Task: Find connections with filter location Le Cannet with filter topic #Managementskillswith filter profile language German with filter current company LUXASIA with filter school International Management Institute, Kolkata with filter industry Dance Companies with filter service category Financial Advisory with filter keywords title Electrical Engineer
Action: Mouse moved to (560, 77)
Screenshot: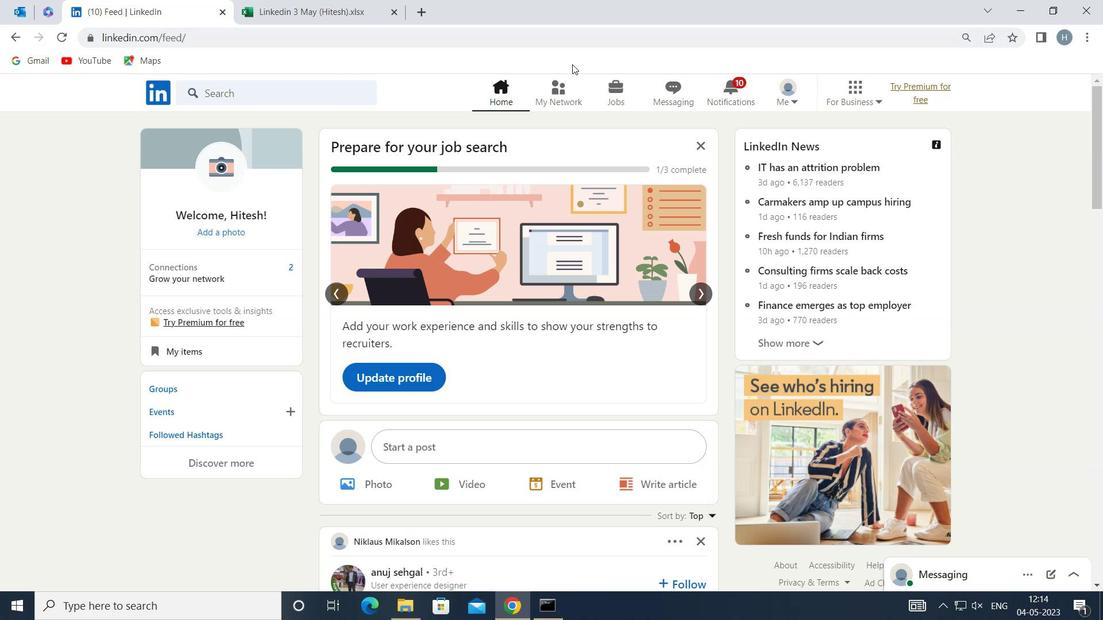 
Action: Mouse pressed left at (560, 77)
Screenshot: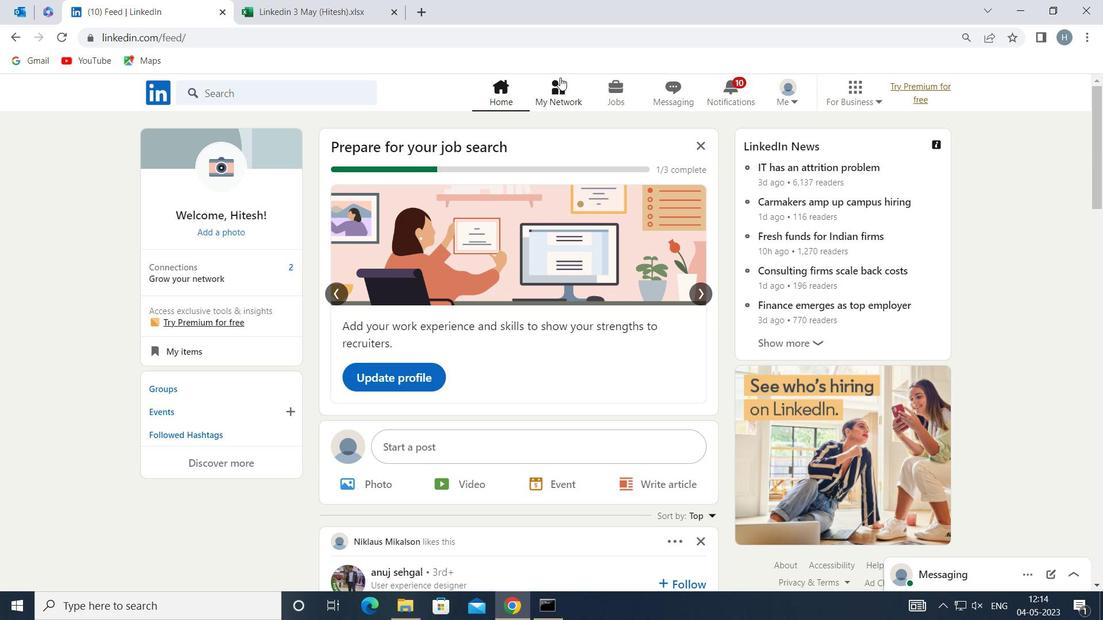 
Action: Mouse moved to (297, 165)
Screenshot: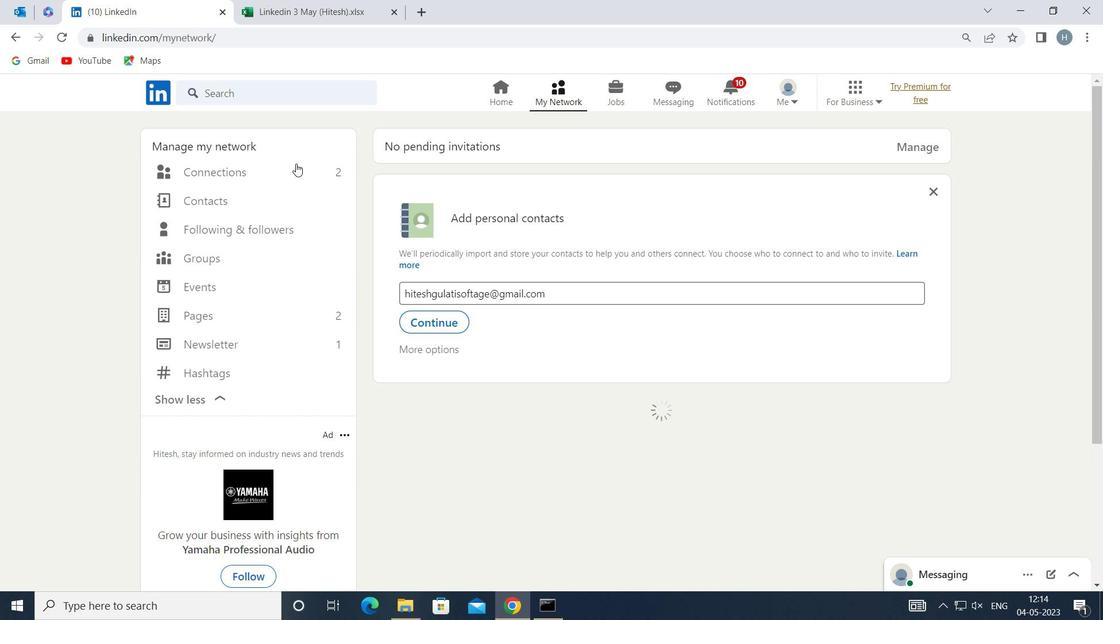
Action: Mouse pressed left at (297, 165)
Screenshot: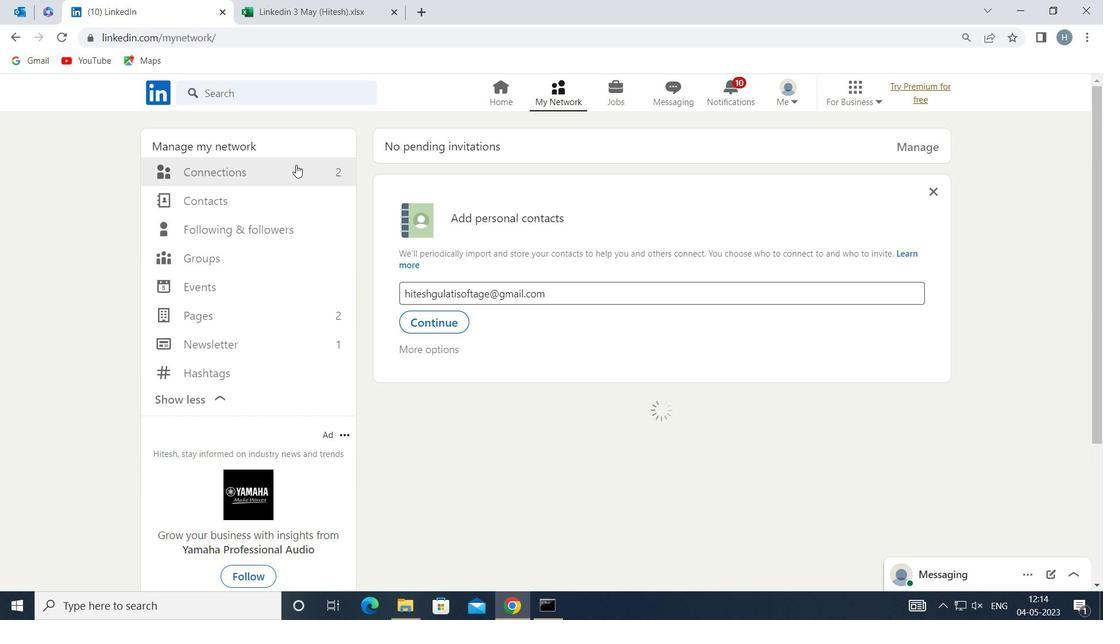 
Action: Mouse moved to (644, 171)
Screenshot: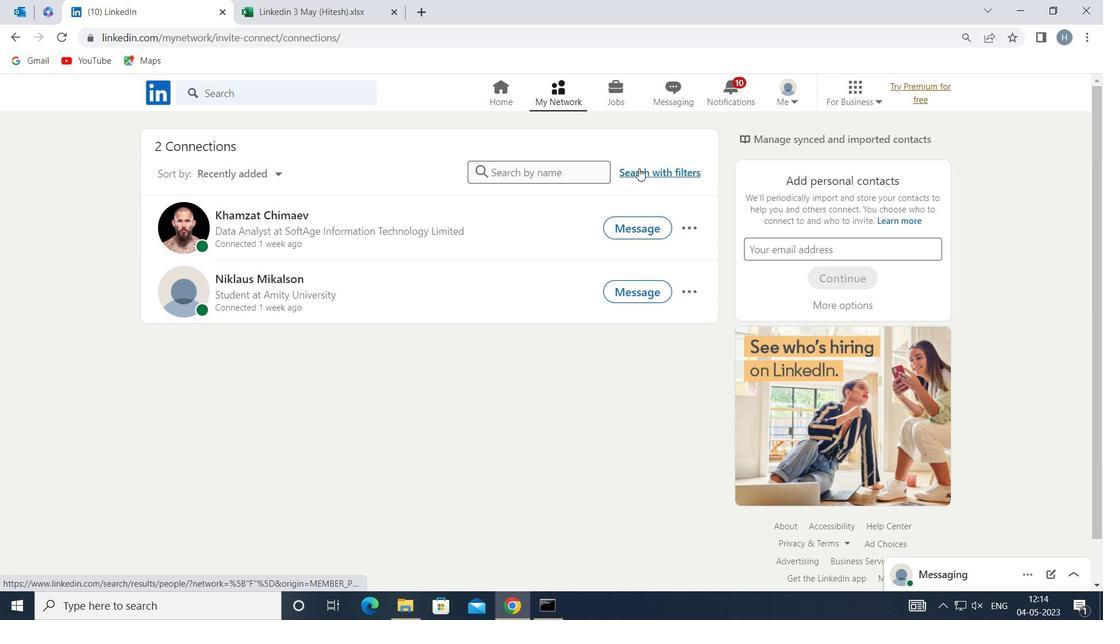 
Action: Mouse pressed left at (644, 171)
Screenshot: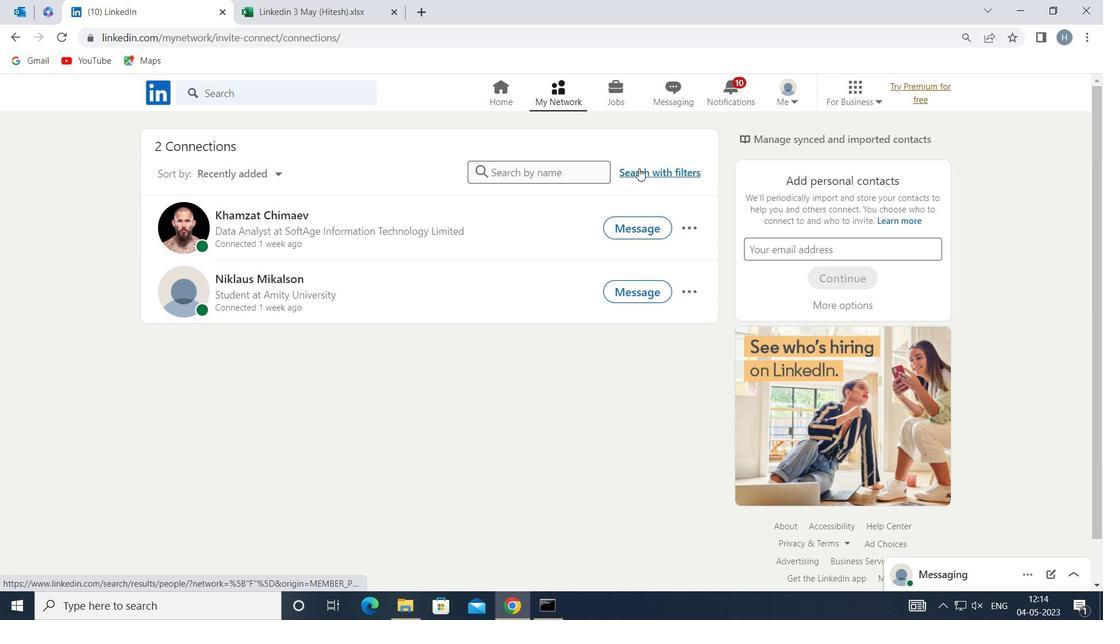 
Action: Mouse moved to (654, 170)
Screenshot: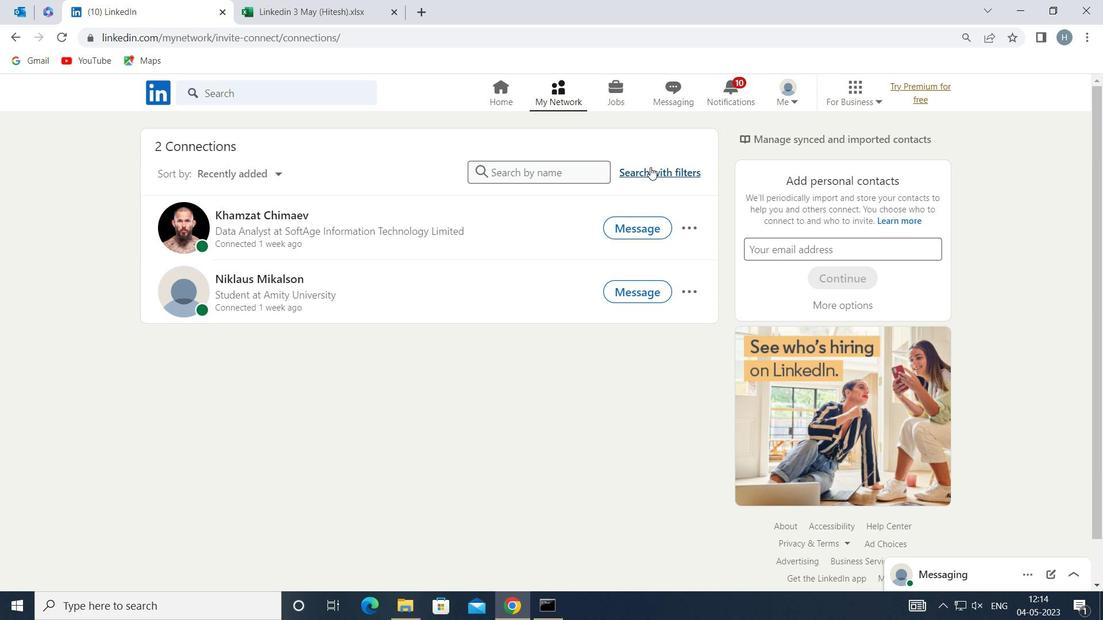 
Action: Mouse pressed left at (654, 170)
Screenshot: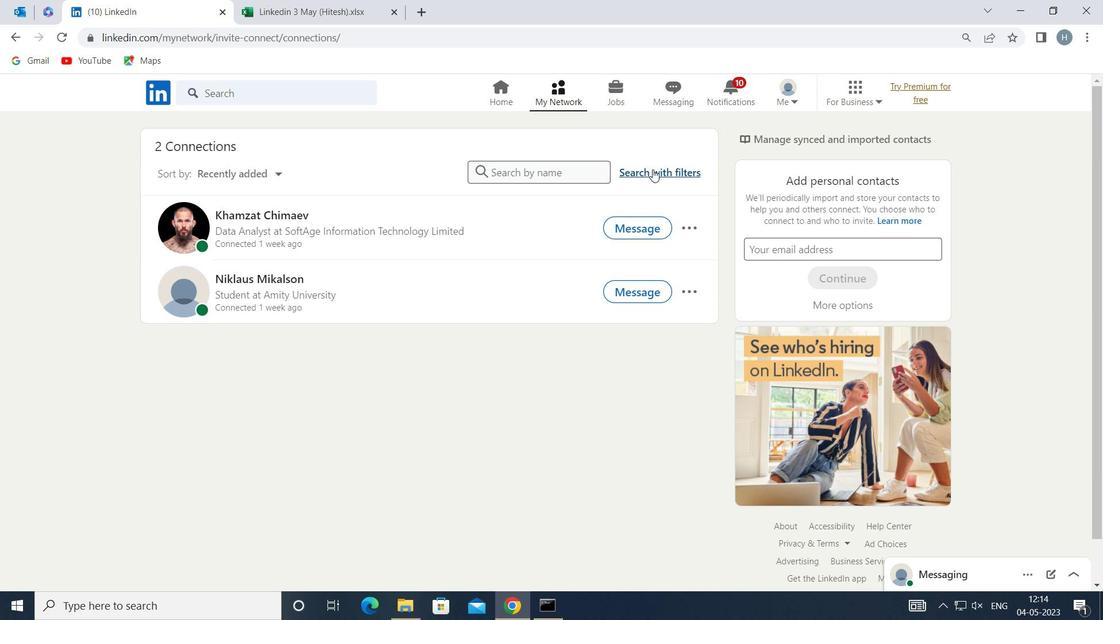 
Action: Mouse moved to (603, 130)
Screenshot: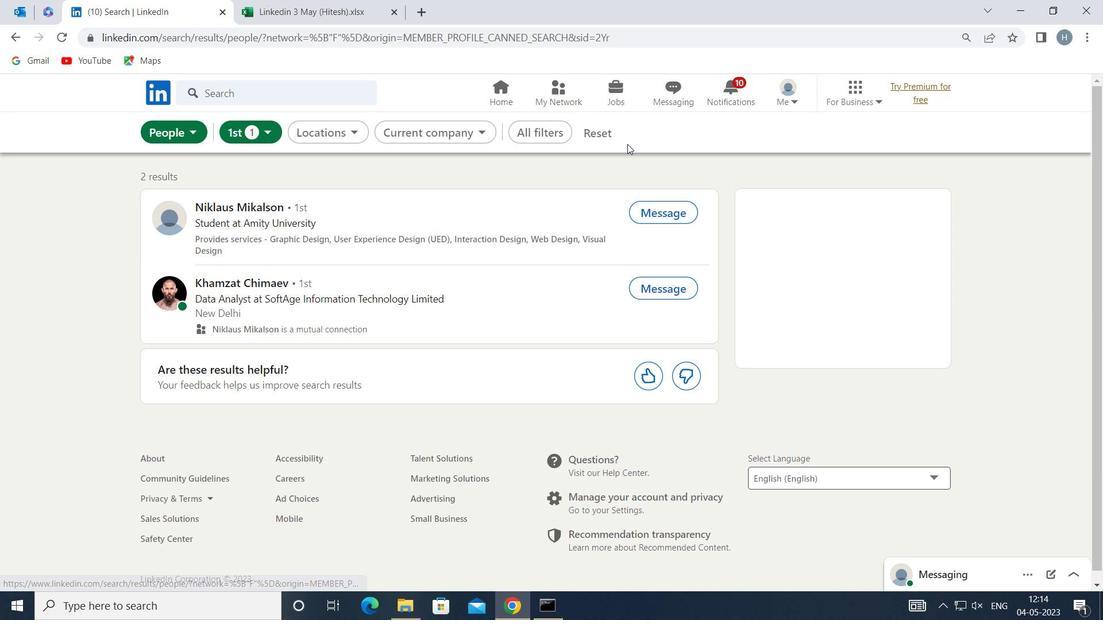 
Action: Mouse pressed left at (603, 130)
Screenshot: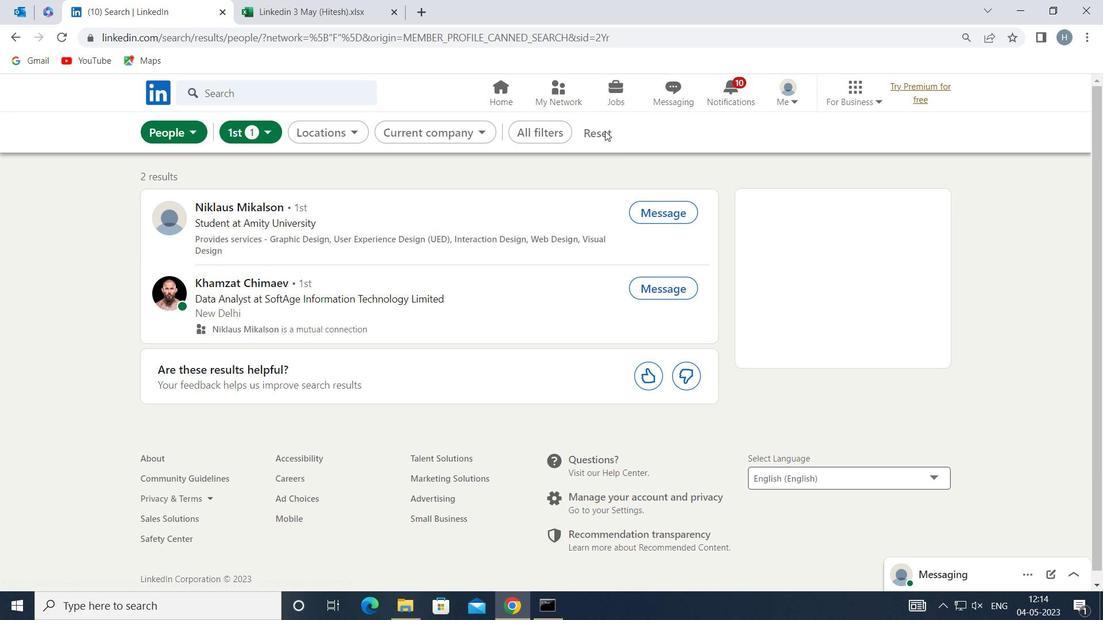
Action: Mouse moved to (581, 130)
Screenshot: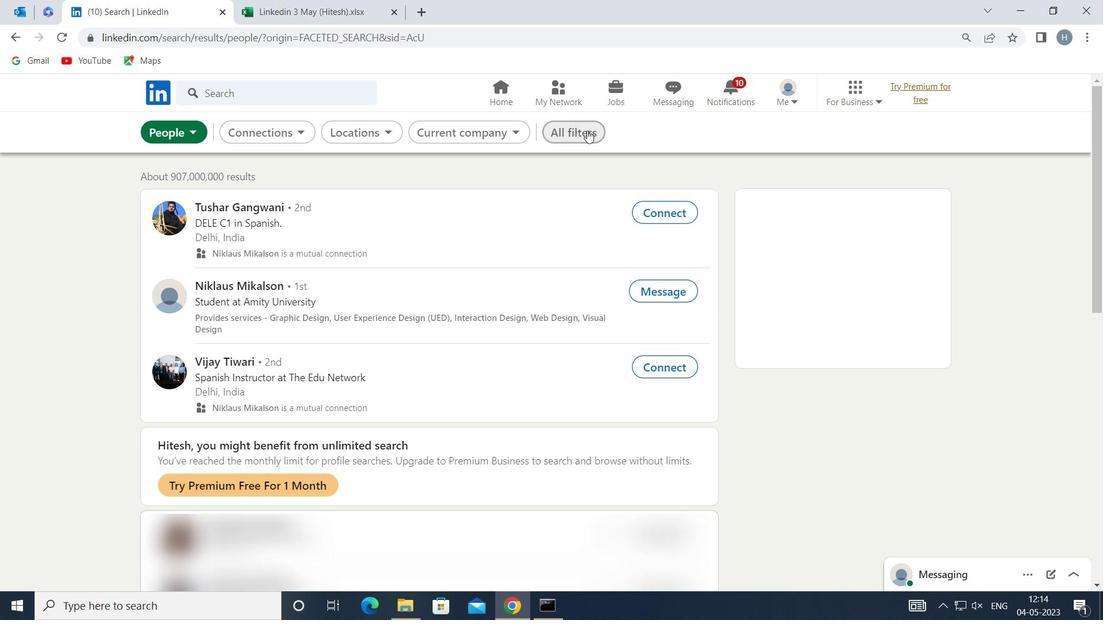
Action: Mouse pressed left at (581, 130)
Screenshot: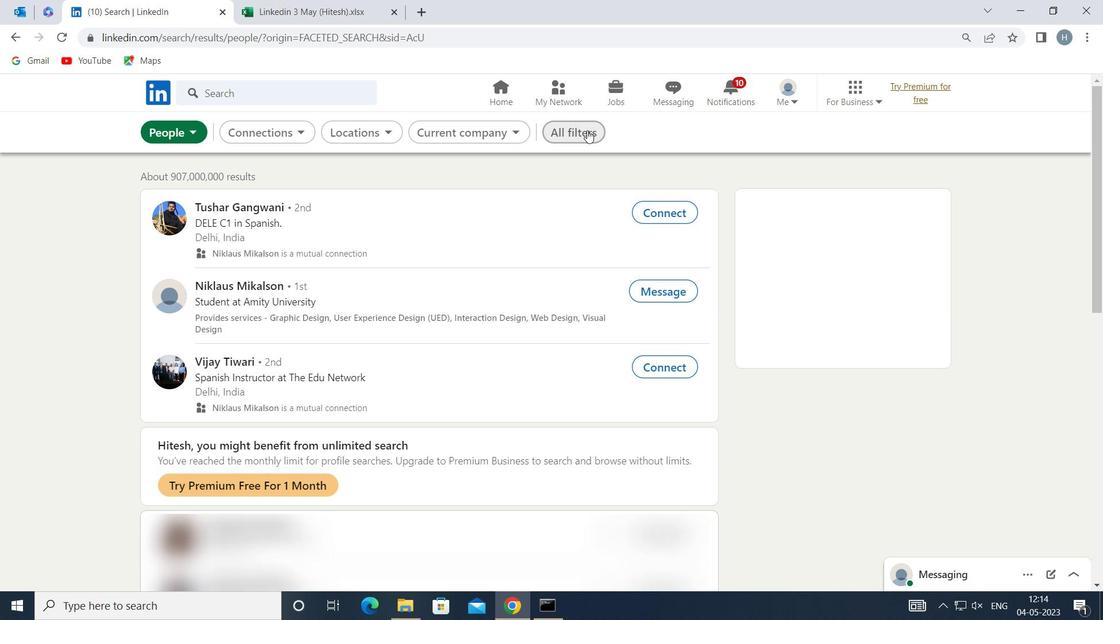 
Action: Mouse moved to (760, 245)
Screenshot: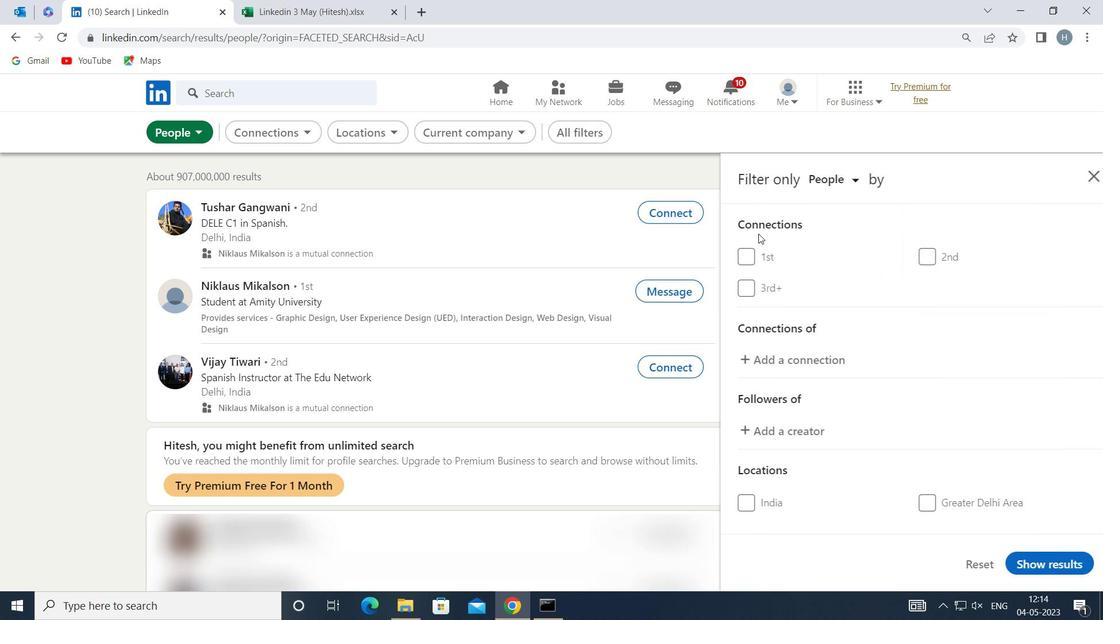 
Action: Mouse scrolled (760, 244) with delta (0, 0)
Screenshot: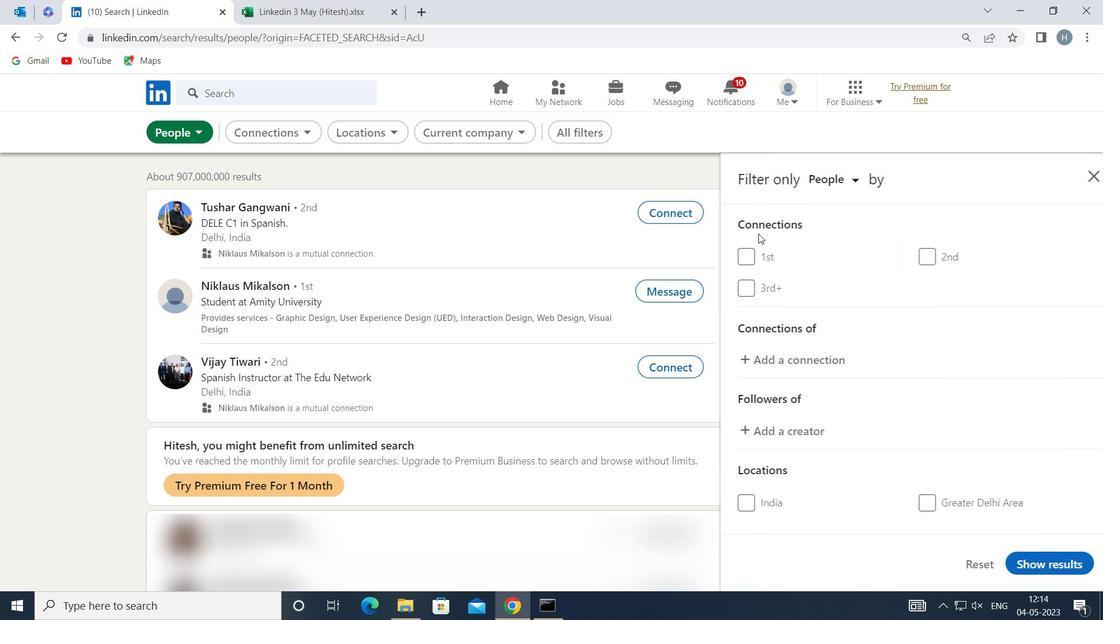 
Action: Mouse moved to (760, 246)
Screenshot: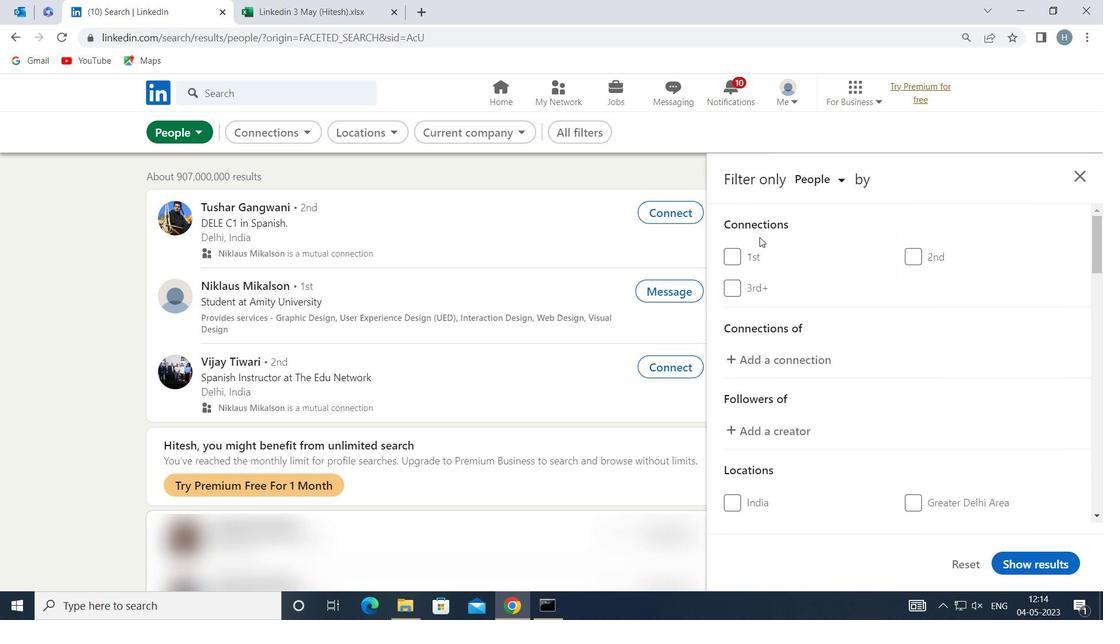 
Action: Mouse scrolled (760, 246) with delta (0, 0)
Screenshot: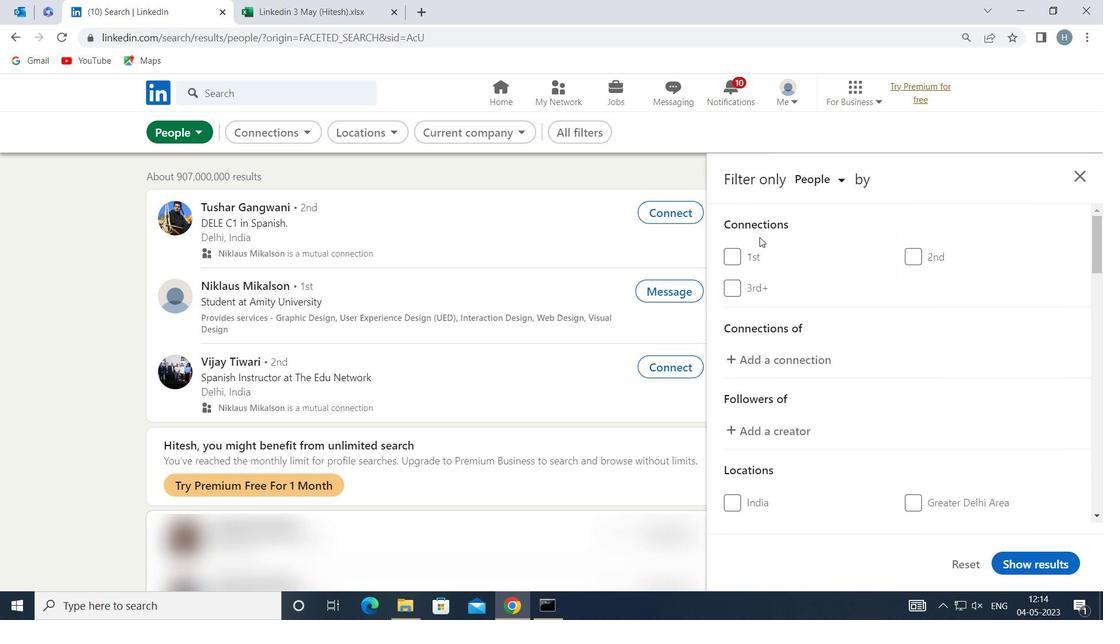 
Action: Mouse moved to (760, 247)
Screenshot: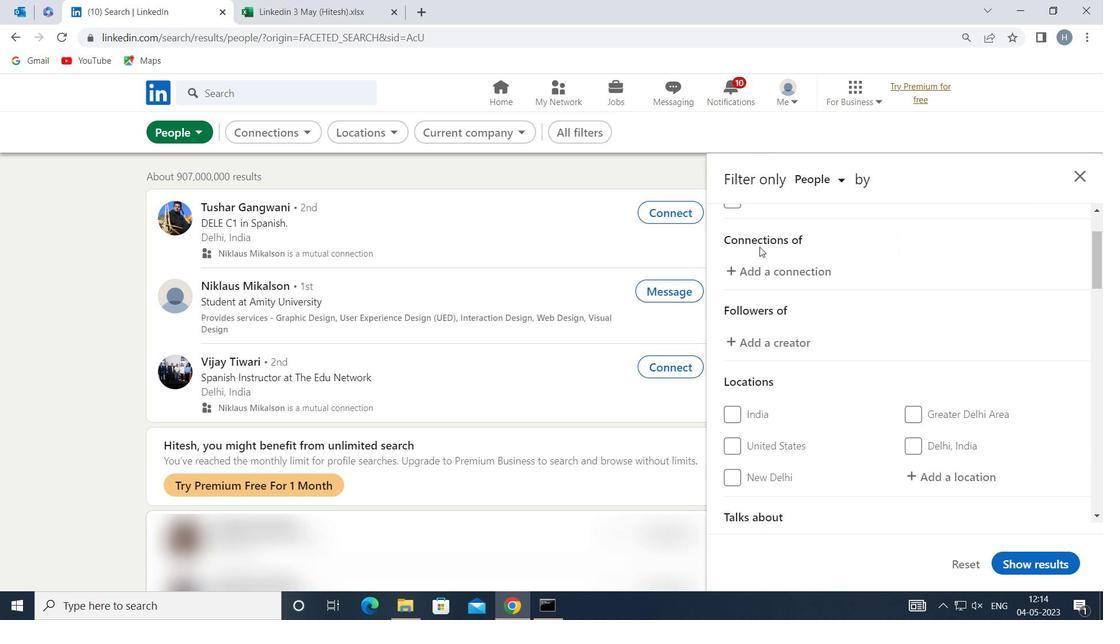 
Action: Mouse scrolled (760, 247) with delta (0, 0)
Screenshot: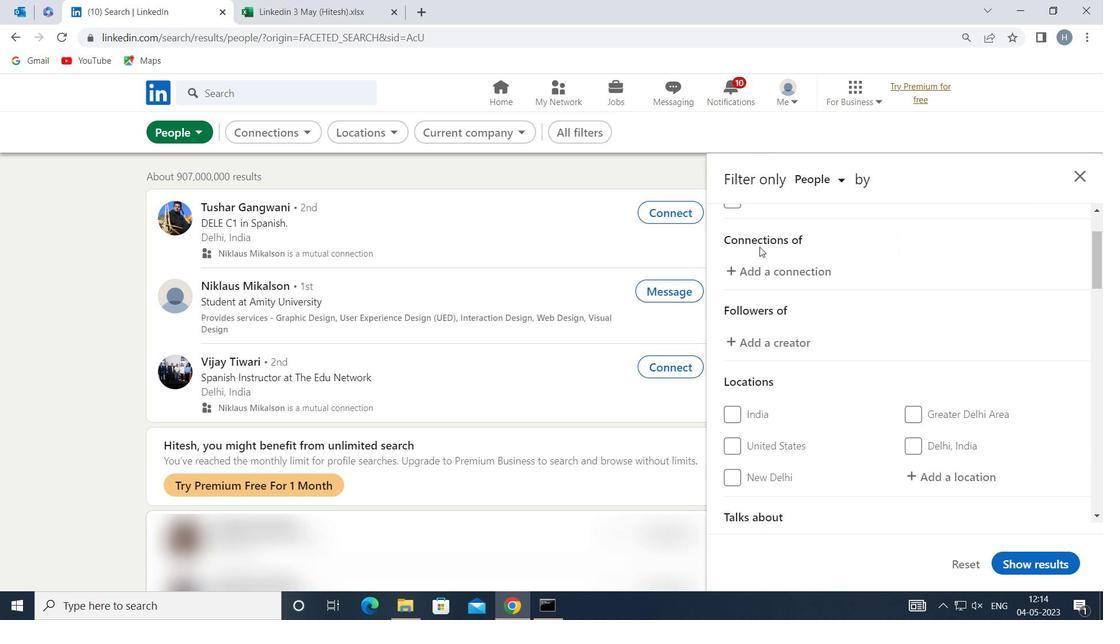 
Action: Mouse moved to (930, 348)
Screenshot: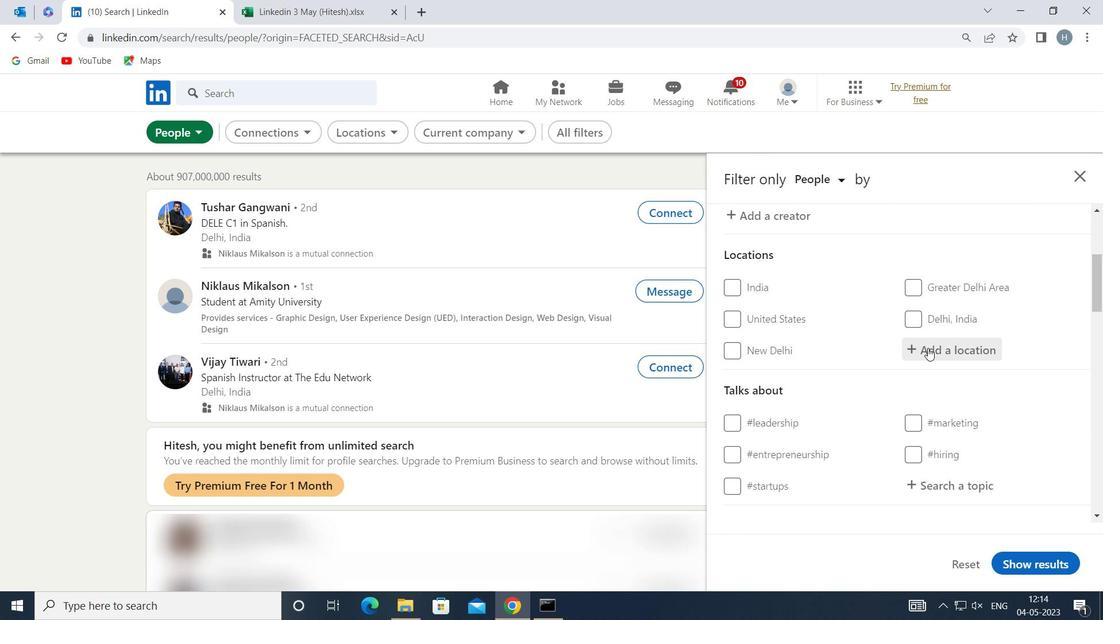 
Action: Mouse pressed left at (930, 348)
Screenshot: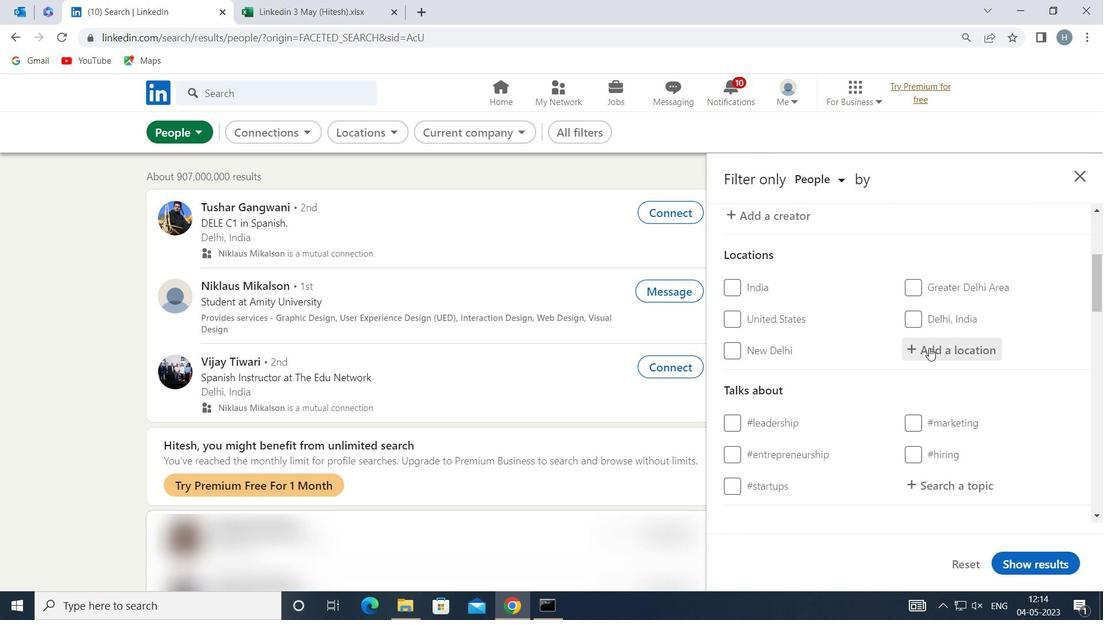 
Action: Key pressed <Key.shift>LE<Key.space><Key.shift>CANNET
Screenshot: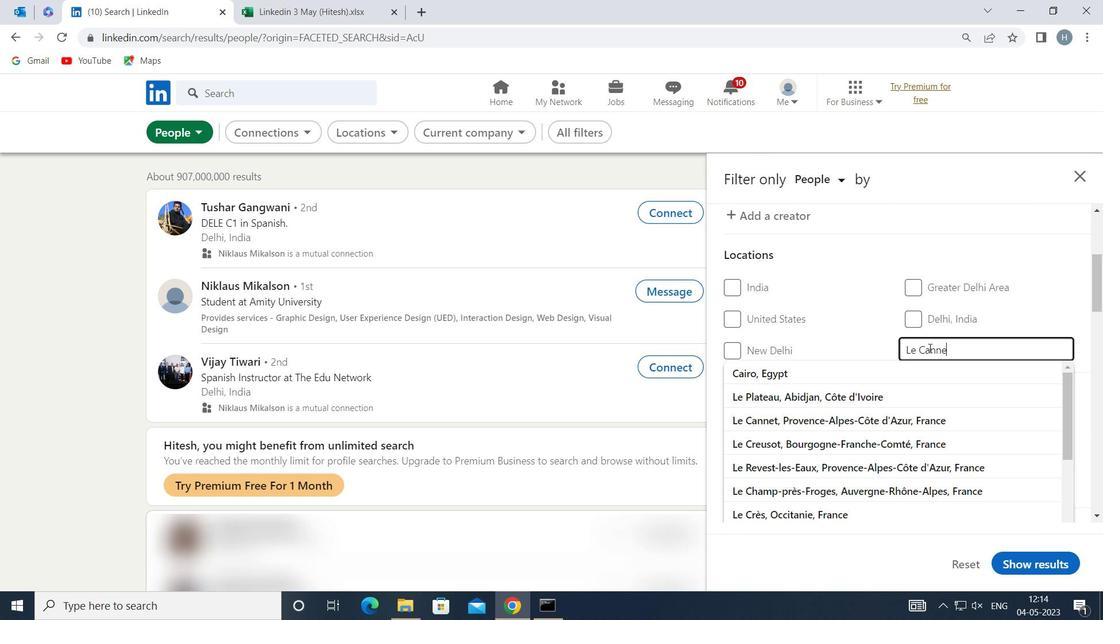 
Action: Mouse moved to (861, 374)
Screenshot: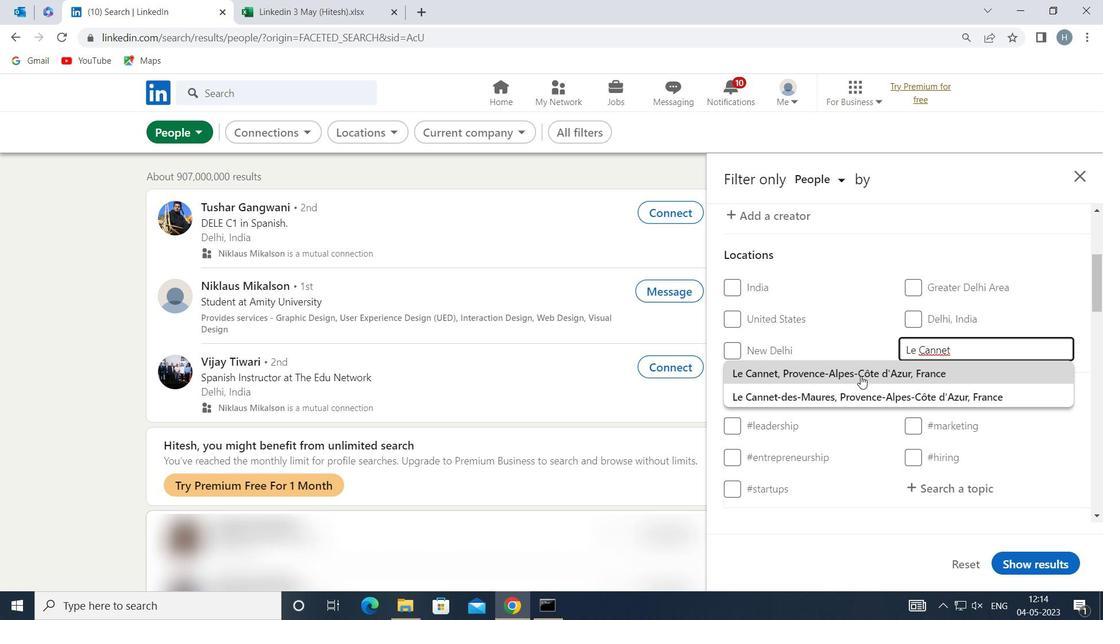 
Action: Mouse pressed left at (861, 374)
Screenshot: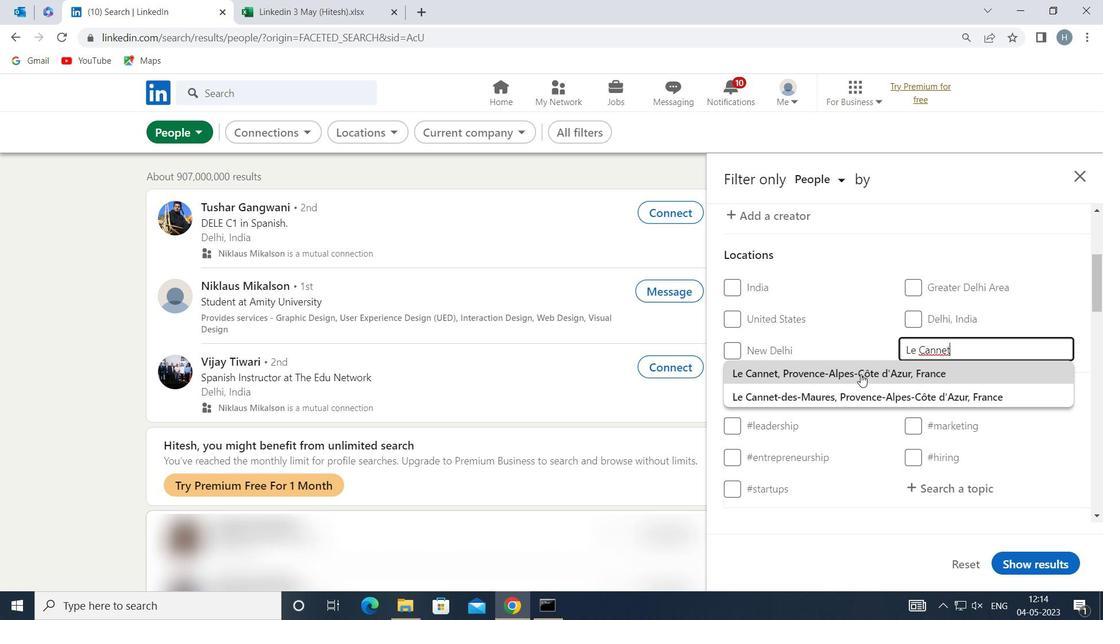 
Action: Mouse moved to (840, 351)
Screenshot: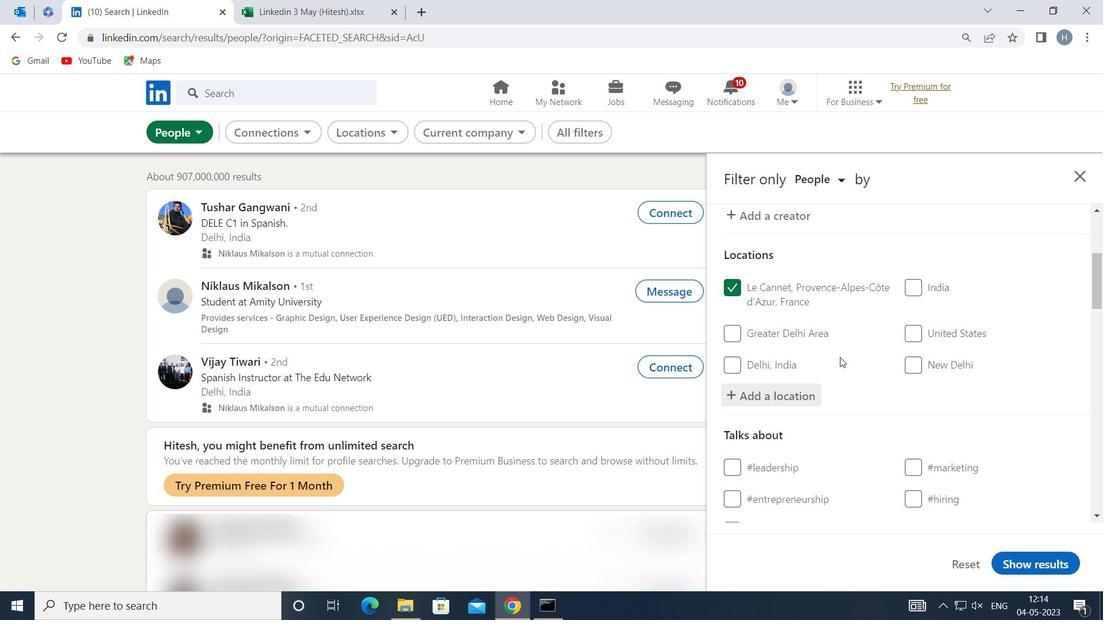 
Action: Mouse scrolled (840, 350) with delta (0, 0)
Screenshot: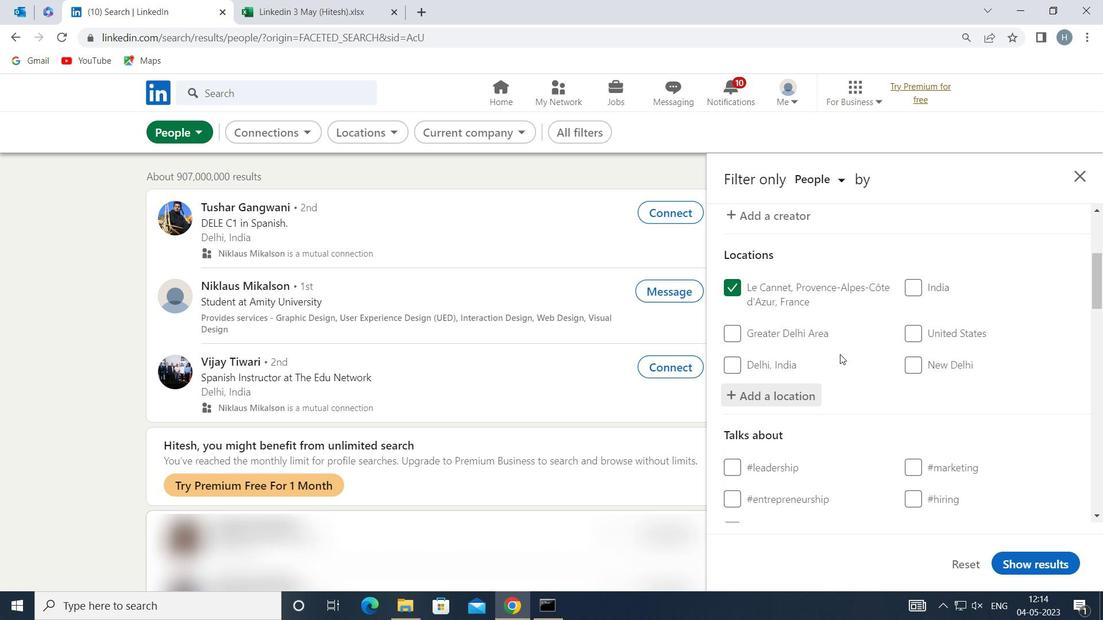 
Action: Mouse moved to (840, 350)
Screenshot: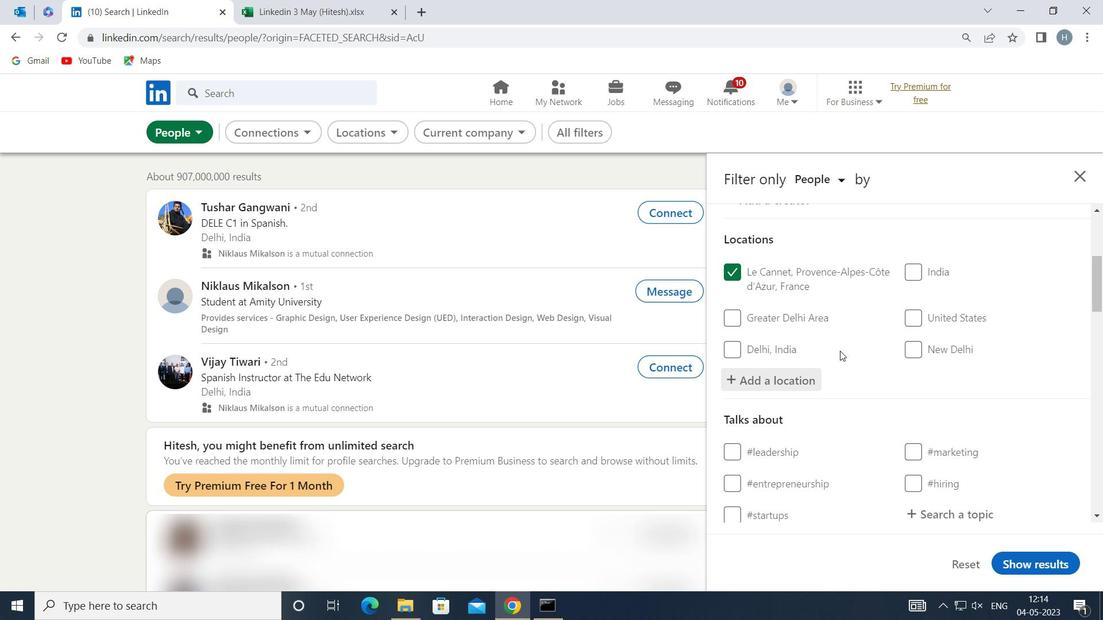 
Action: Mouse scrolled (840, 350) with delta (0, 0)
Screenshot: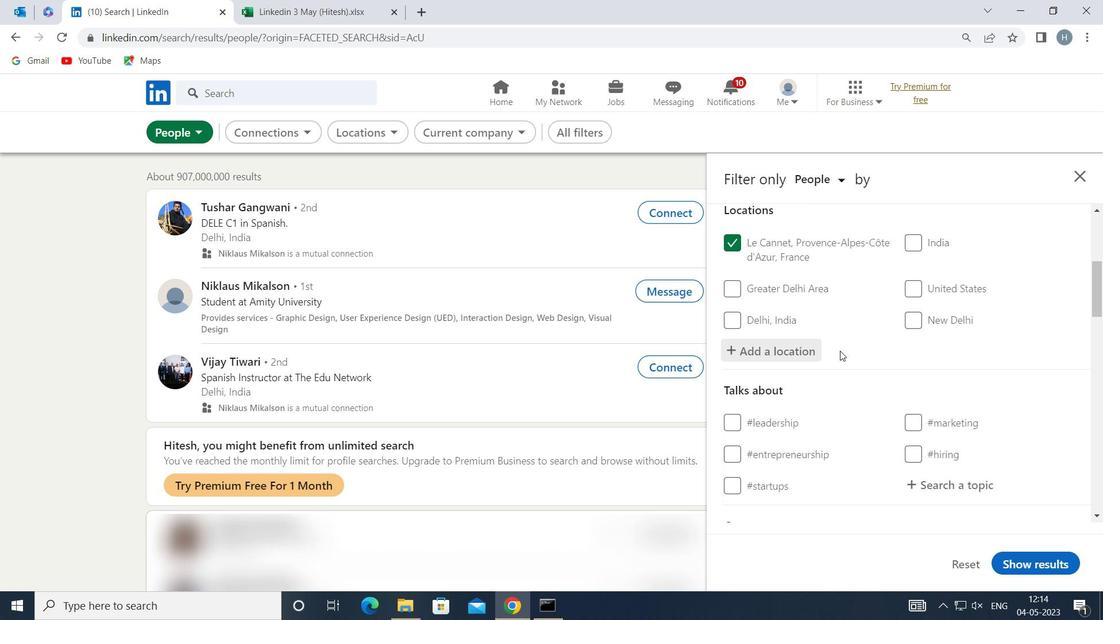 
Action: Mouse moved to (976, 388)
Screenshot: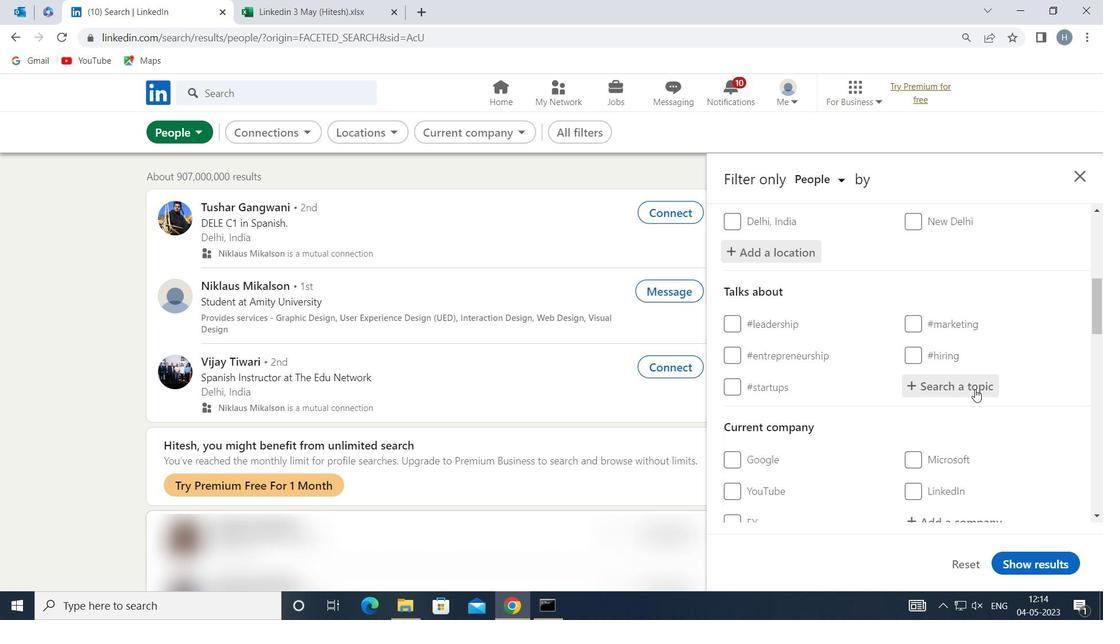 
Action: Mouse pressed left at (976, 388)
Screenshot: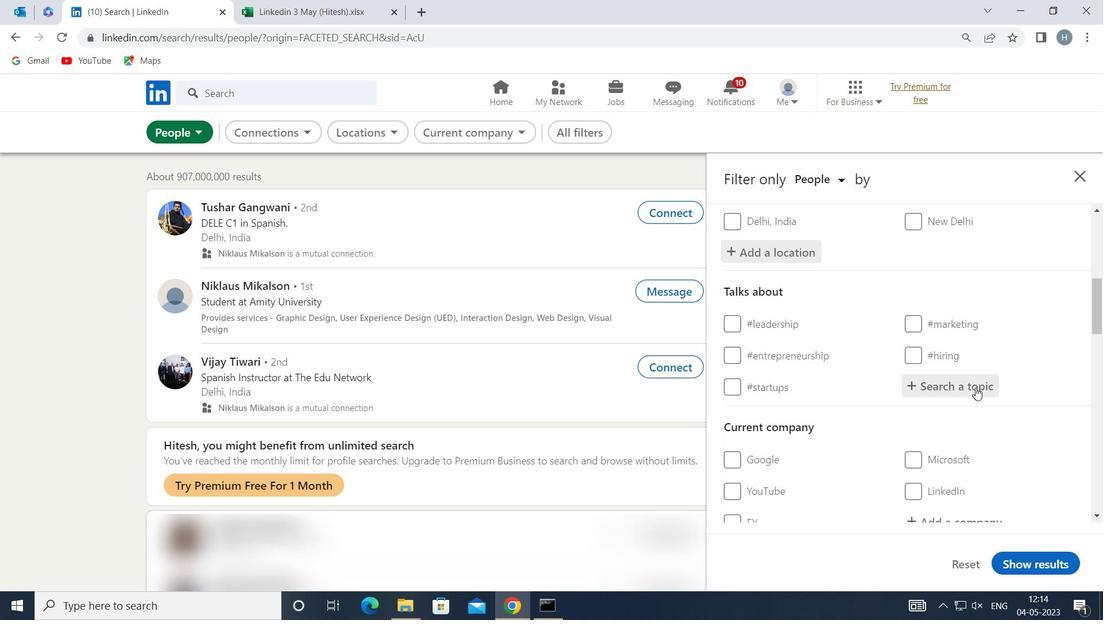 
Action: Mouse moved to (976, 386)
Screenshot: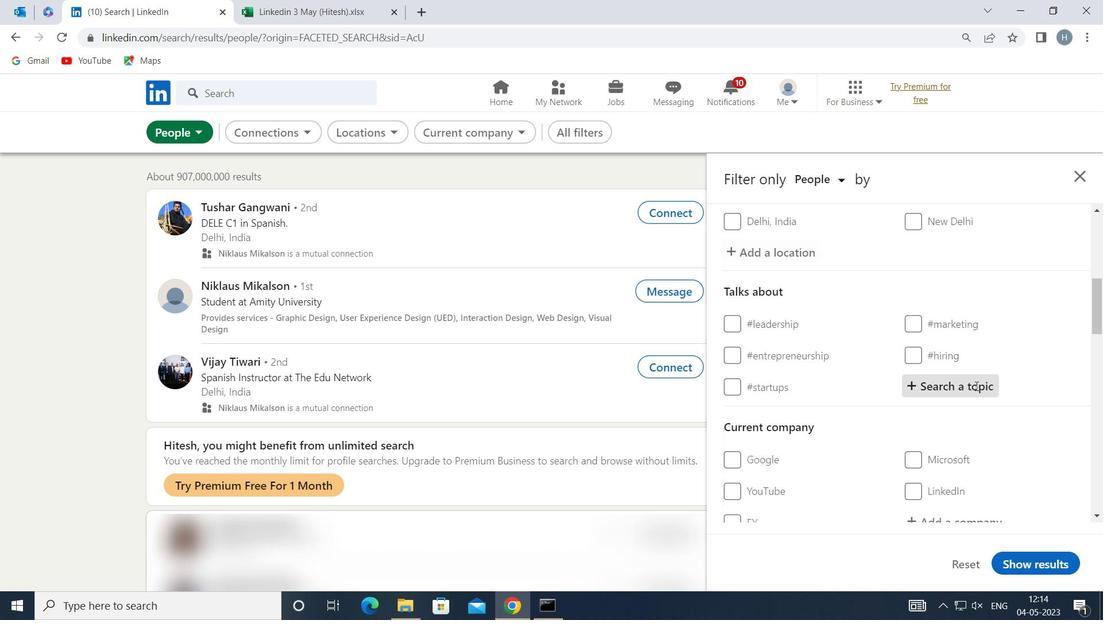 
Action: Key pressed <Key.shift>MANAGEMENTSKILLS
Screenshot: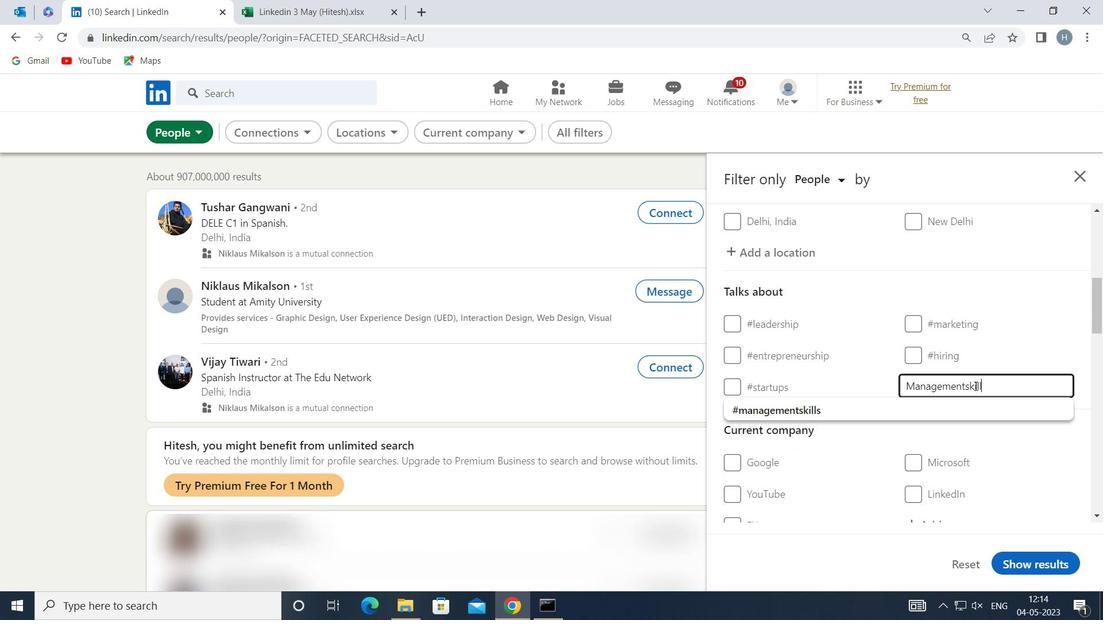 
Action: Mouse moved to (898, 407)
Screenshot: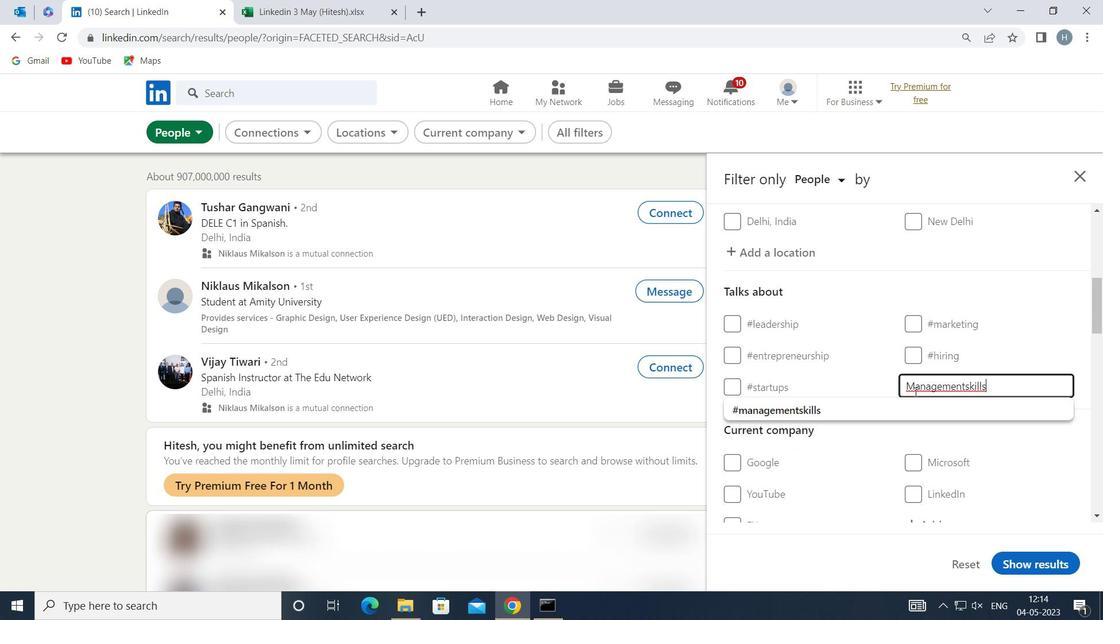 
Action: Mouse pressed left at (898, 407)
Screenshot: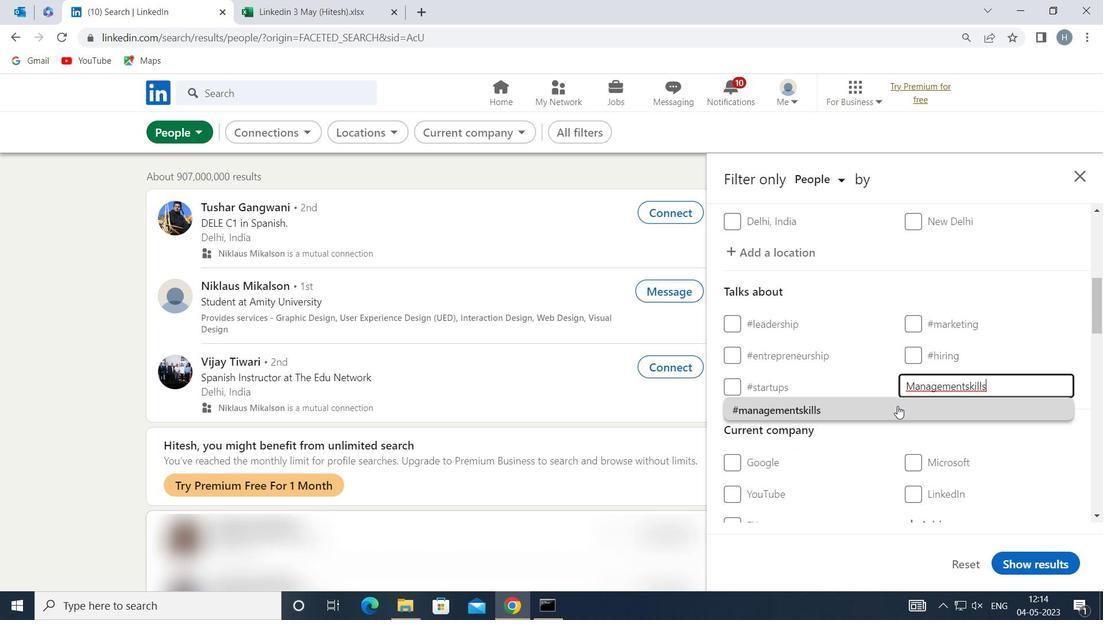 
Action: Mouse moved to (829, 405)
Screenshot: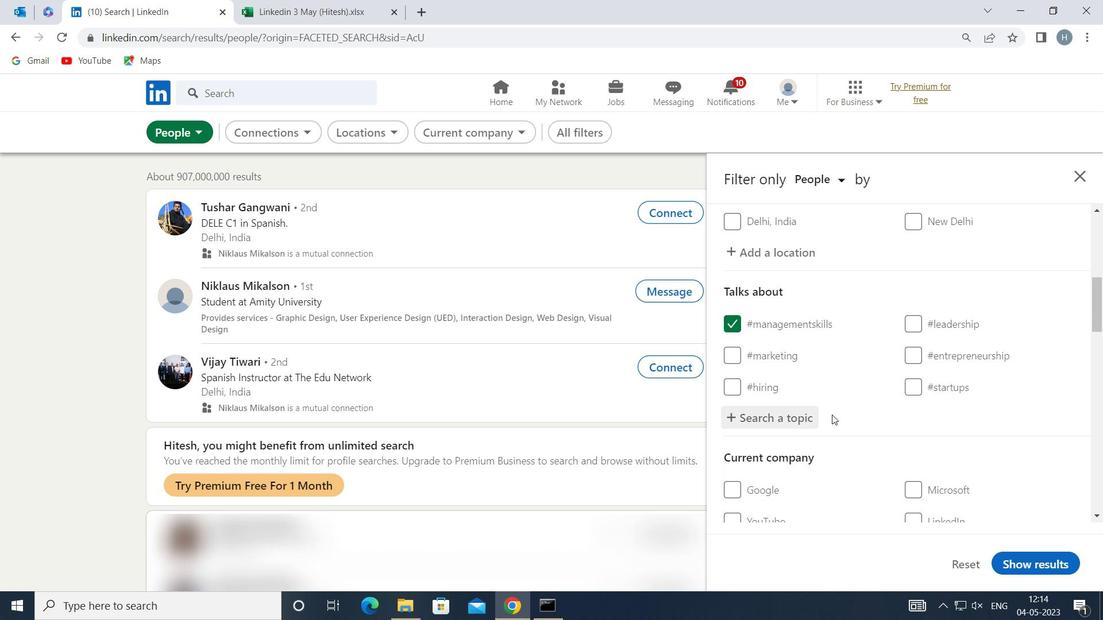 
Action: Mouse scrolled (829, 405) with delta (0, 0)
Screenshot: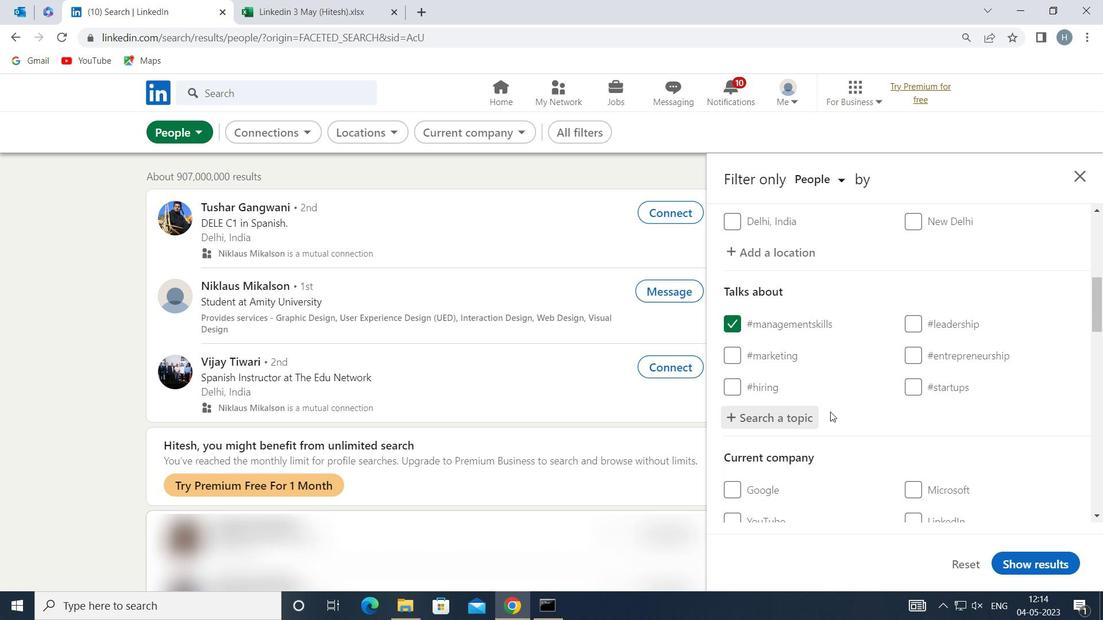 
Action: Mouse scrolled (829, 405) with delta (0, 0)
Screenshot: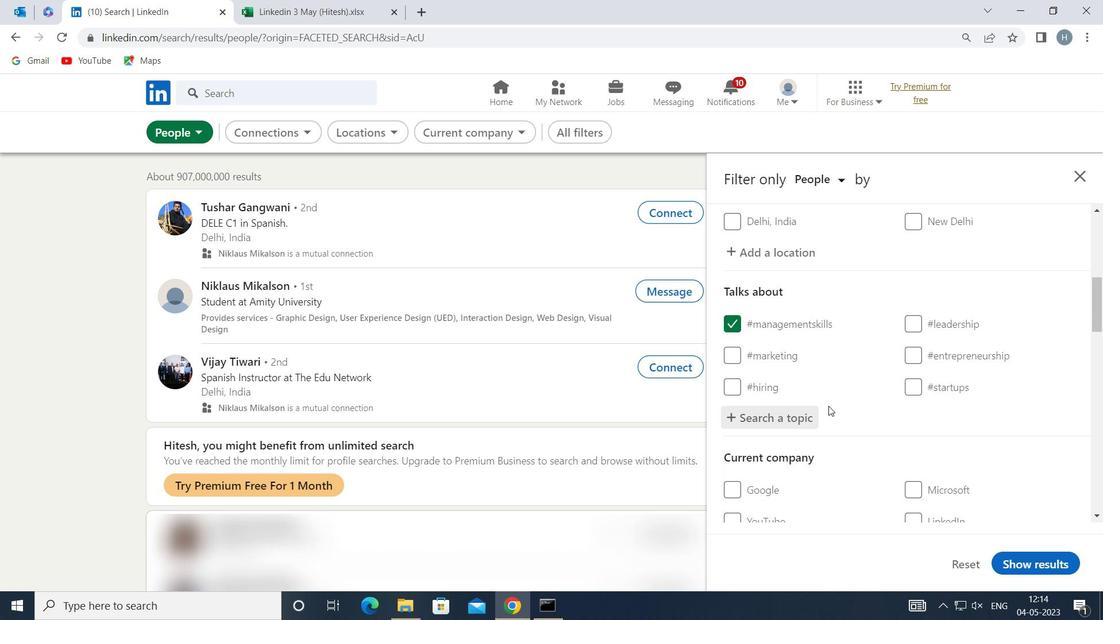
Action: Mouse moved to (845, 379)
Screenshot: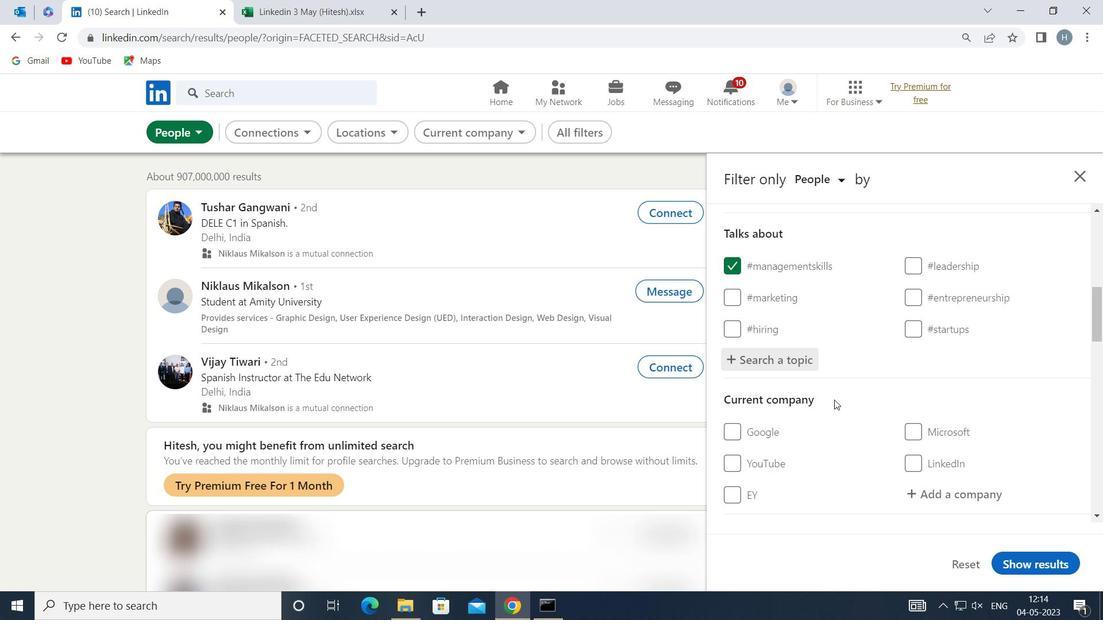 
Action: Mouse scrolled (845, 378) with delta (0, 0)
Screenshot: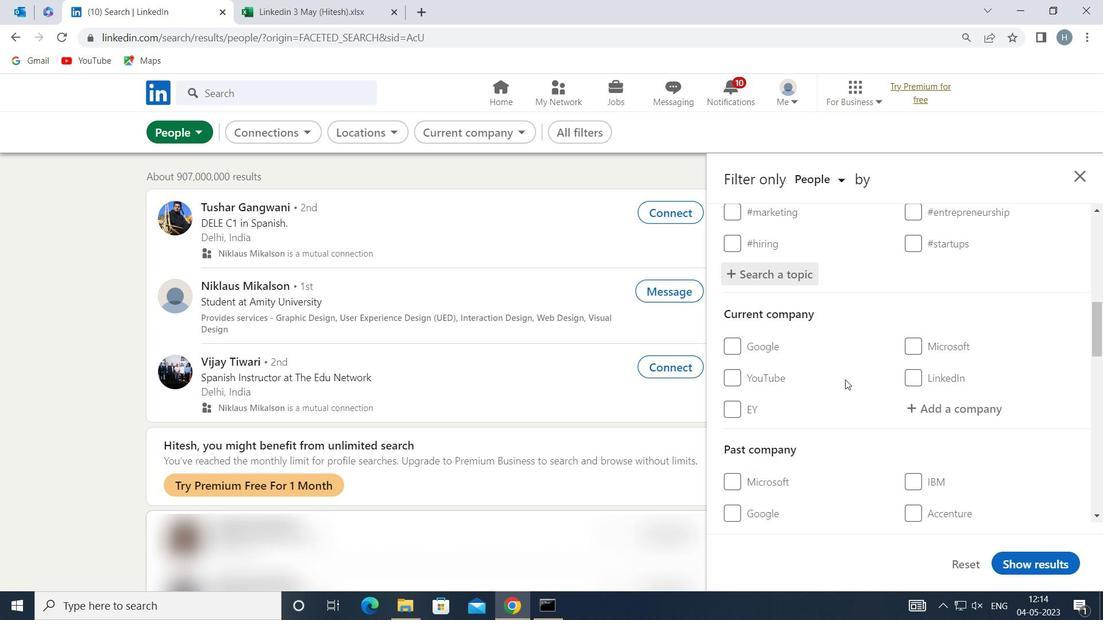 
Action: Mouse moved to (848, 377)
Screenshot: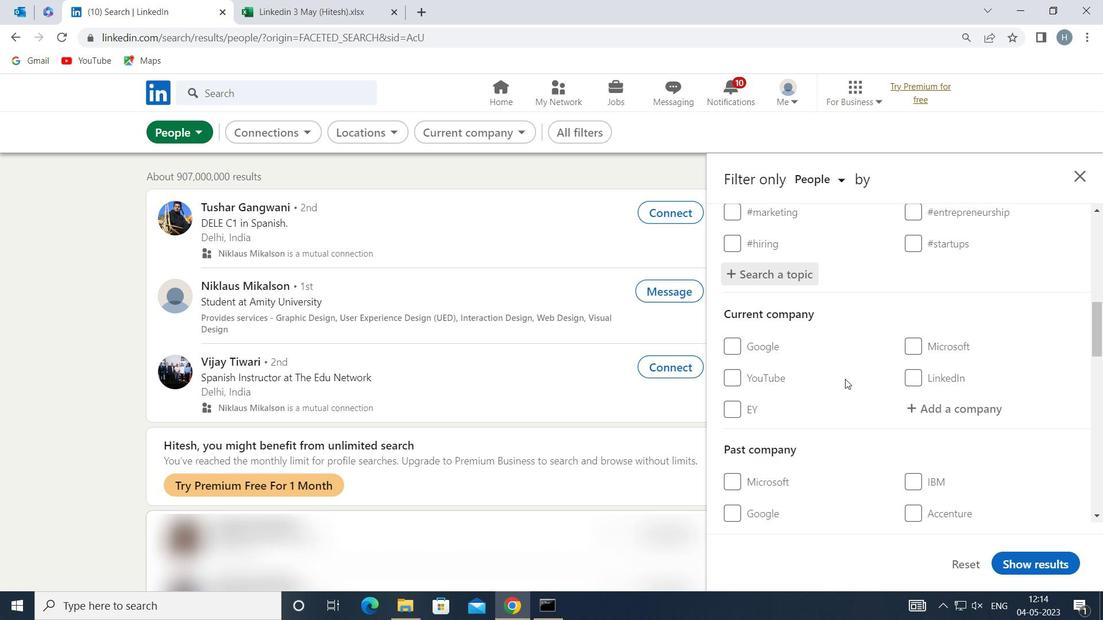 
Action: Mouse scrolled (848, 376) with delta (0, 0)
Screenshot: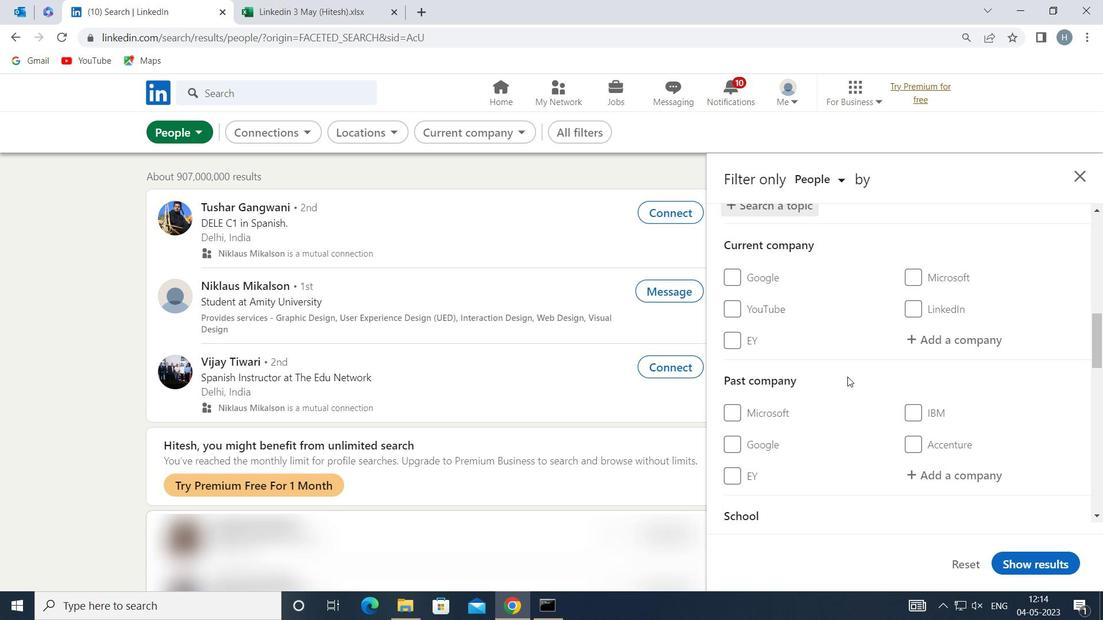 
Action: Mouse moved to (849, 375)
Screenshot: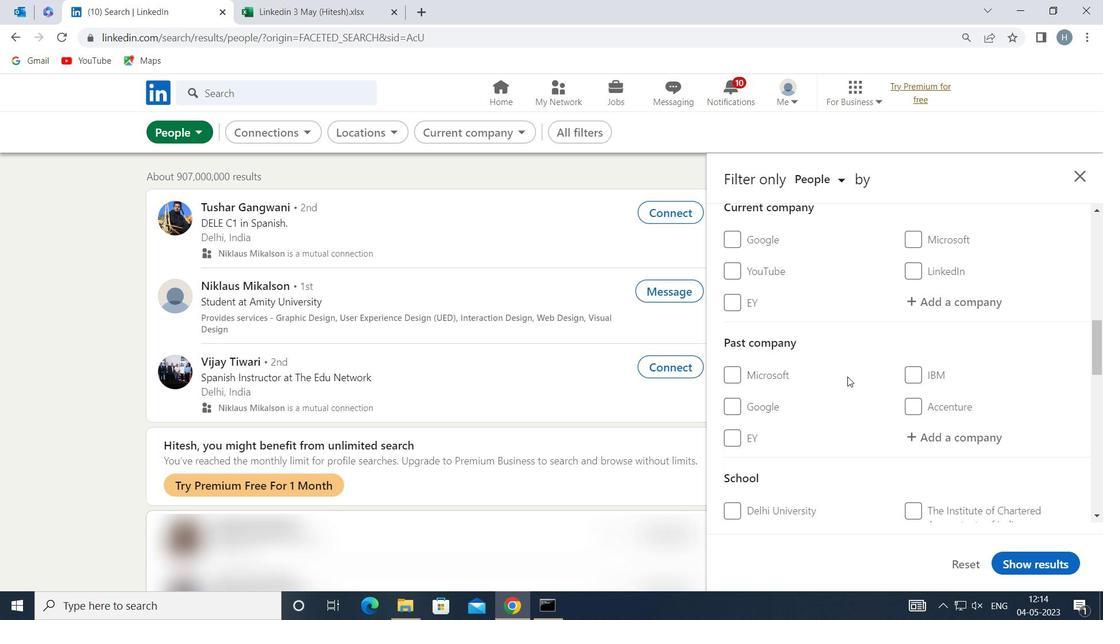 
Action: Mouse scrolled (849, 374) with delta (0, 0)
Screenshot: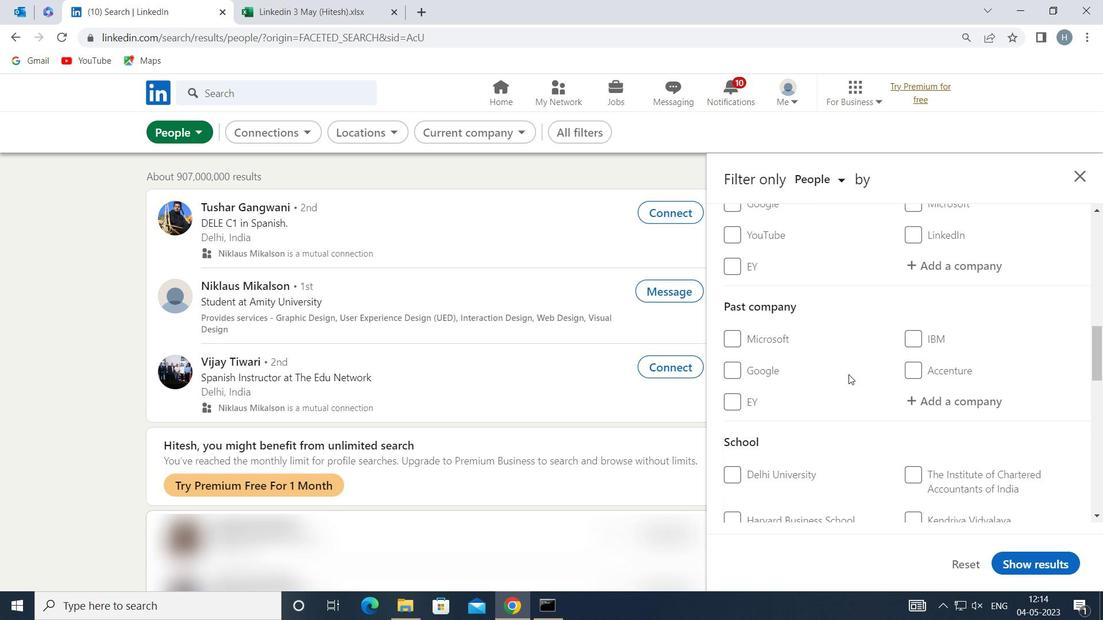 
Action: Mouse moved to (860, 369)
Screenshot: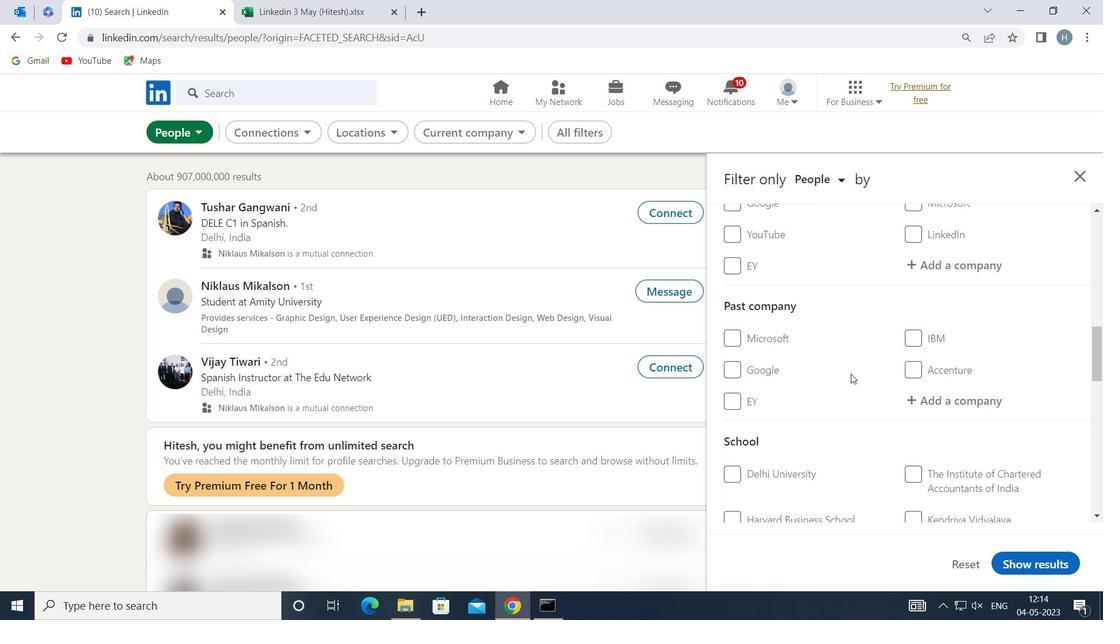 
Action: Mouse scrolled (860, 369) with delta (0, 0)
Screenshot: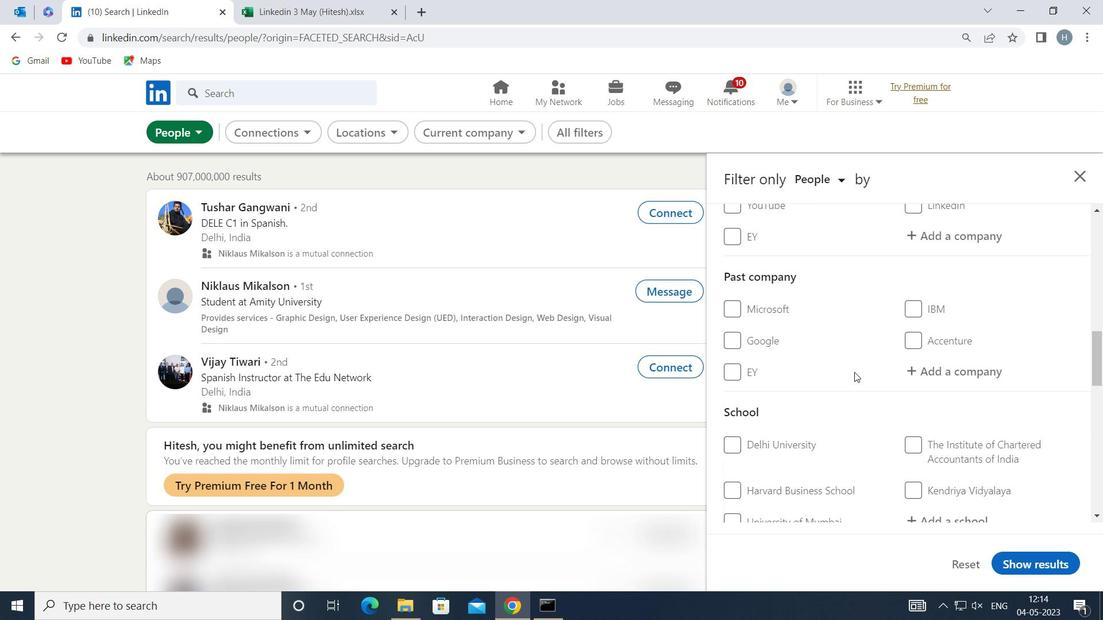 
Action: Mouse scrolled (860, 369) with delta (0, 0)
Screenshot: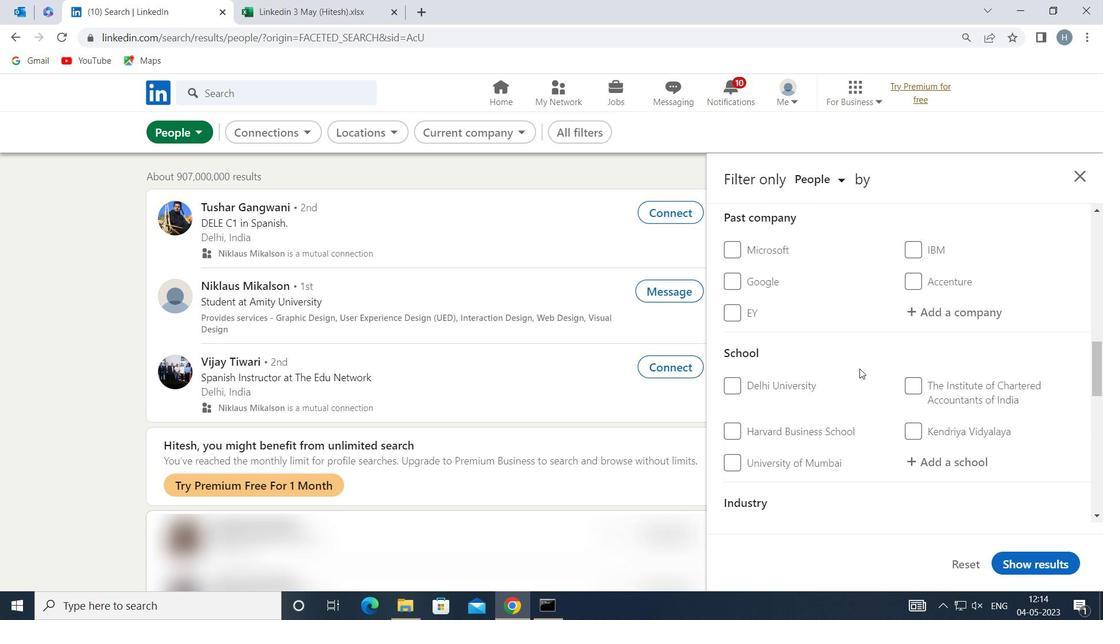 
Action: Mouse scrolled (860, 369) with delta (0, 0)
Screenshot: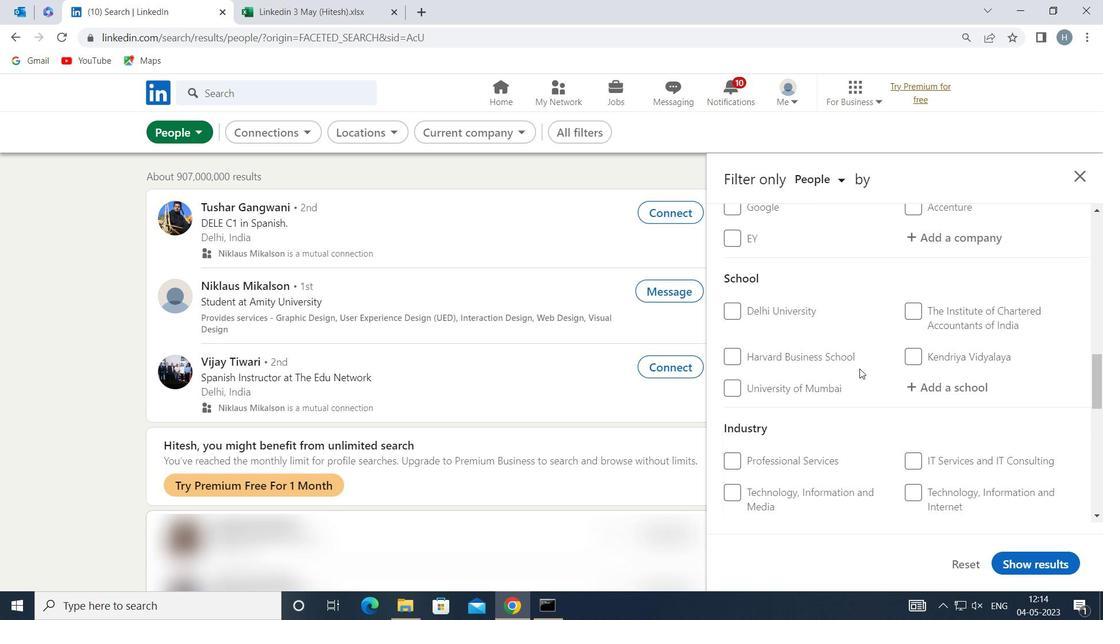 
Action: Mouse scrolled (860, 369) with delta (0, 0)
Screenshot: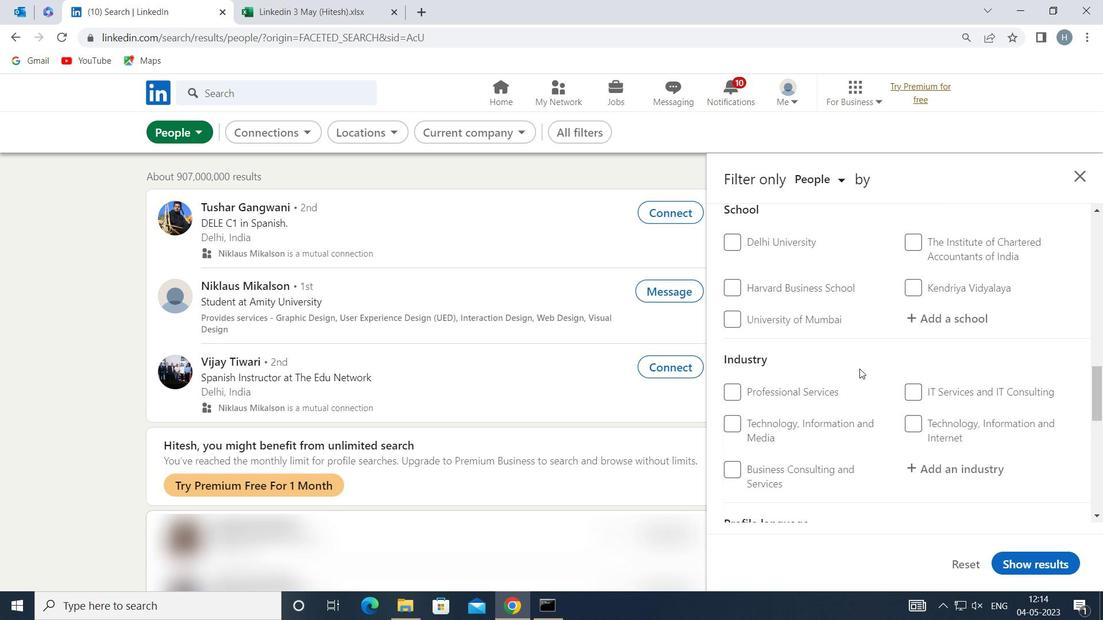 
Action: Mouse scrolled (860, 369) with delta (0, 0)
Screenshot: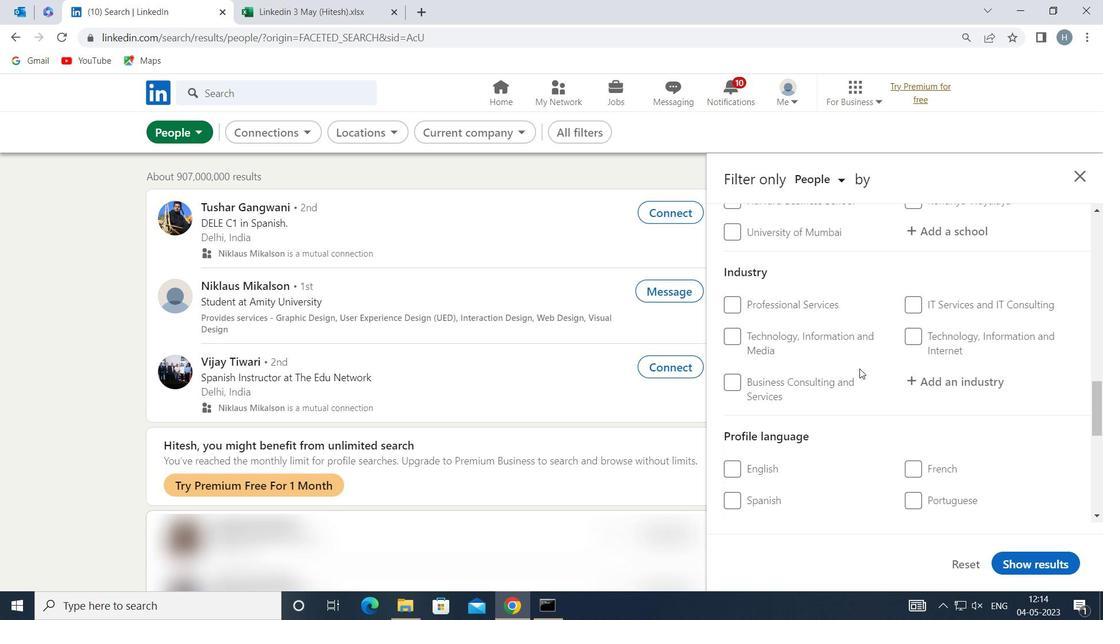 
Action: Mouse moved to (747, 423)
Screenshot: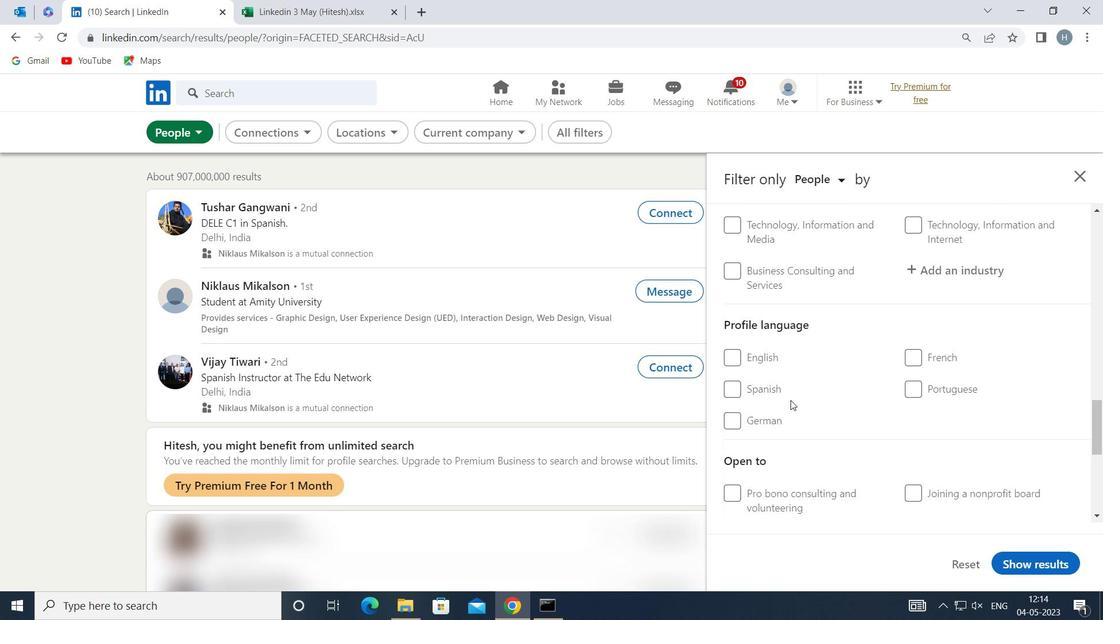 
Action: Mouse pressed left at (747, 423)
Screenshot: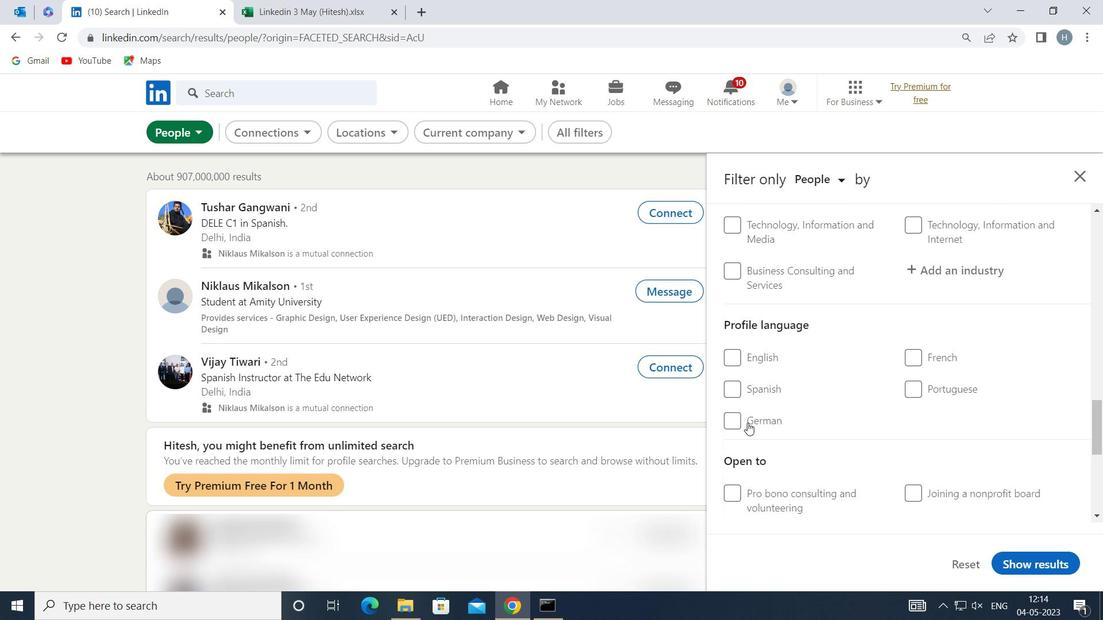 
Action: Mouse moved to (850, 402)
Screenshot: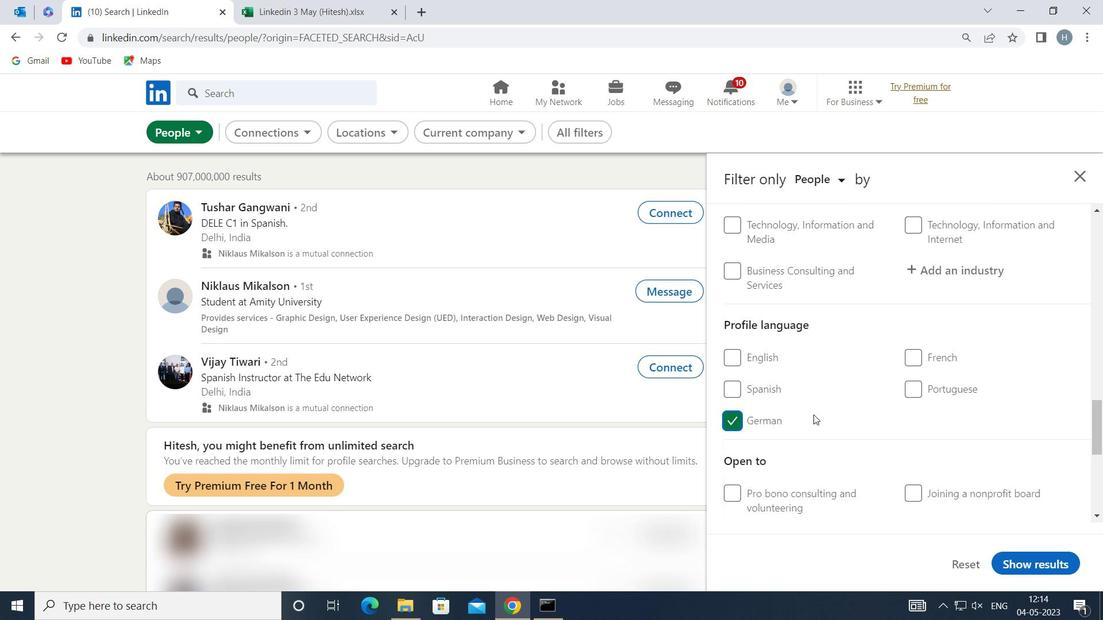 
Action: Mouse scrolled (850, 403) with delta (0, 0)
Screenshot: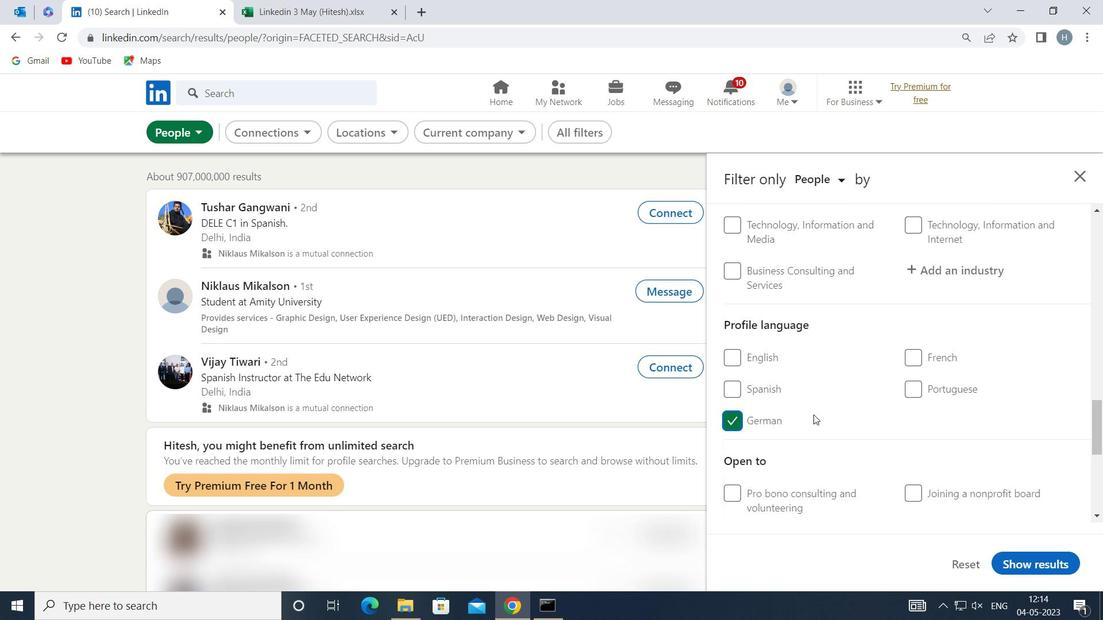 
Action: Mouse scrolled (850, 403) with delta (0, 0)
Screenshot: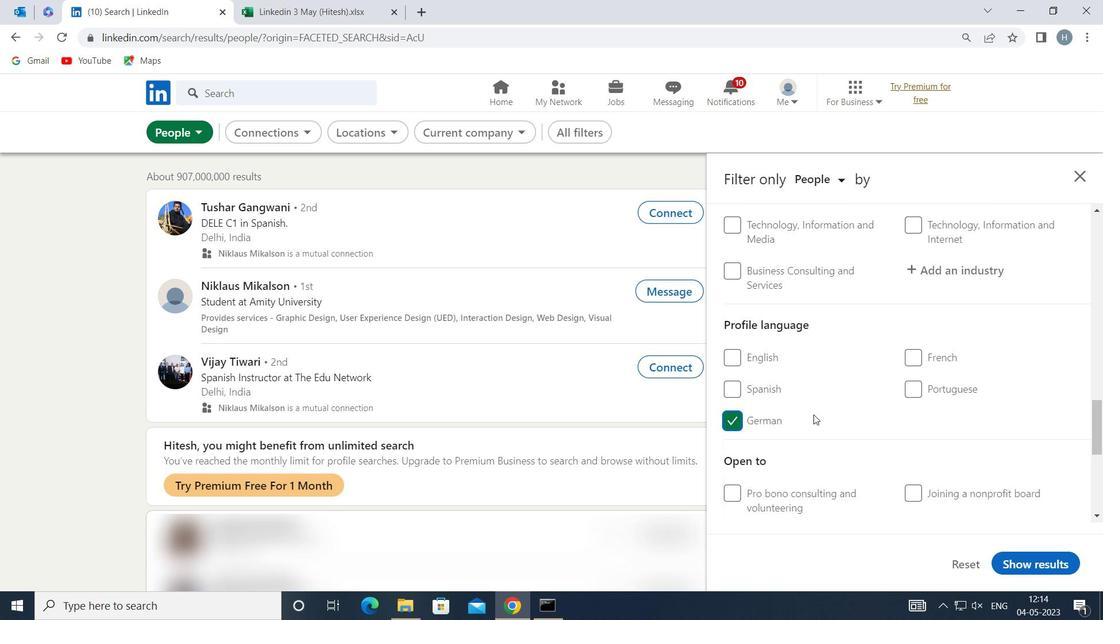 
Action: Mouse scrolled (850, 403) with delta (0, 0)
Screenshot: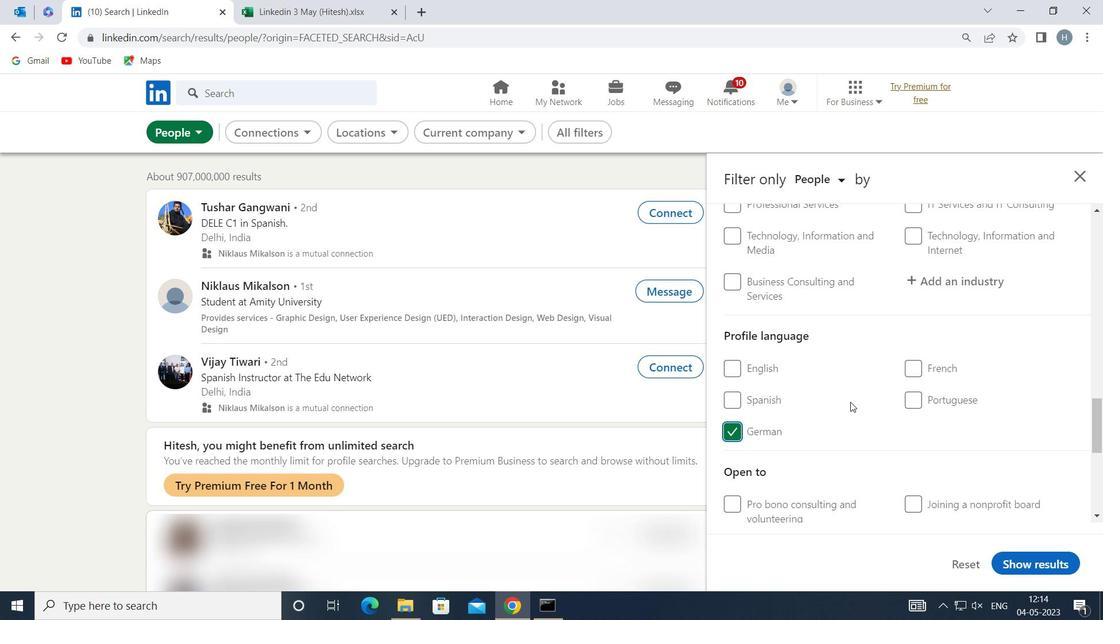 
Action: Mouse scrolled (850, 403) with delta (0, 0)
Screenshot: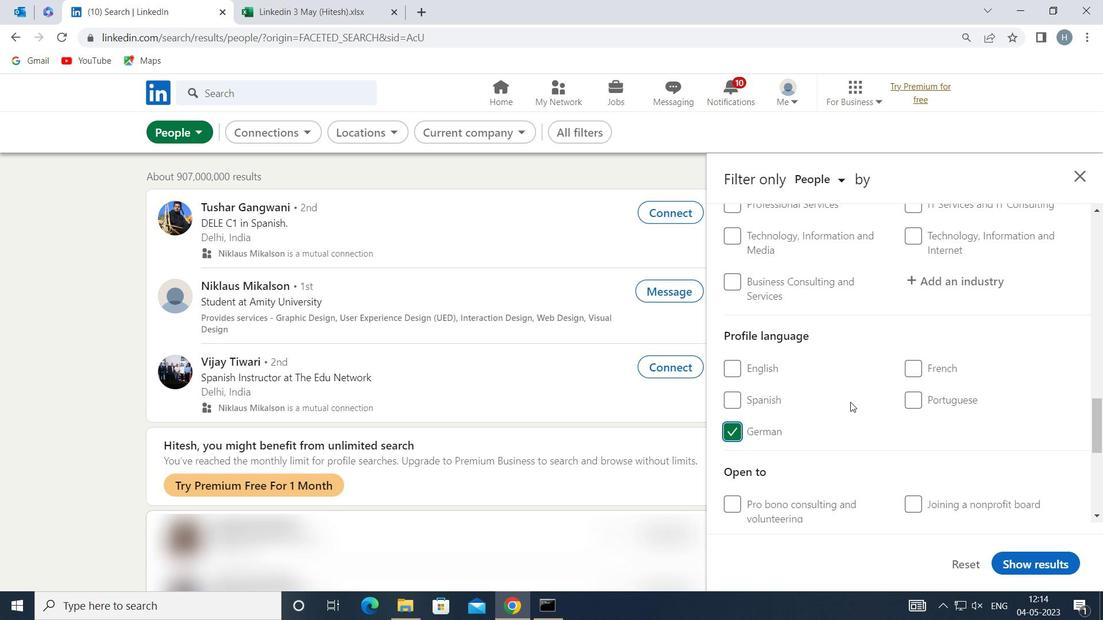 
Action: Mouse scrolled (850, 403) with delta (0, 0)
Screenshot: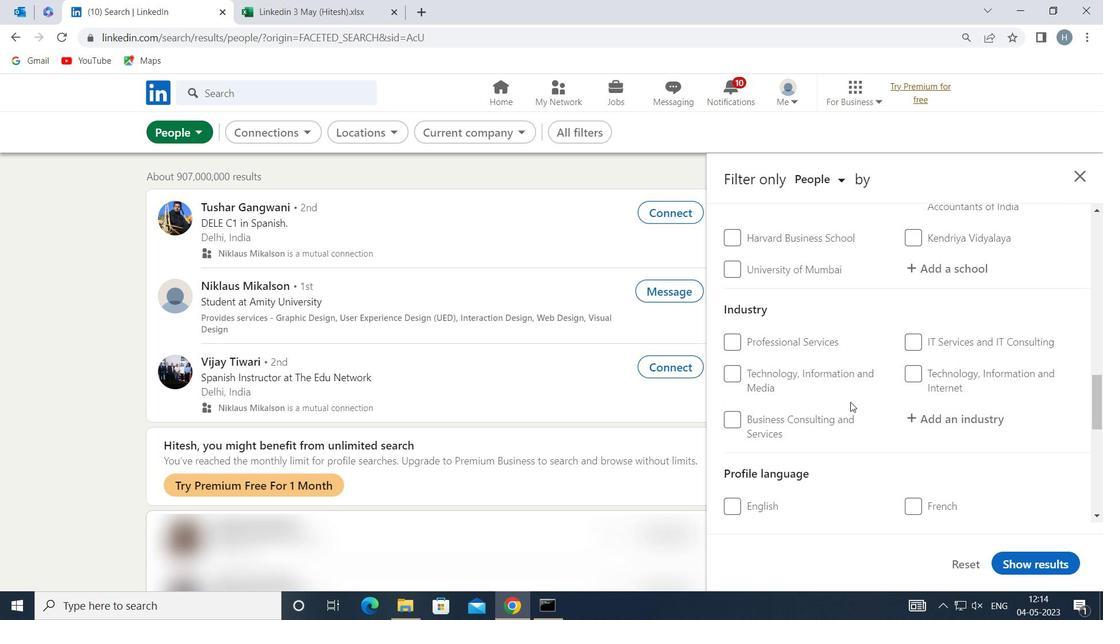 
Action: Mouse scrolled (850, 403) with delta (0, 0)
Screenshot: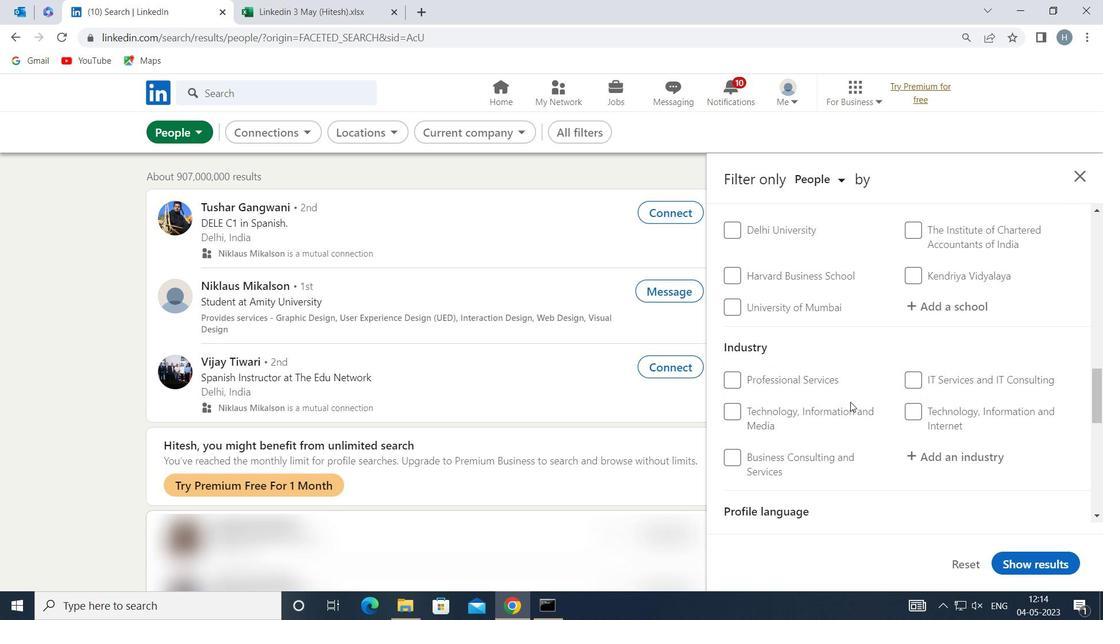 
Action: Mouse moved to (850, 402)
Screenshot: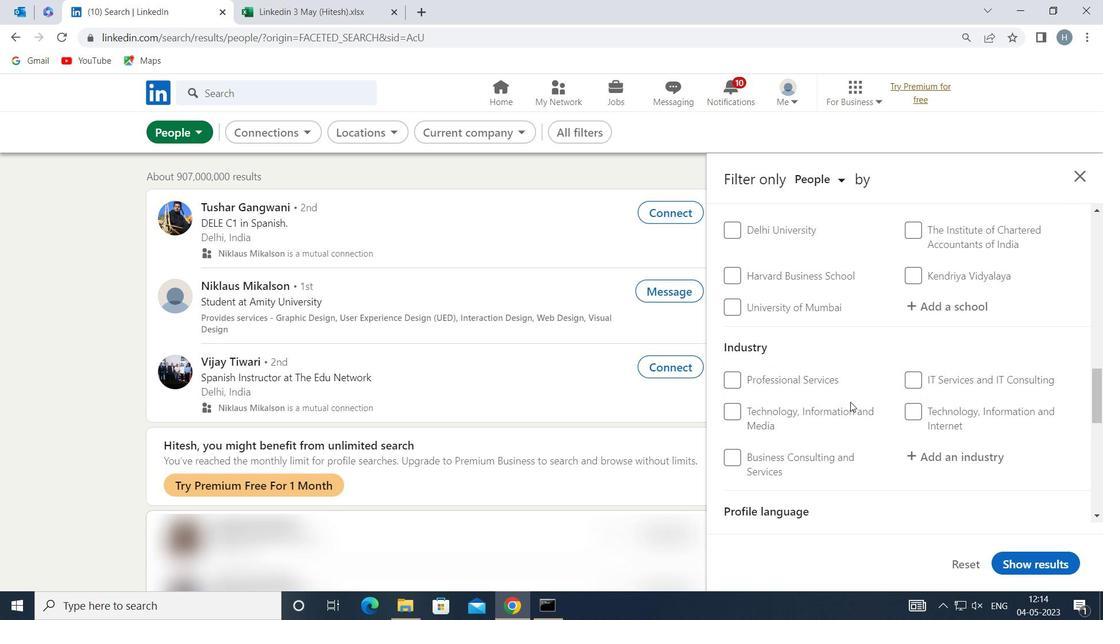 
Action: Mouse scrolled (850, 403) with delta (0, 0)
Screenshot: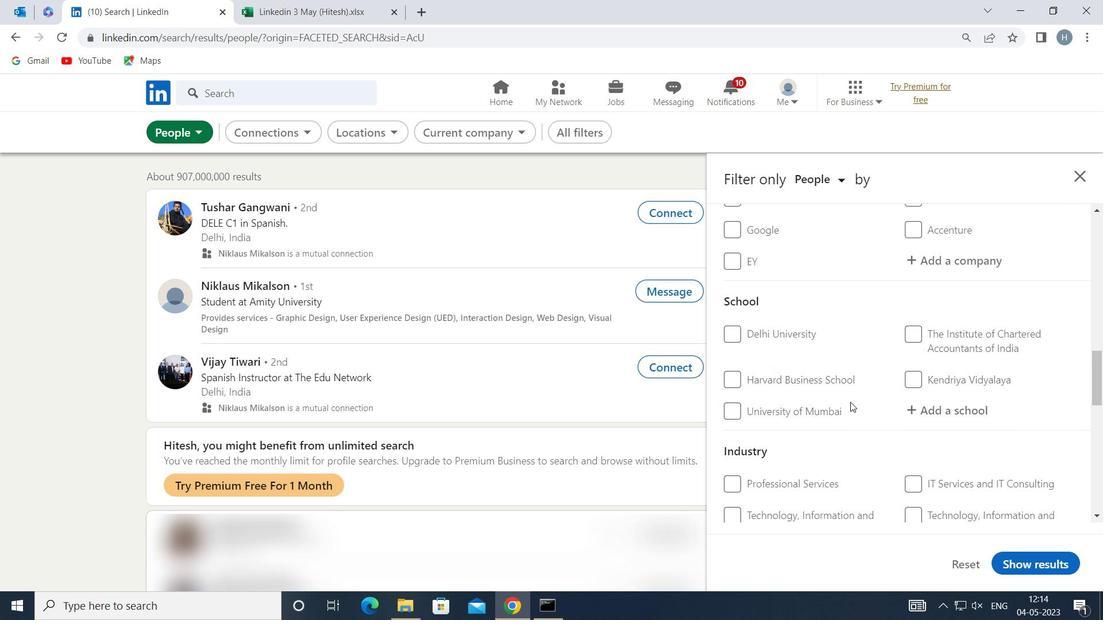 
Action: Mouse scrolled (850, 403) with delta (0, 0)
Screenshot: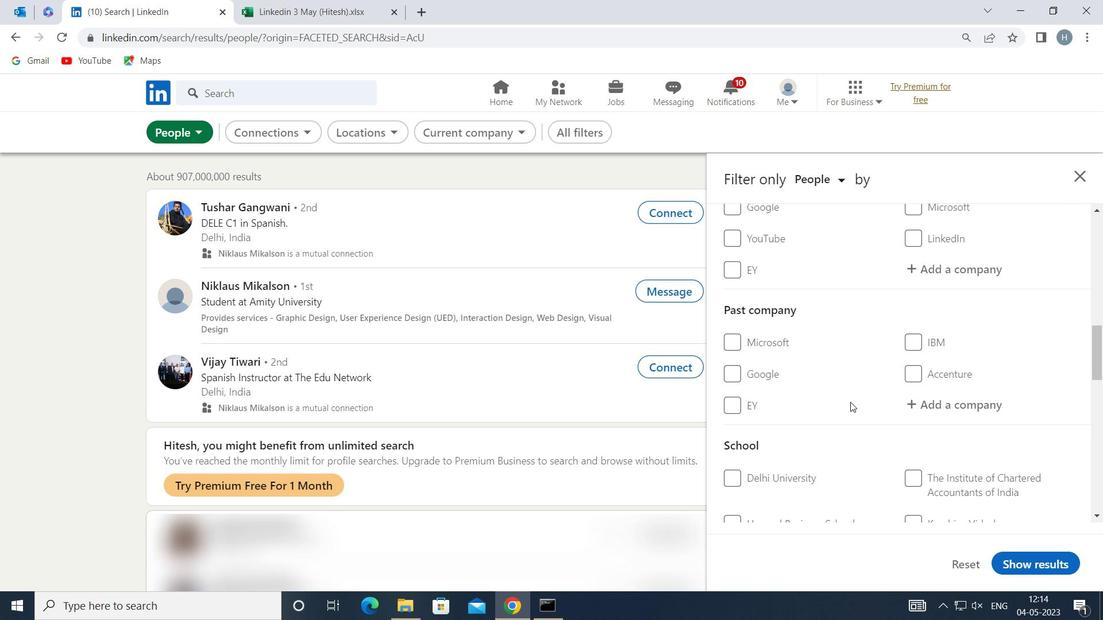 
Action: Mouse moved to (930, 413)
Screenshot: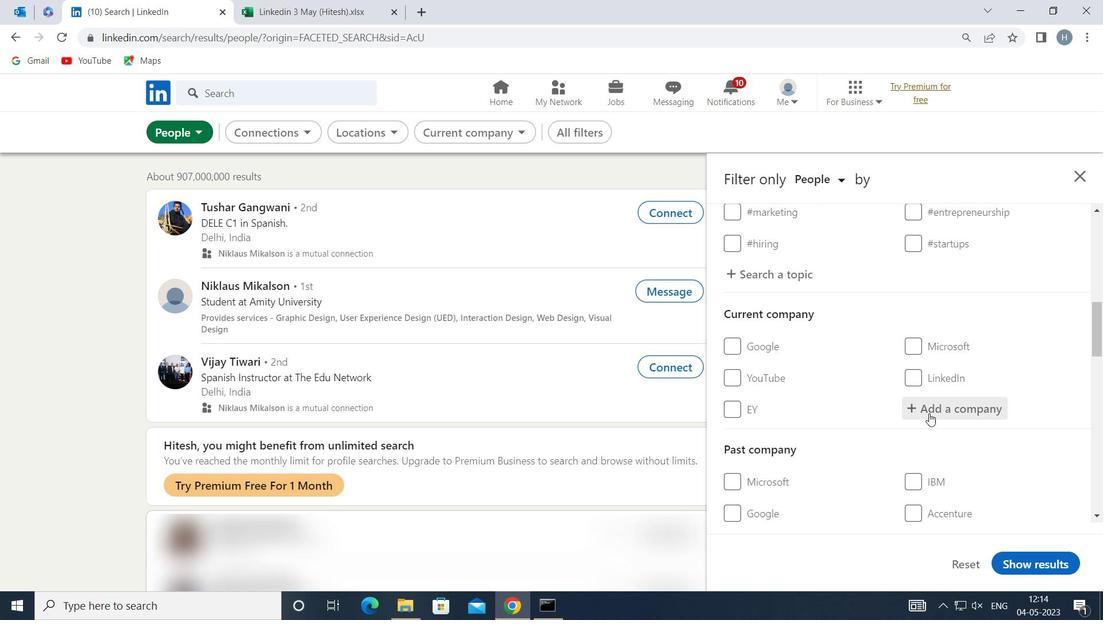 
Action: Mouse pressed left at (930, 413)
Screenshot: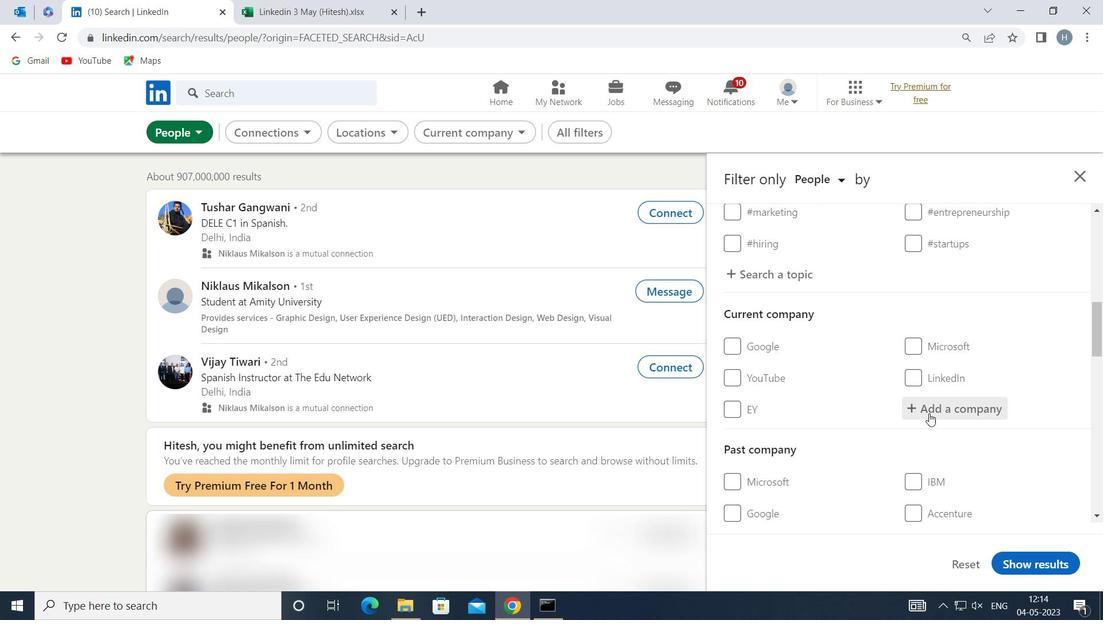 
Action: Key pressed <Key.shift>LUXASIA
Screenshot: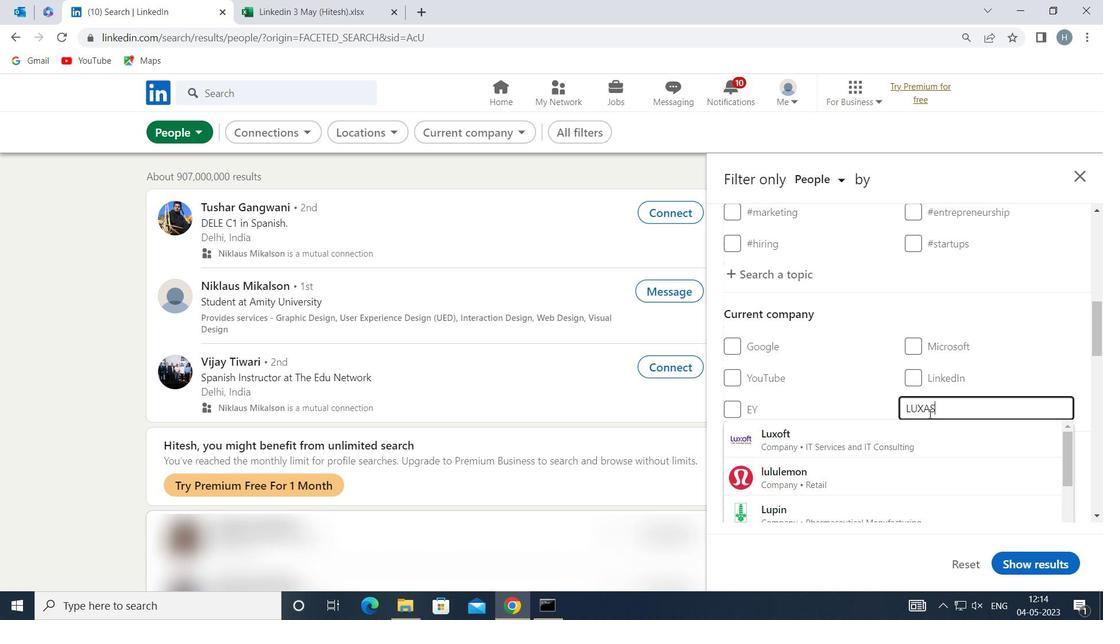 
Action: Mouse moved to (883, 432)
Screenshot: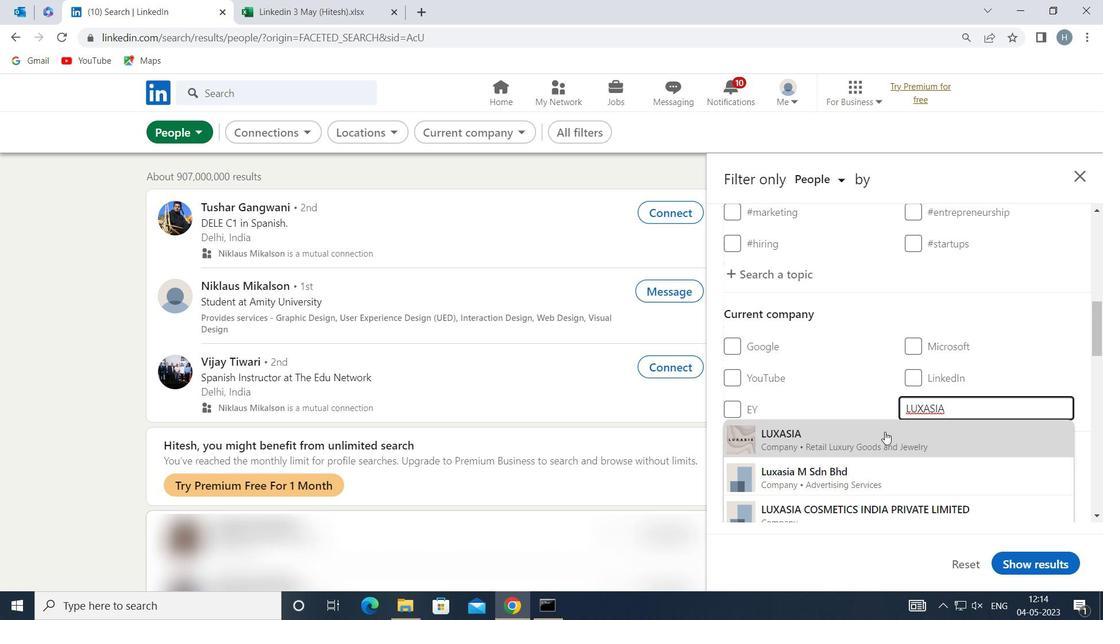 
Action: Mouse pressed left at (883, 432)
Screenshot: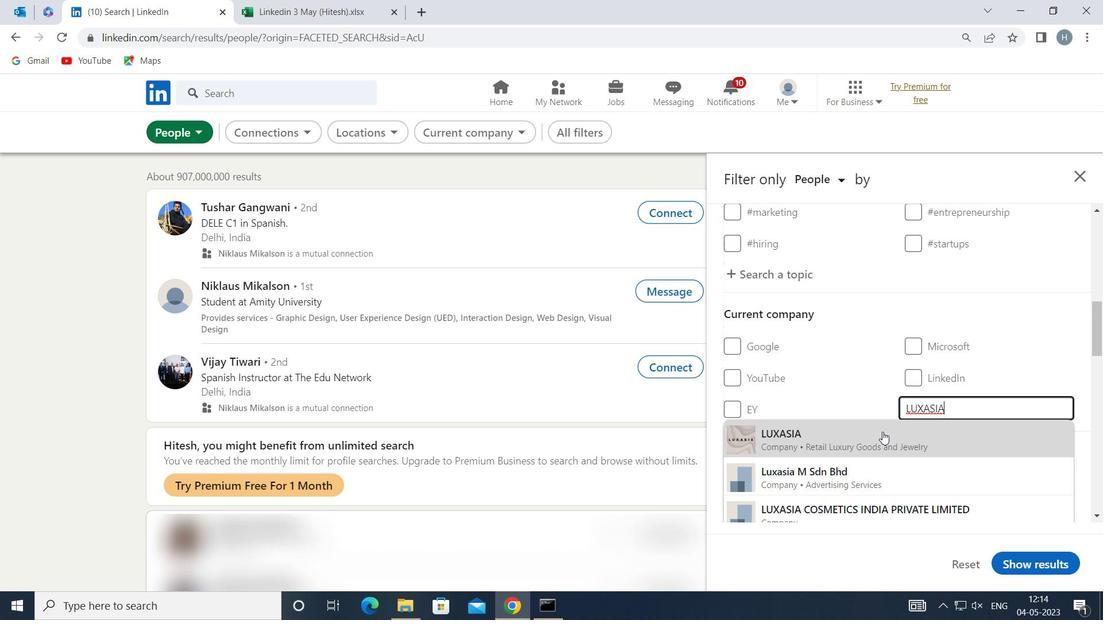 
Action: Mouse moved to (873, 405)
Screenshot: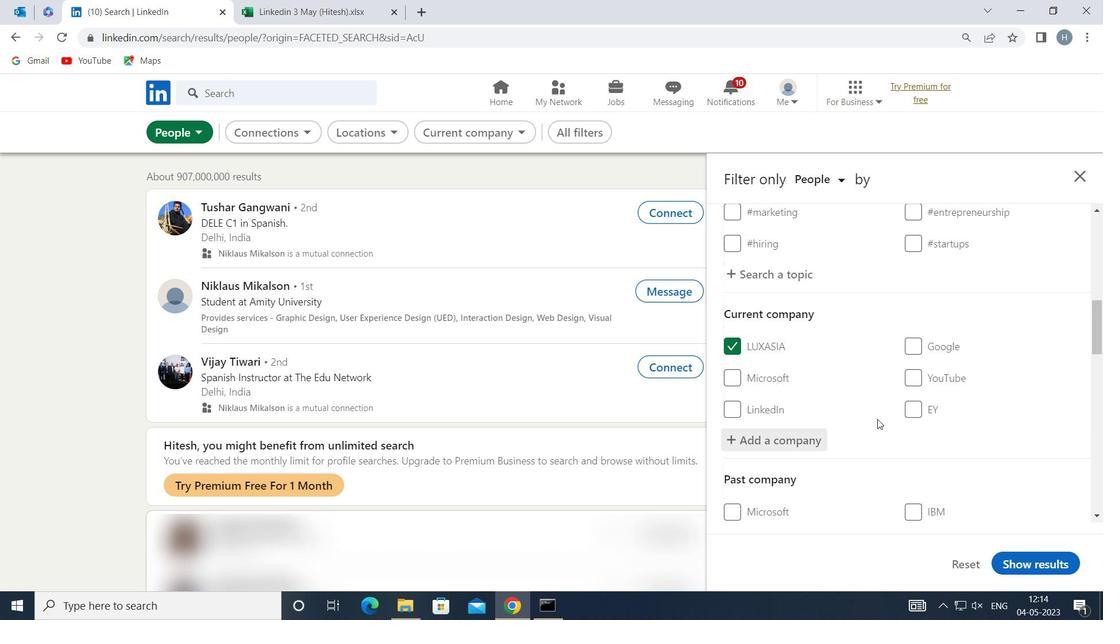 
Action: Mouse scrolled (873, 404) with delta (0, 0)
Screenshot: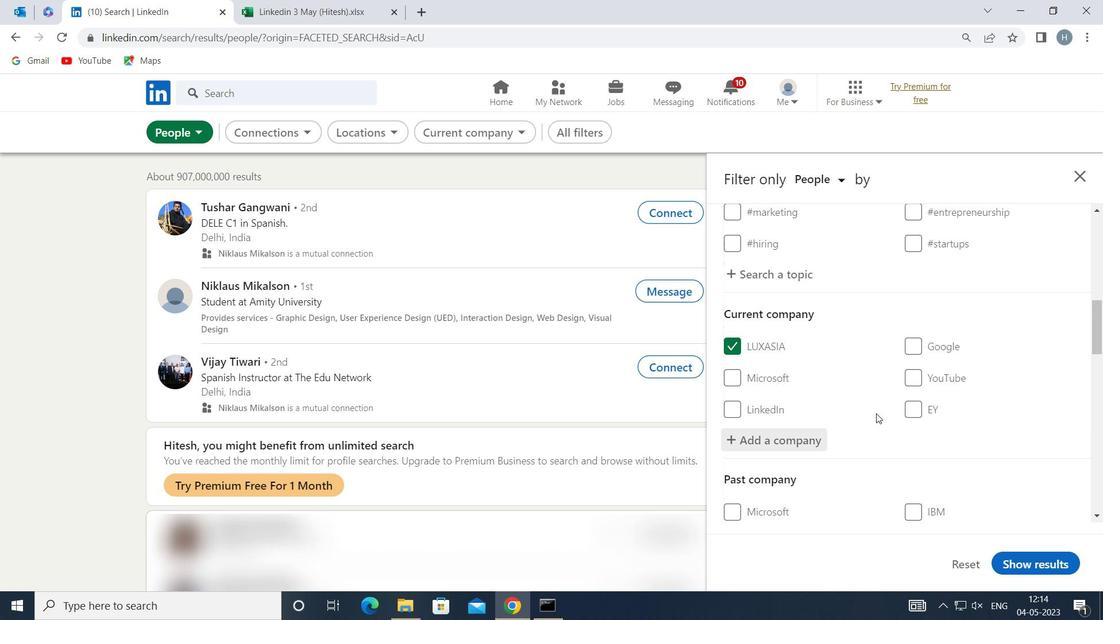 
Action: Mouse scrolled (873, 404) with delta (0, 0)
Screenshot: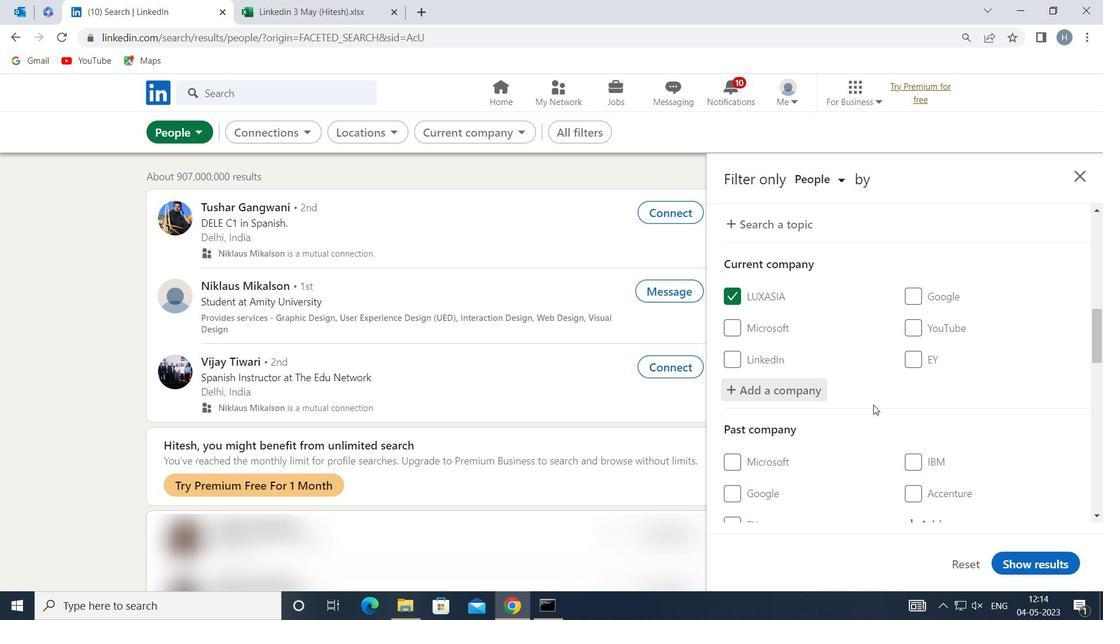 
Action: Mouse scrolled (873, 404) with delta (0, 0)
Screenshot: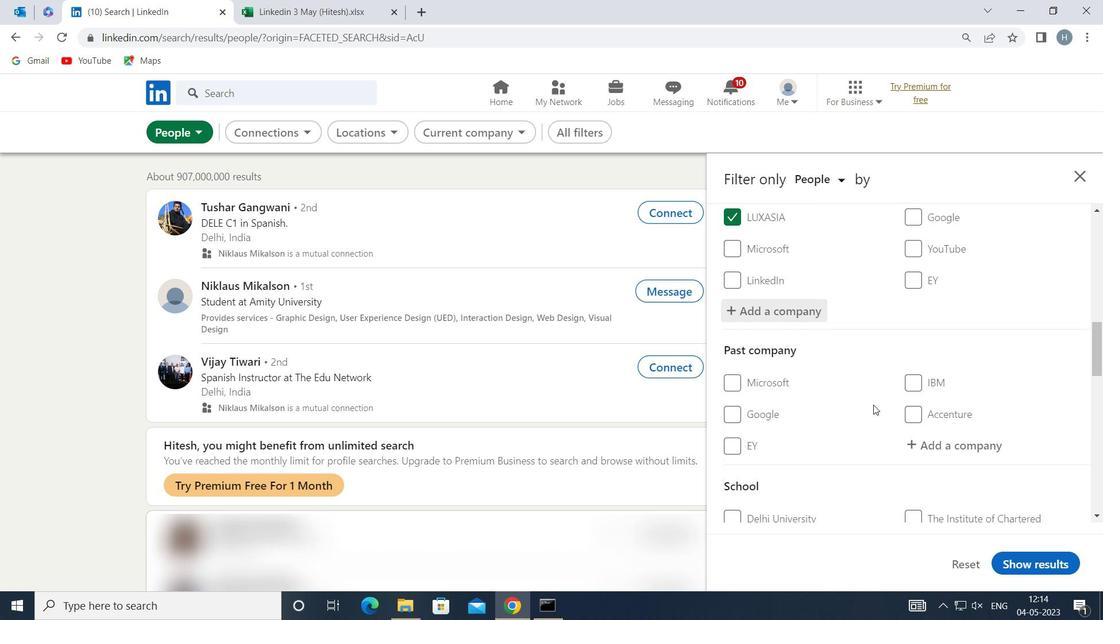 
Action: Mouse scrolled (873, 404) with delta (0, 0)
Screenshot: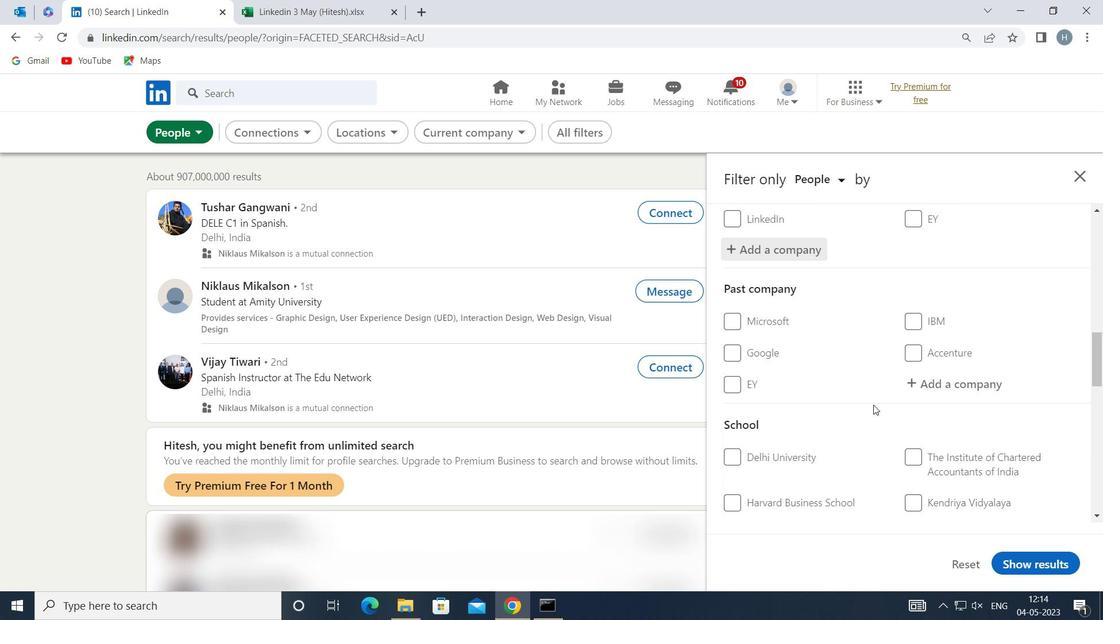 
Action: Mouse moved to (929, 429)
Screenshot: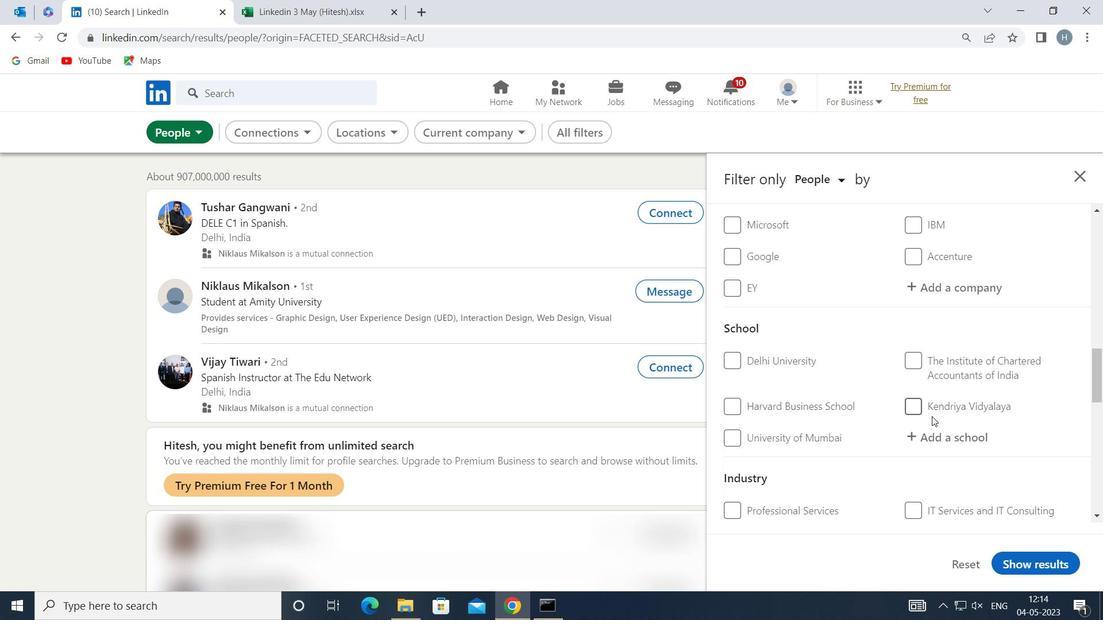 
Action: Mouse pressed left at (929, 429)
Screenshot: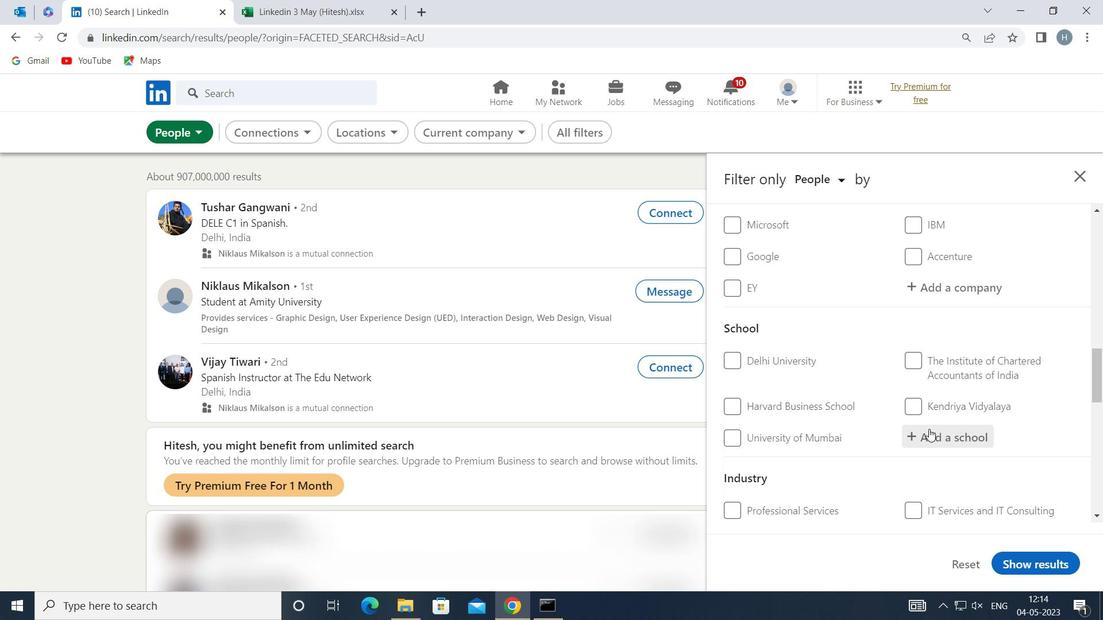 
Action: Mouse moved to (919, 425)
Screenshot: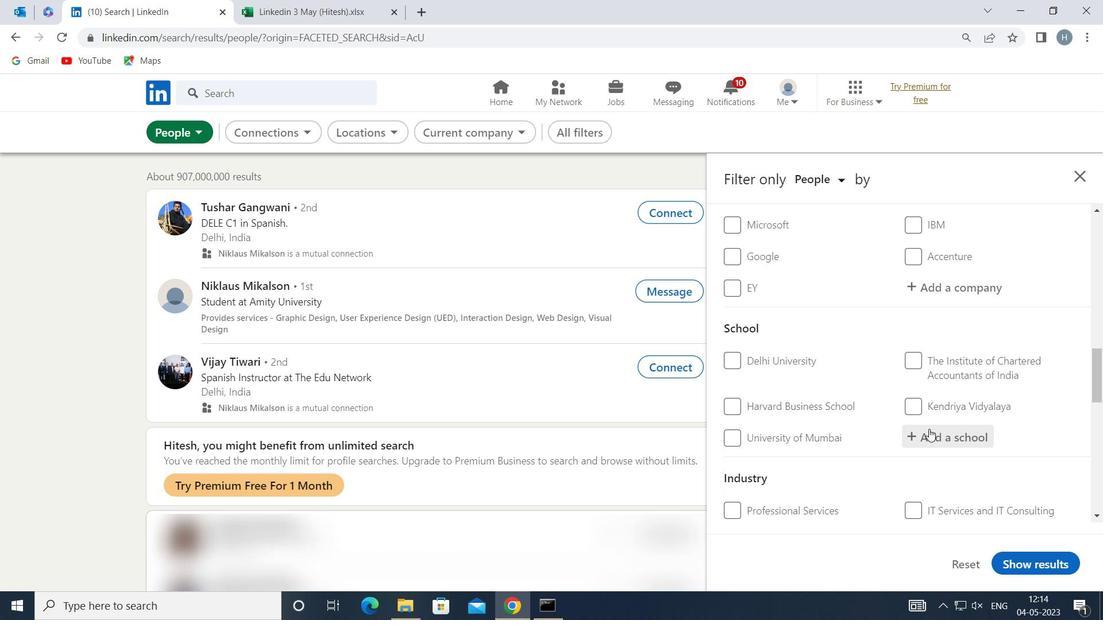 
Action: Key pressed <Key.shift>INTERNATIONAL<Key.space><Key.shift>MANAGEMENT<Key.space><Key.shift>INSTITUTE<Key.space><Key.shift>KO
Screenshot: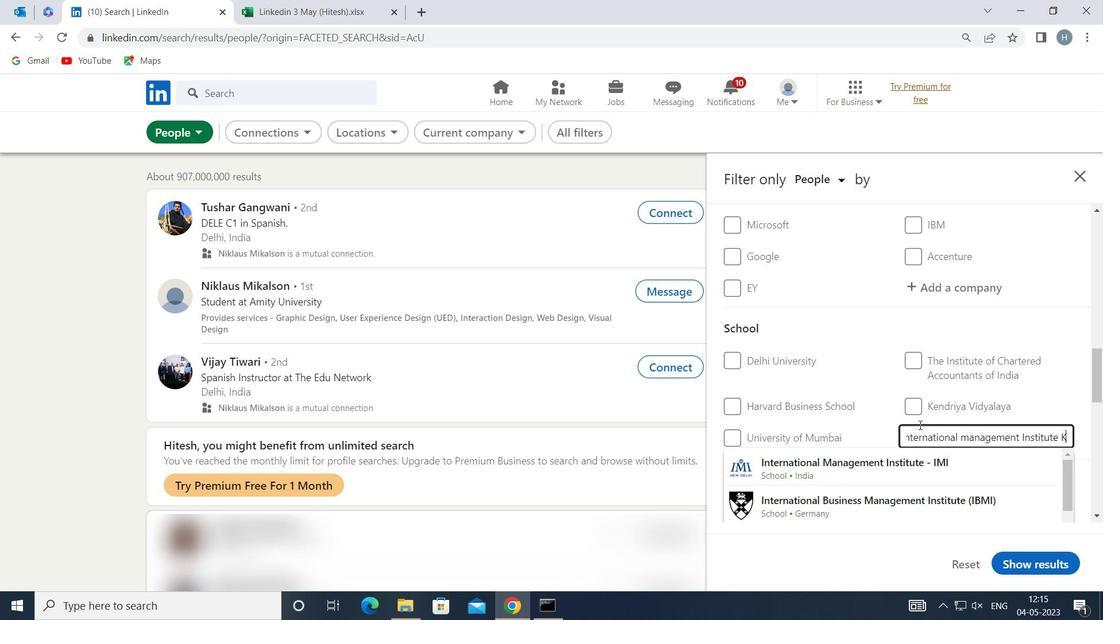 
Action: Mouse moved to (920, 458)
Screenshot: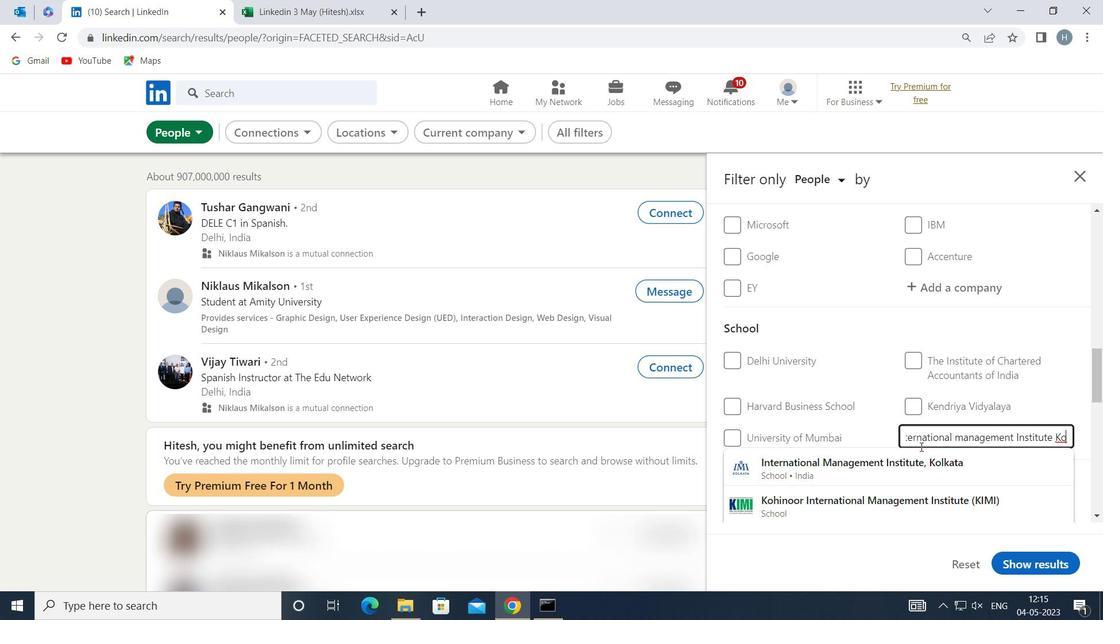 
Action: Mouse pressed left at (920, 458)
Screenshot: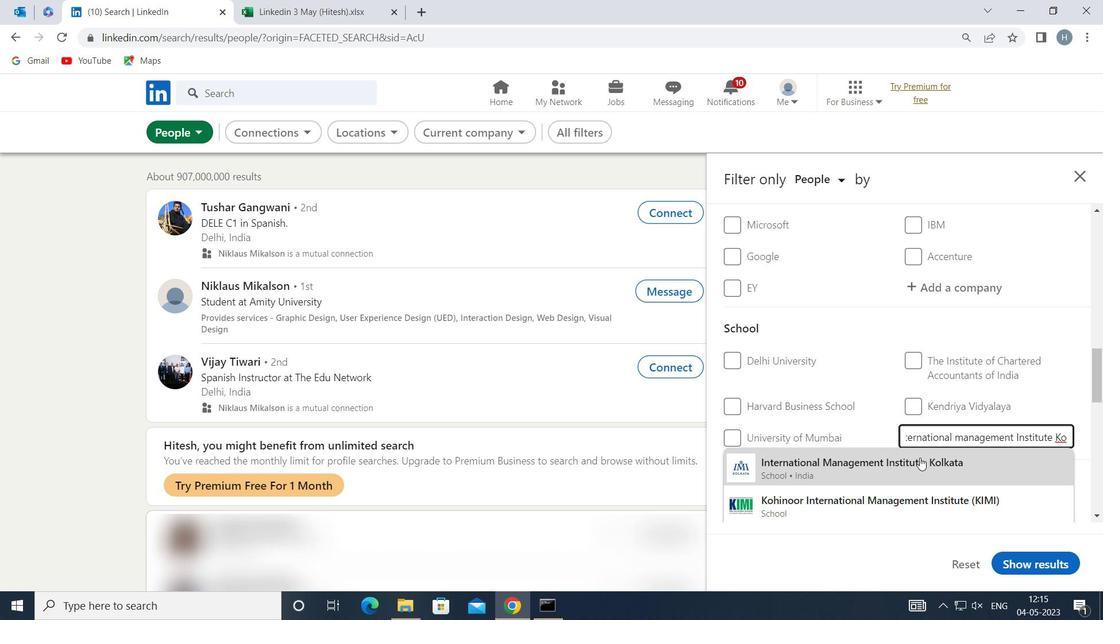 
Action: Mouse moved to (893, 416)
Screenshot: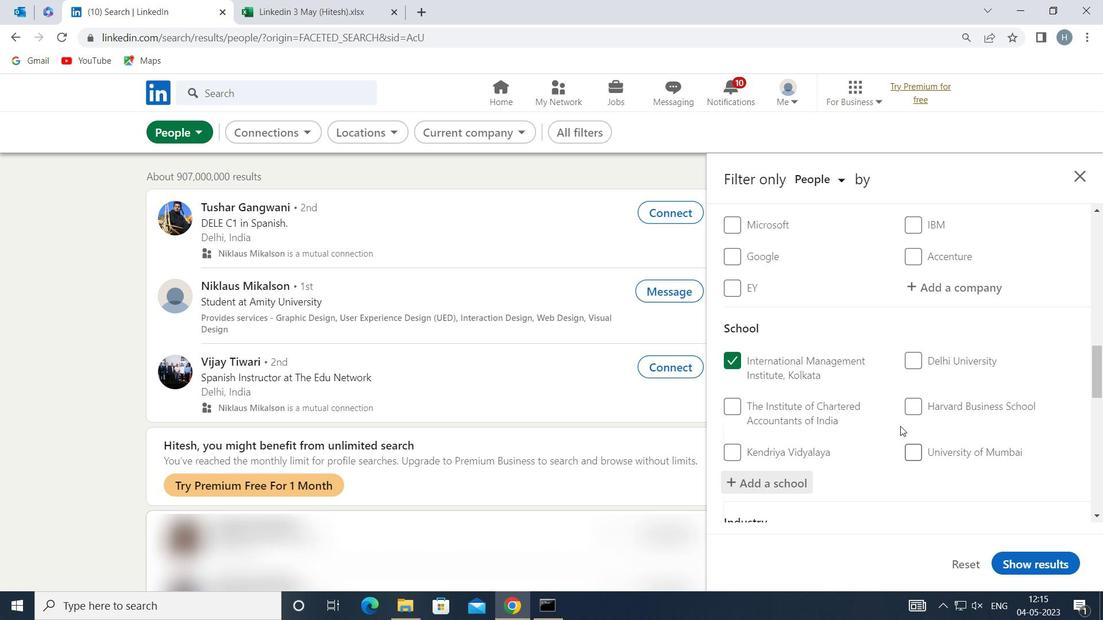 
Action: Mouse scrolled (893, 416) with delta (0, 0)
Screenshot: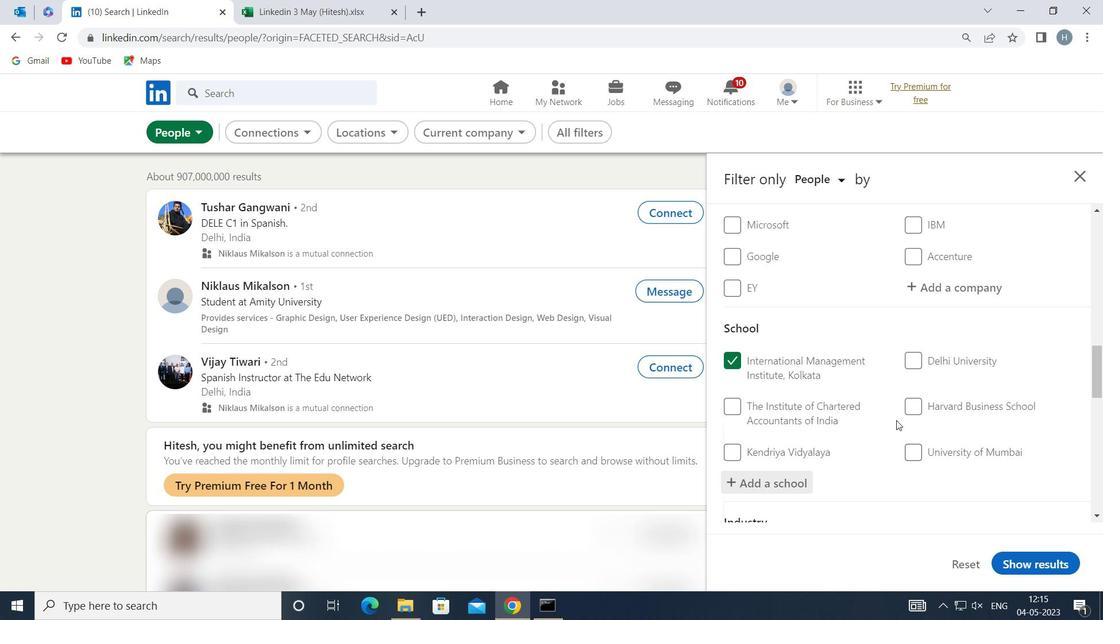 
Action: Mouse moved to (893, 416)
Screenshot: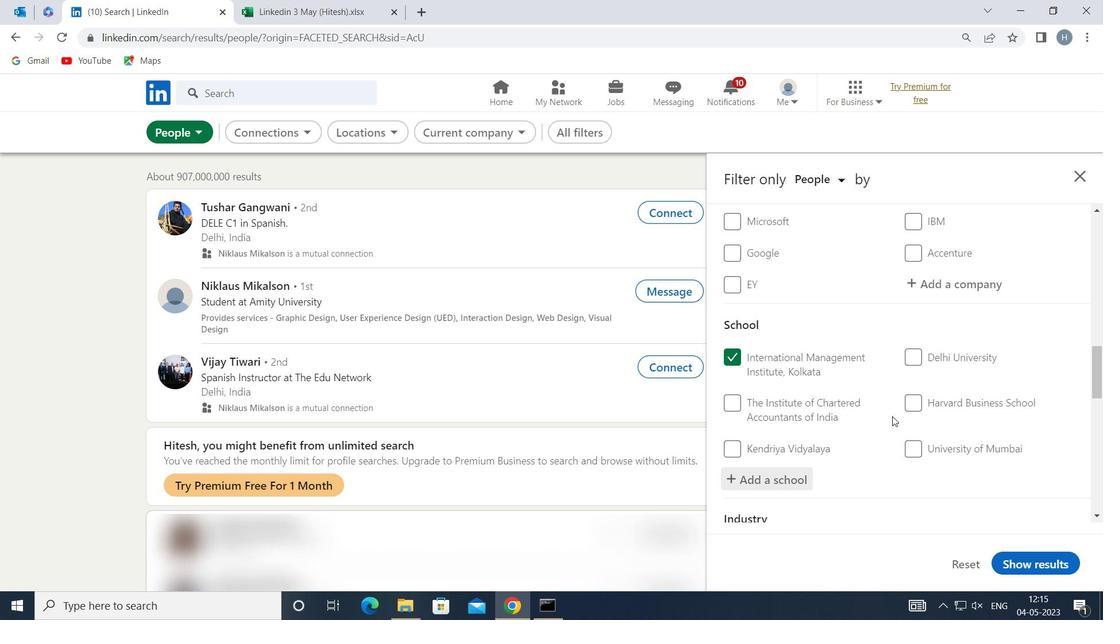 
Action: Mouse scrolled (893, 415) with delta (0, 0)
Screenshot: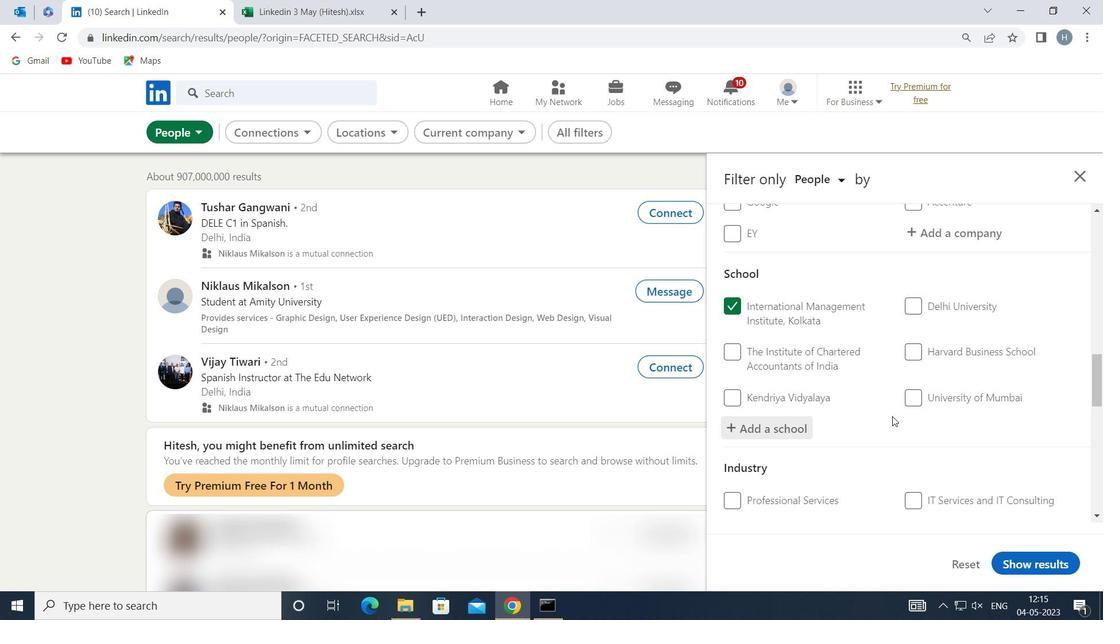 
Action: Mouse scrolled (893, 415) with delta (0, 0)
Screenshot: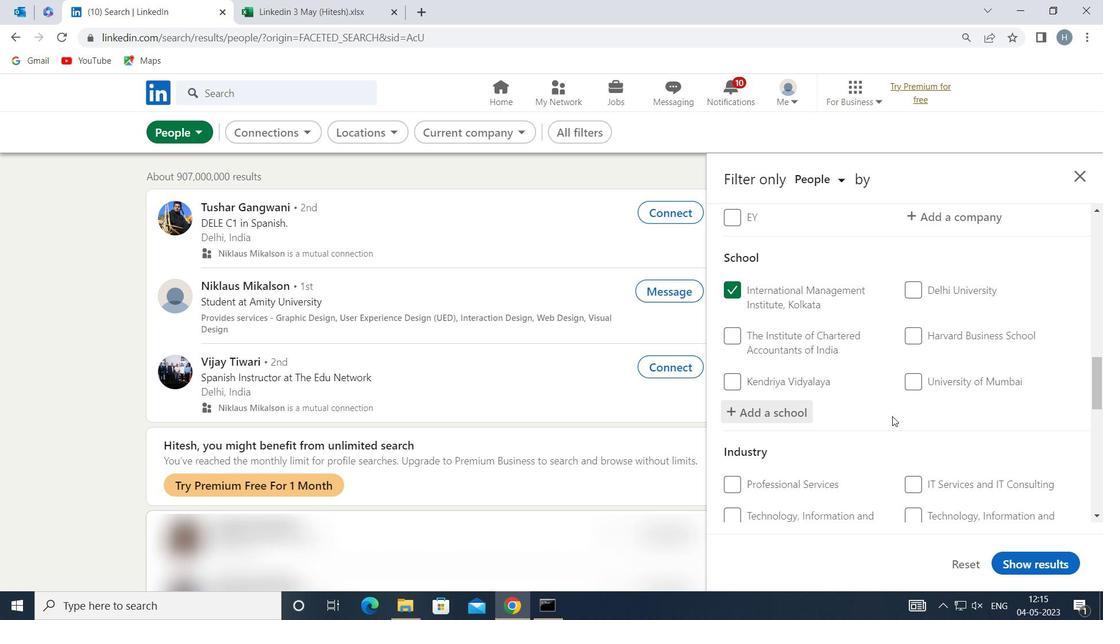
Action: Mouse scrolled (893, 415) with delta (0, 0)
Screenshot: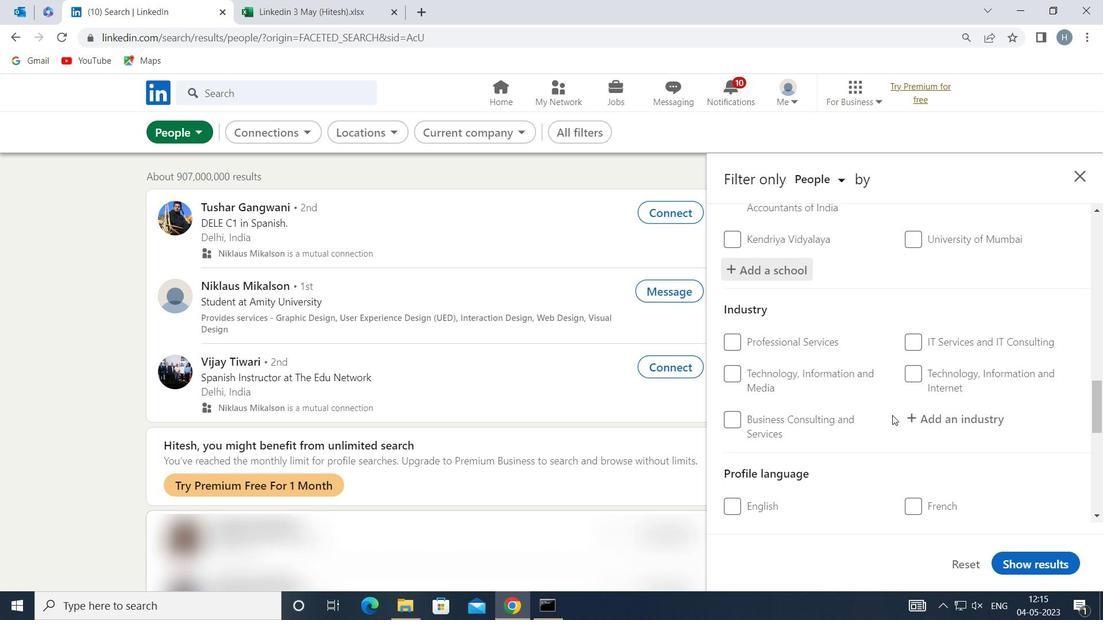 
Action: Mouse moved to (968, 339)
Screenshot: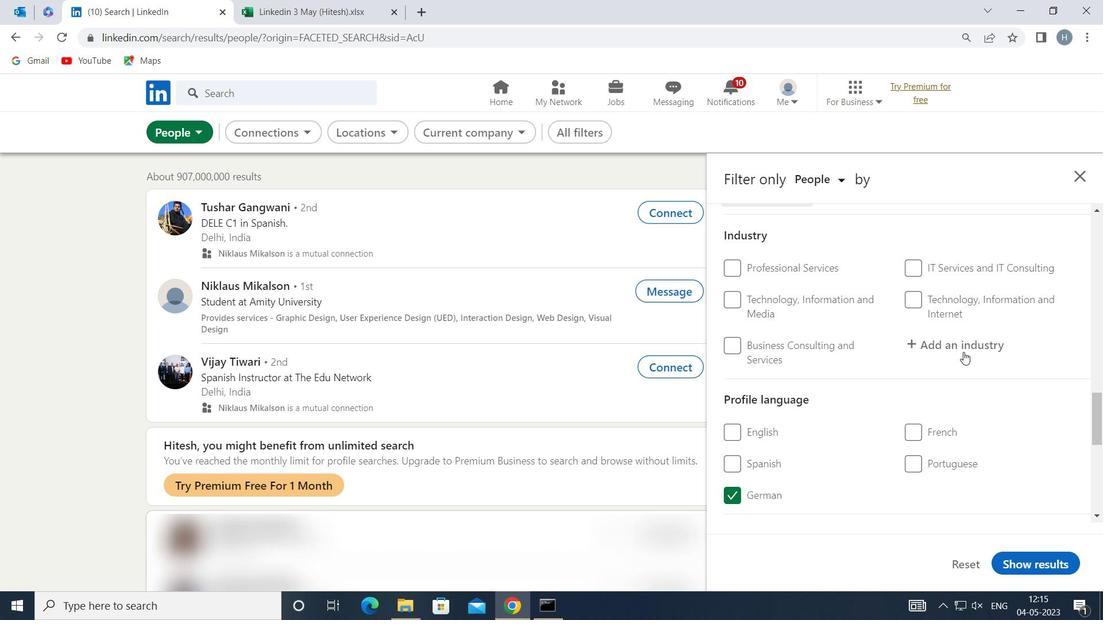 
Action: Mouse pressed left at (968, 339)
Screenshot: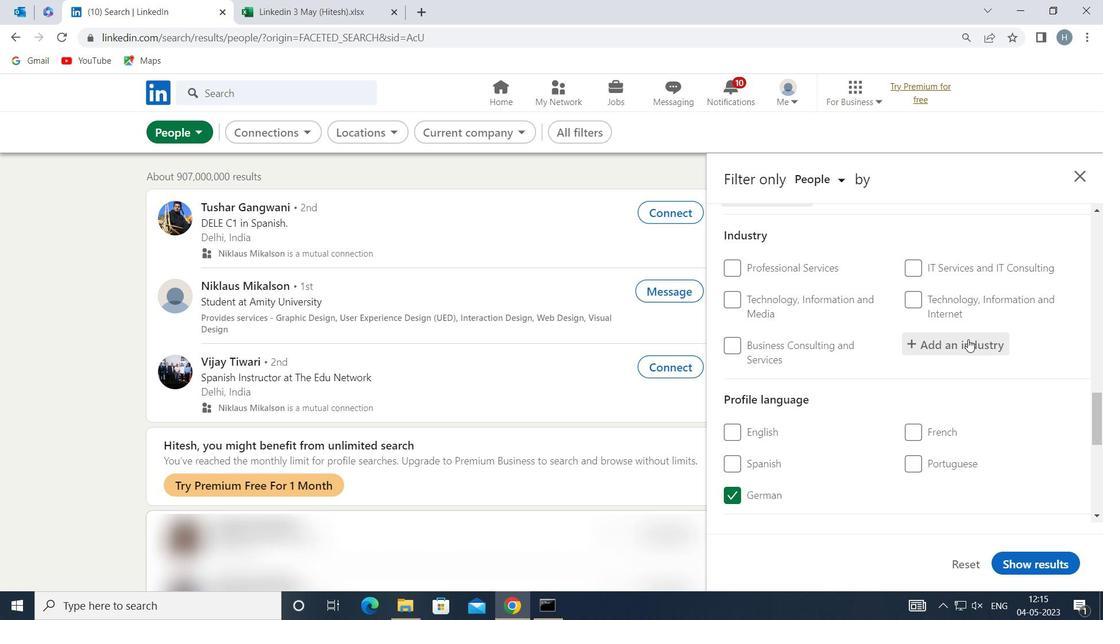 
Action: Key pressed <Key.shift>DANCE<Key.space><Key.shift>COM
Screenshot: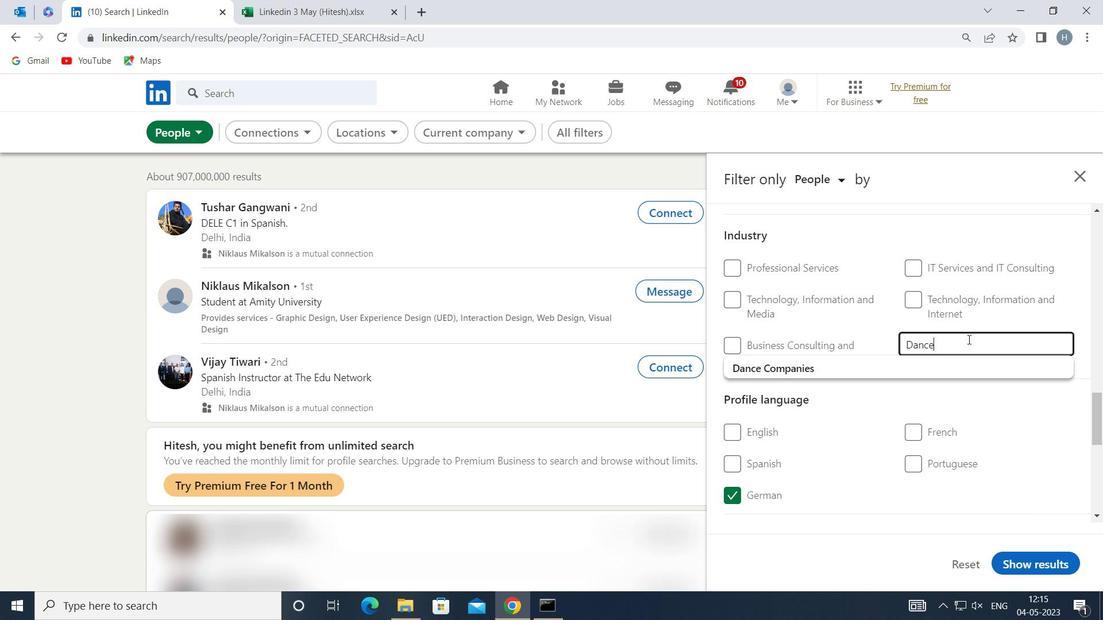 
Action: Mouse moved to (870, 361)
Screenshot: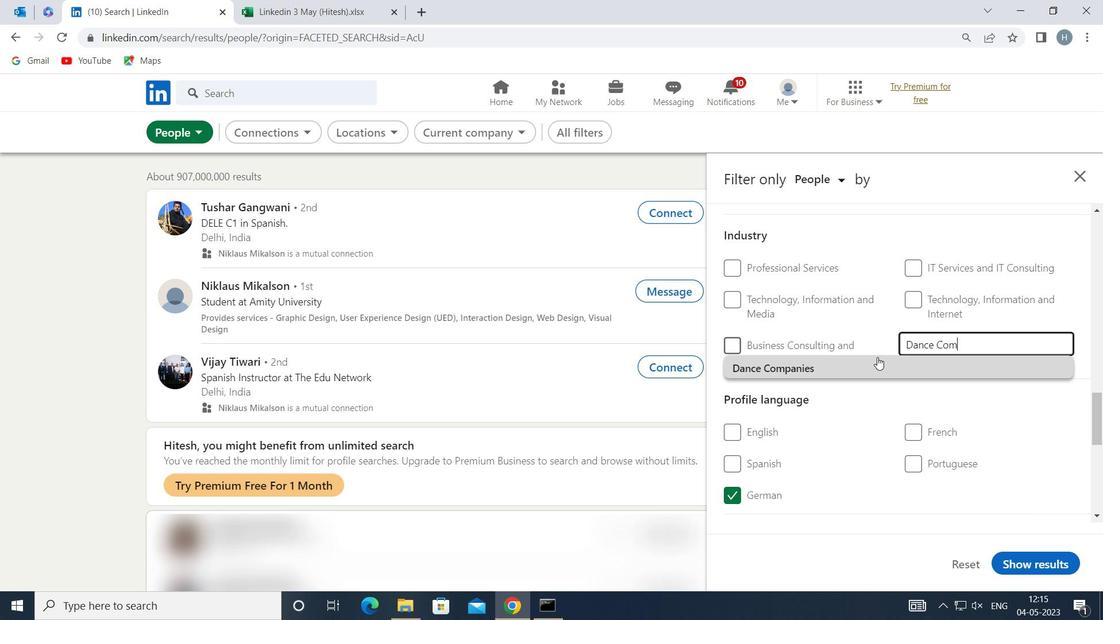 
Action: Mouse pressed left at (870, 361)
Screenshot: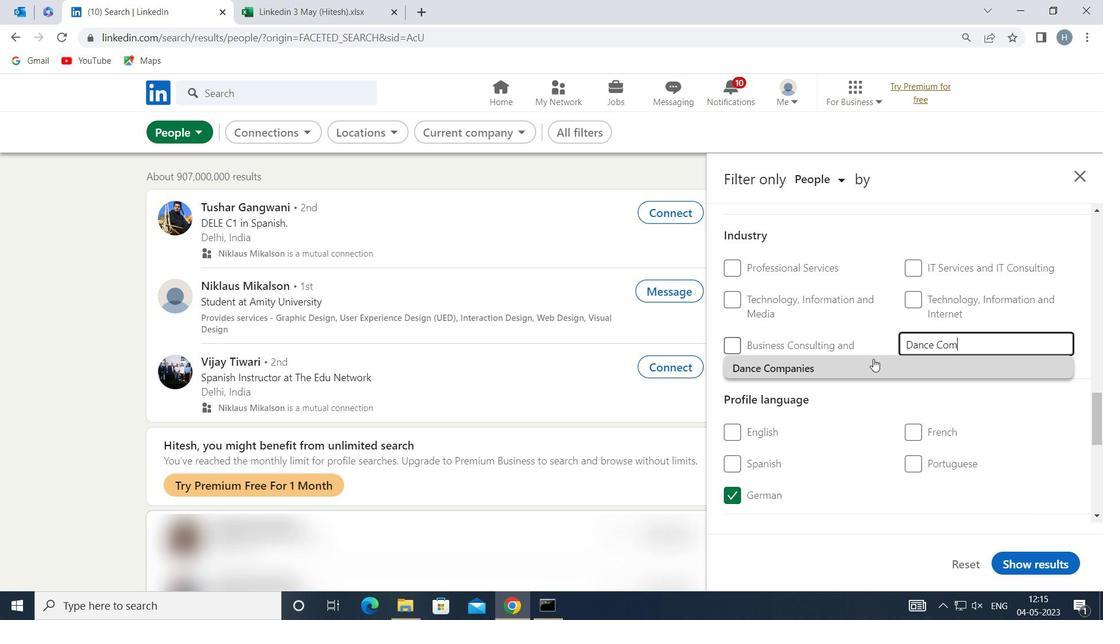 
Action: Mouse scrolled (870, 361) with delta (0, 0)
Screenshot: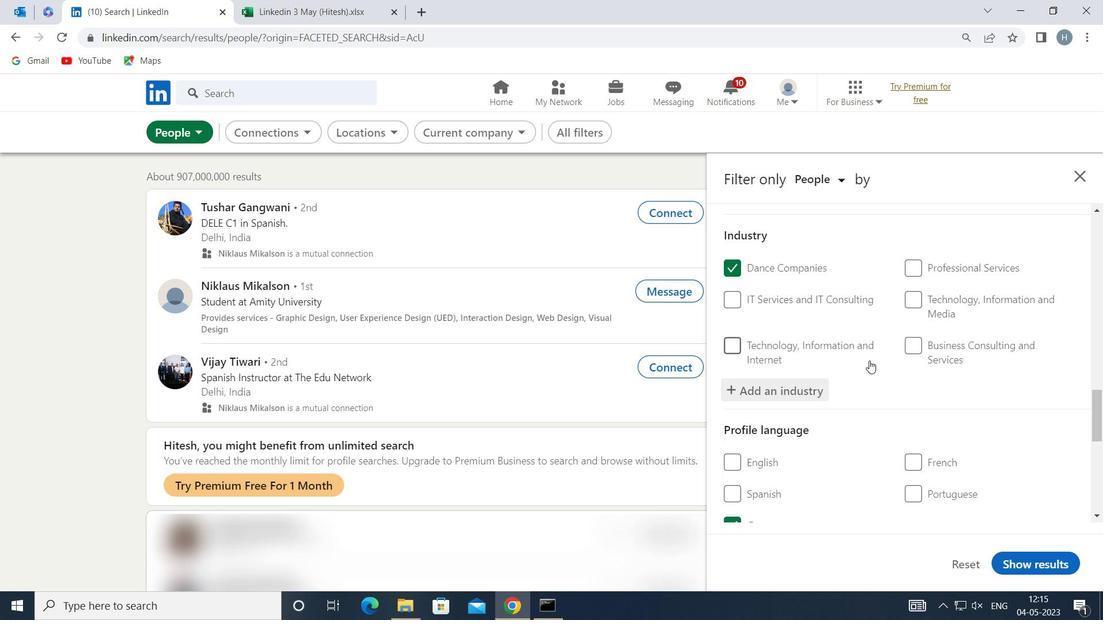 
Action: Mouse scrolled (870, 361) with delta (0, 0)
Screenshot: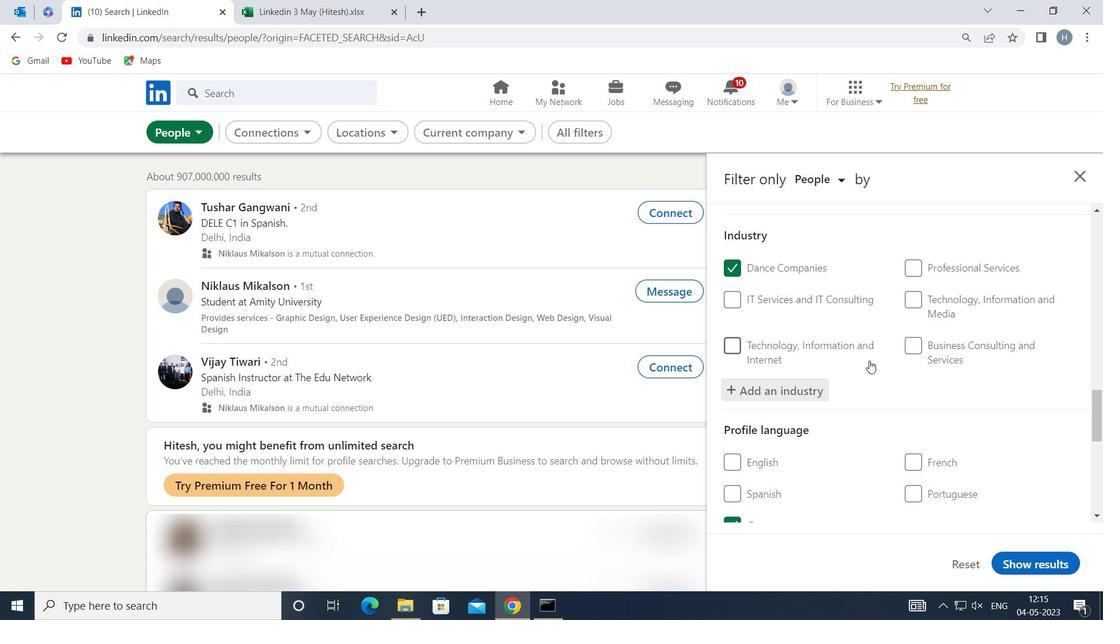 
Action: Mouse scrolled (870, 361) with delta (0, 0)
Screenshot: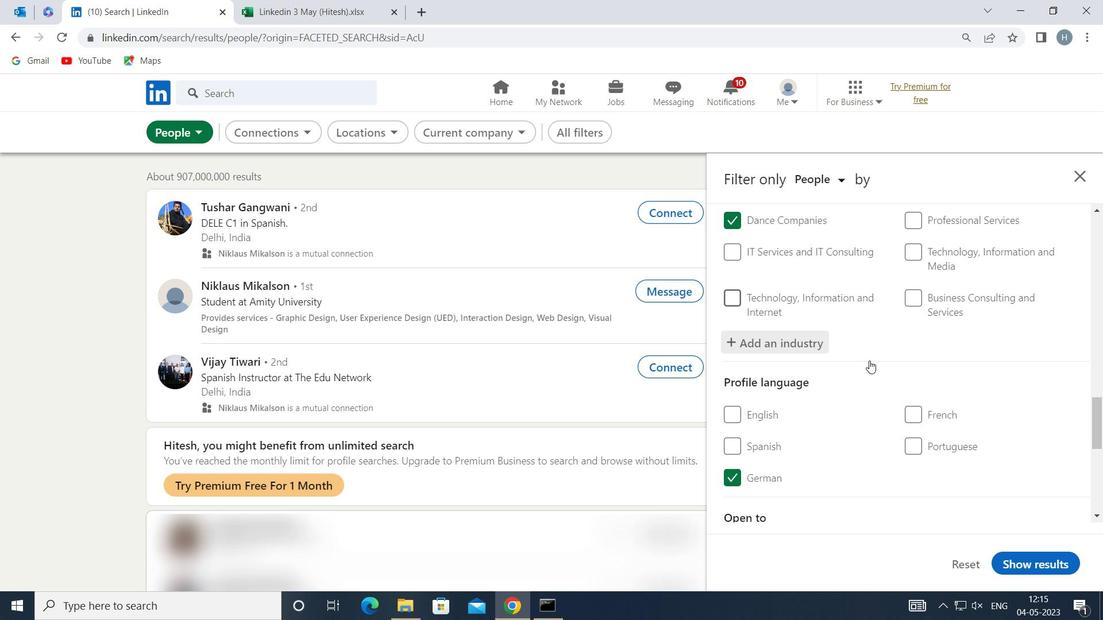 
Action: Mouse scrolled (870, 361) with delta (0, 0)
Screenshot: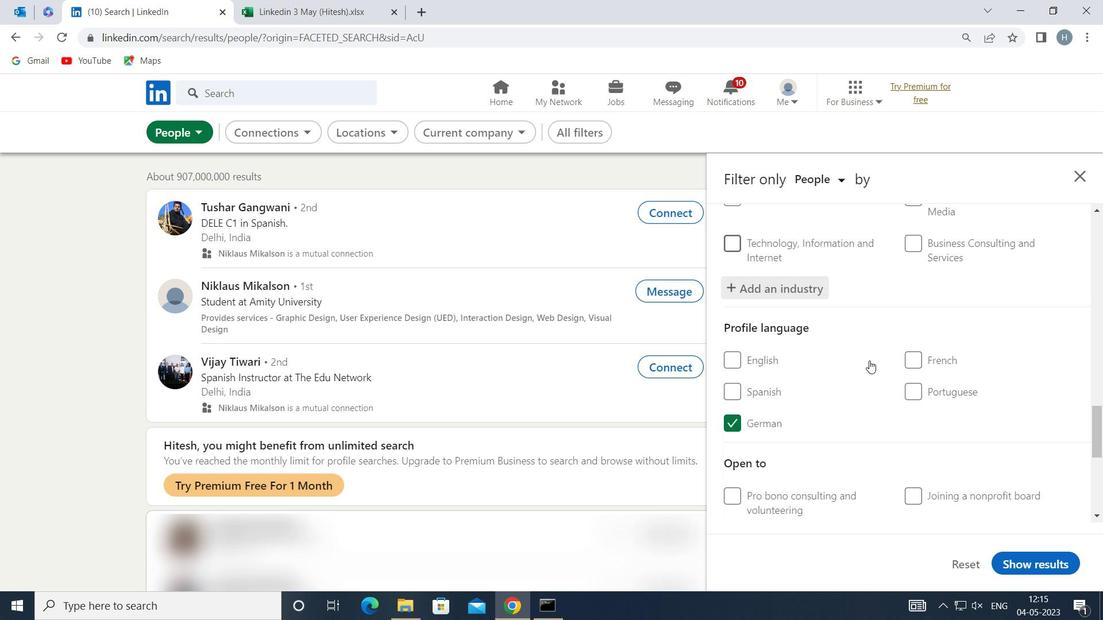 
Action: Mouse scrolled (870, 361) with delta (0, 0)
Screenshot: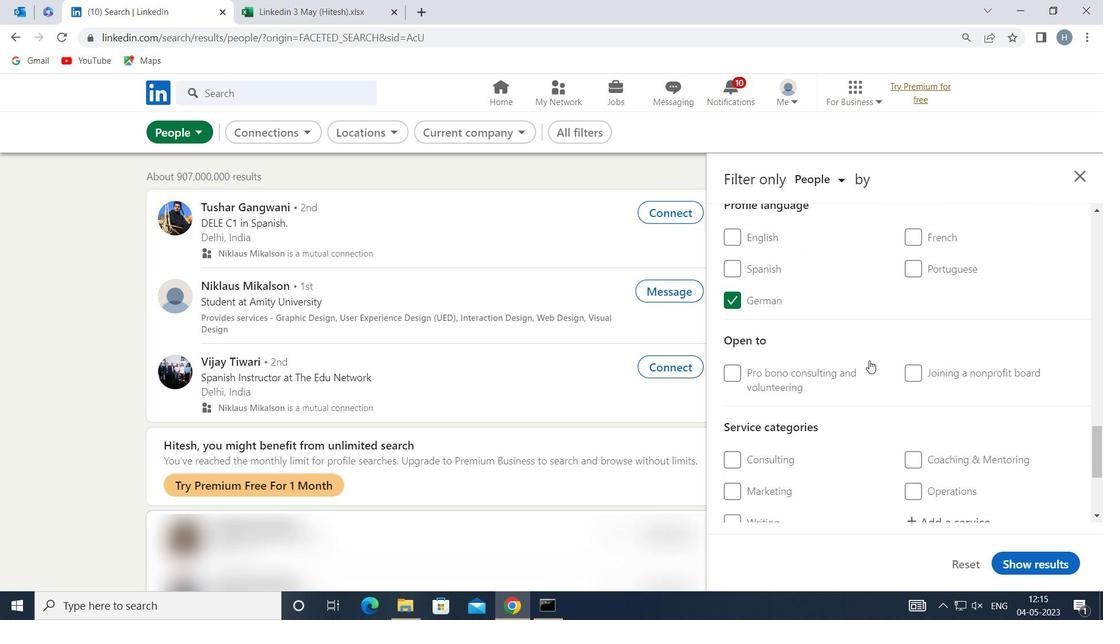 
Action: Mouse moved to (935, 390)
Screenshot: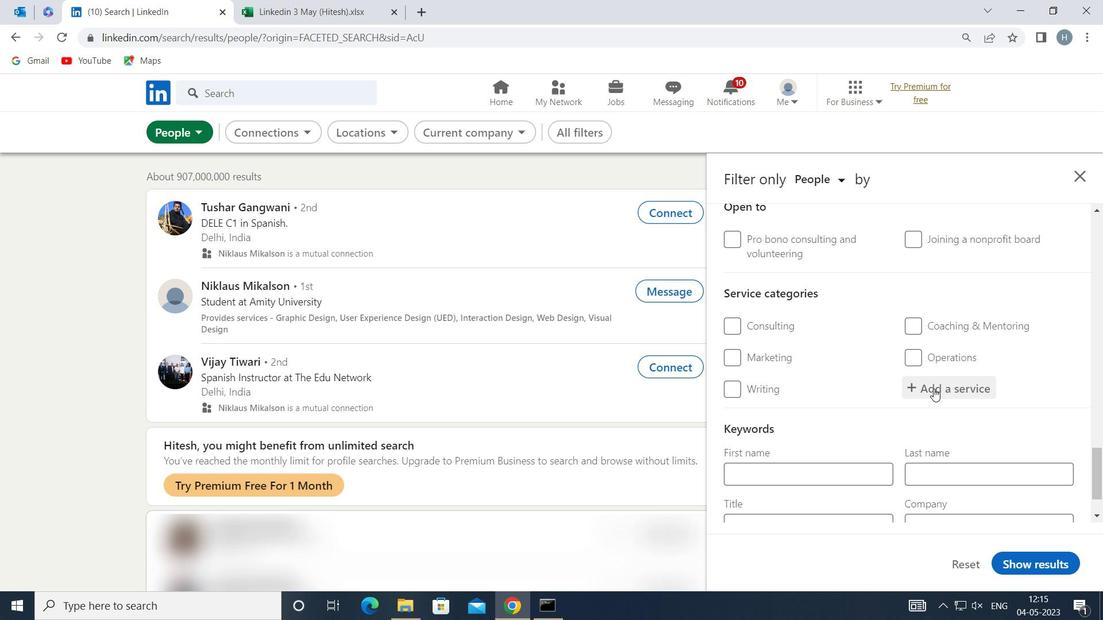 
Action: Mouse pressed left at (935, 390)
Screenshot: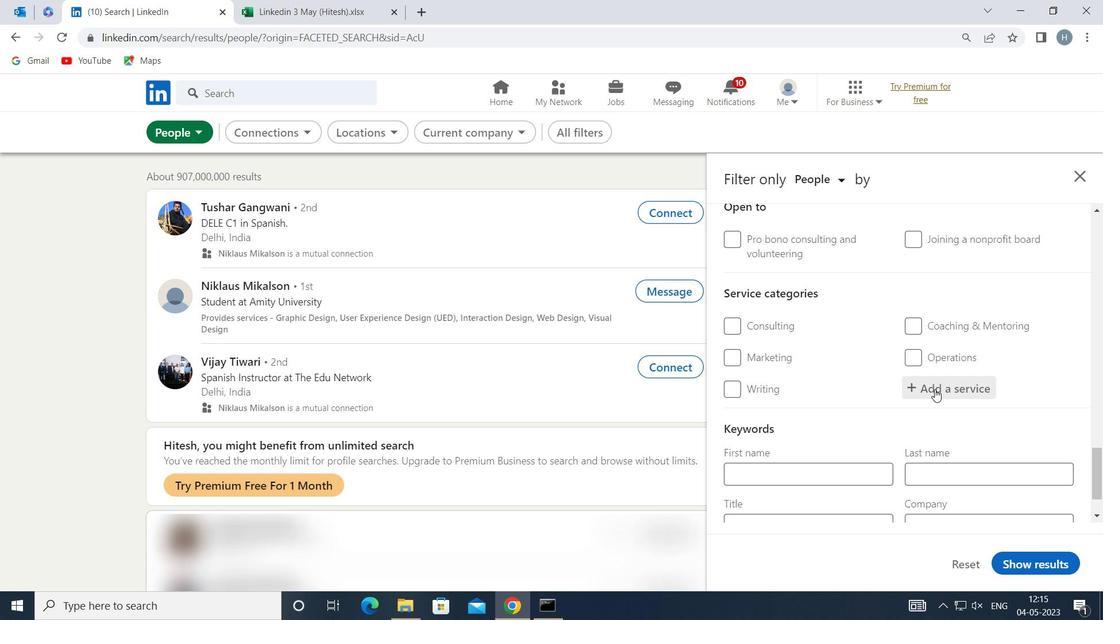 
Action: Key pressed <Key.shift>FINANCIAL<Key.space><Key.space><Key.backspace><Key.shift>ADVI
Screenshot: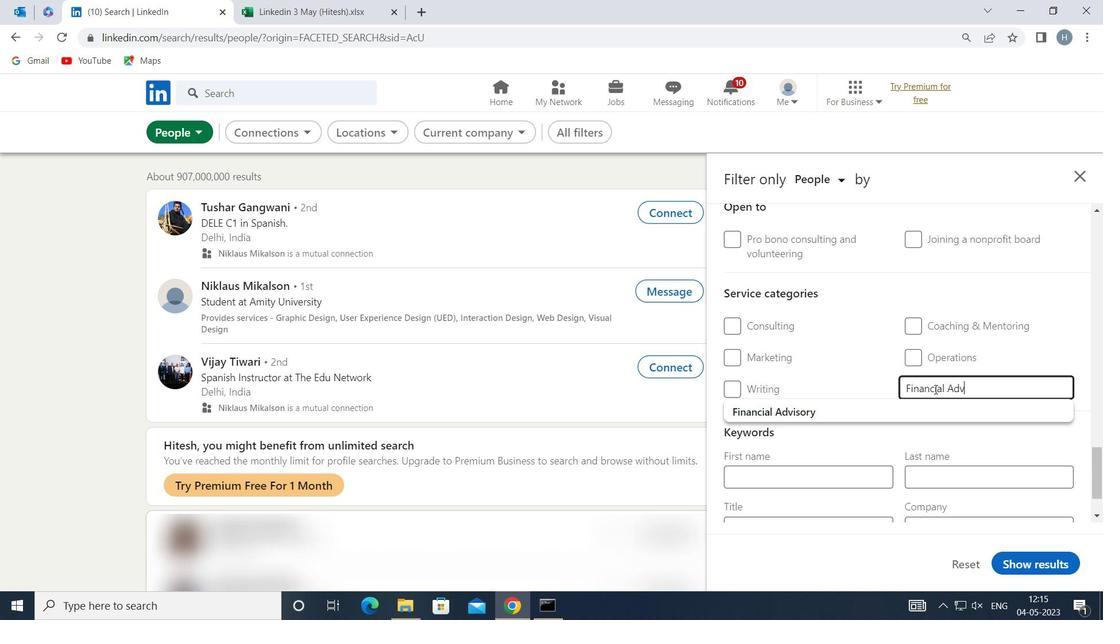 
Action: Mouse moved to (919, 410)
Screenshot: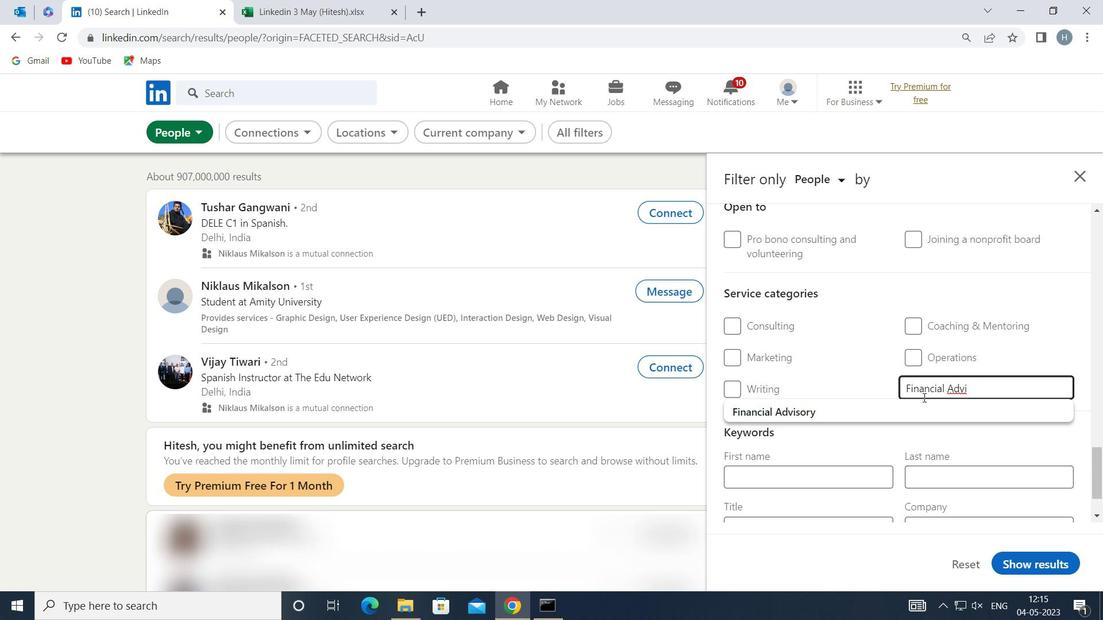 
Action: Mouse pressed left at (919, 410)
Screenshot: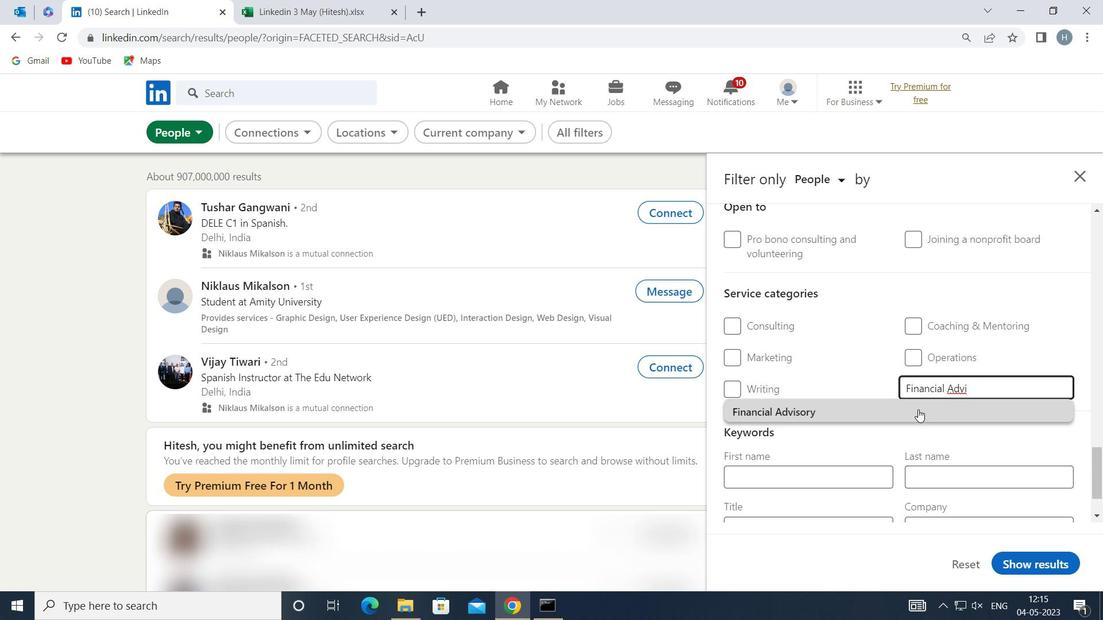 
Action: Mouse moved to (864, 421)
Screenshot: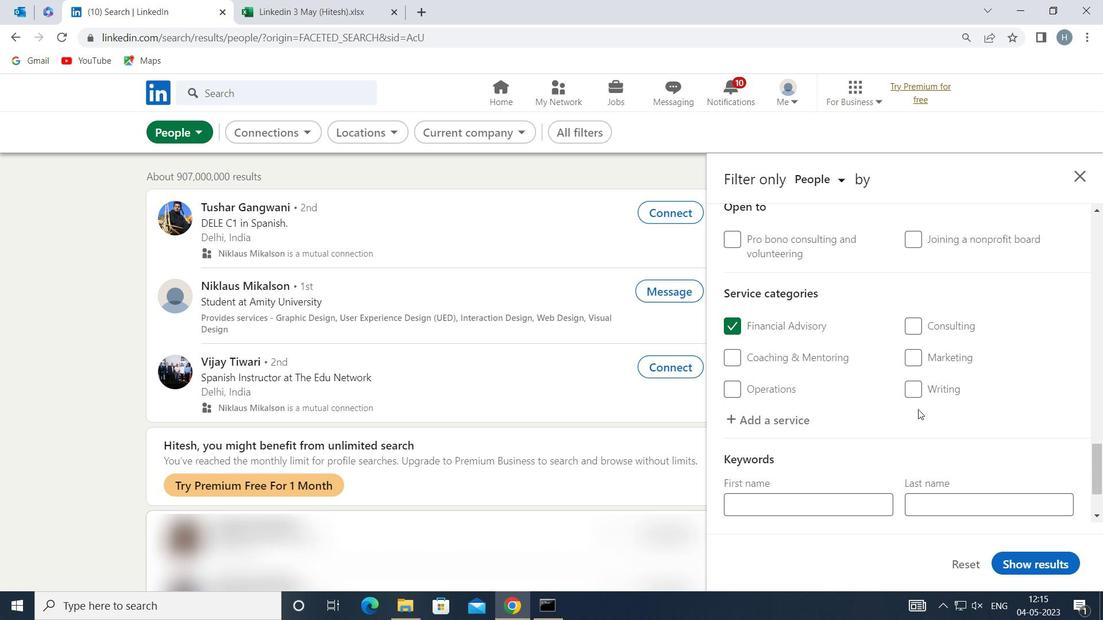 
Action: Mouse scrolled (864, 420) with delta (0, 0)
Screenshot: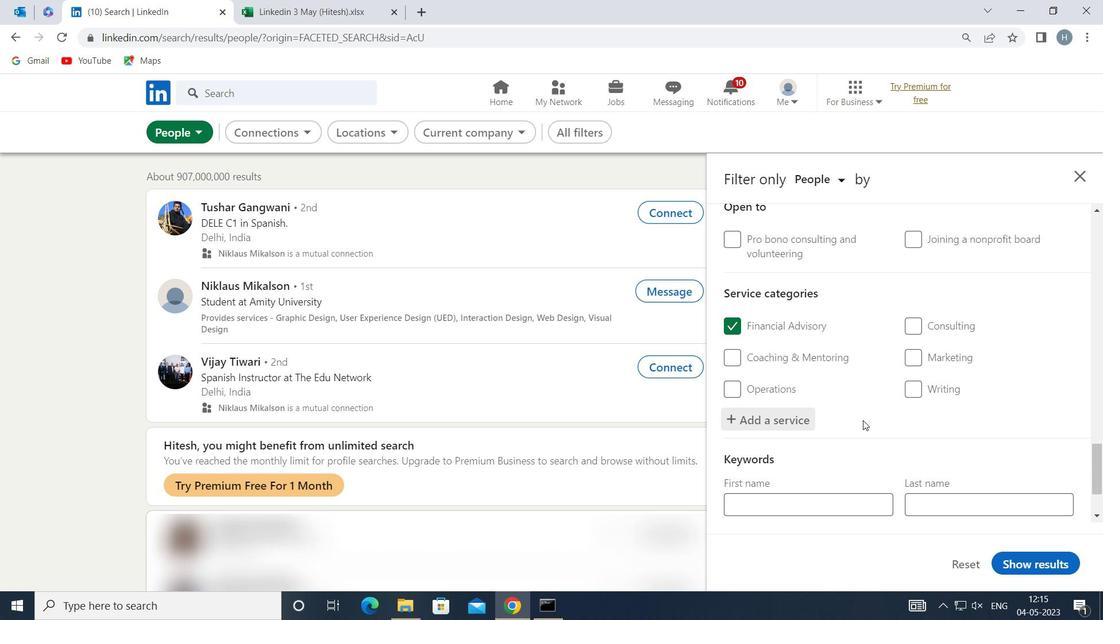 
Action: Mouse scrolled (864, 420) with delta (0, 0)
Screenshot: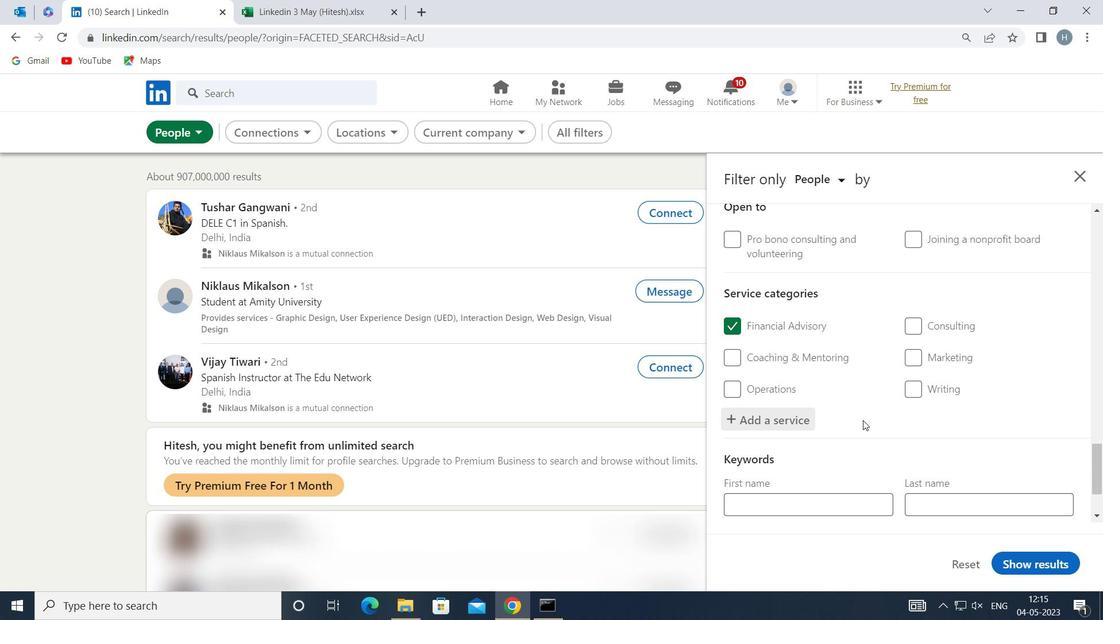 
Action: Mouse moved to (864, 417)
Screenshot: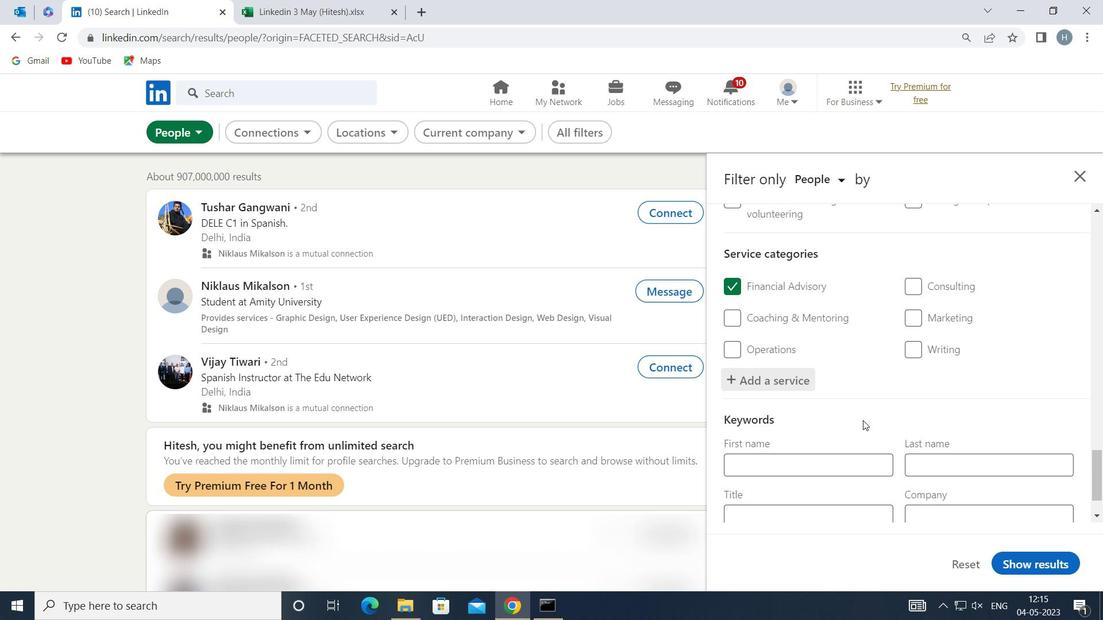 
Action: Mouse scrolled (864, 417) with delta (0, 0)
Screenshot: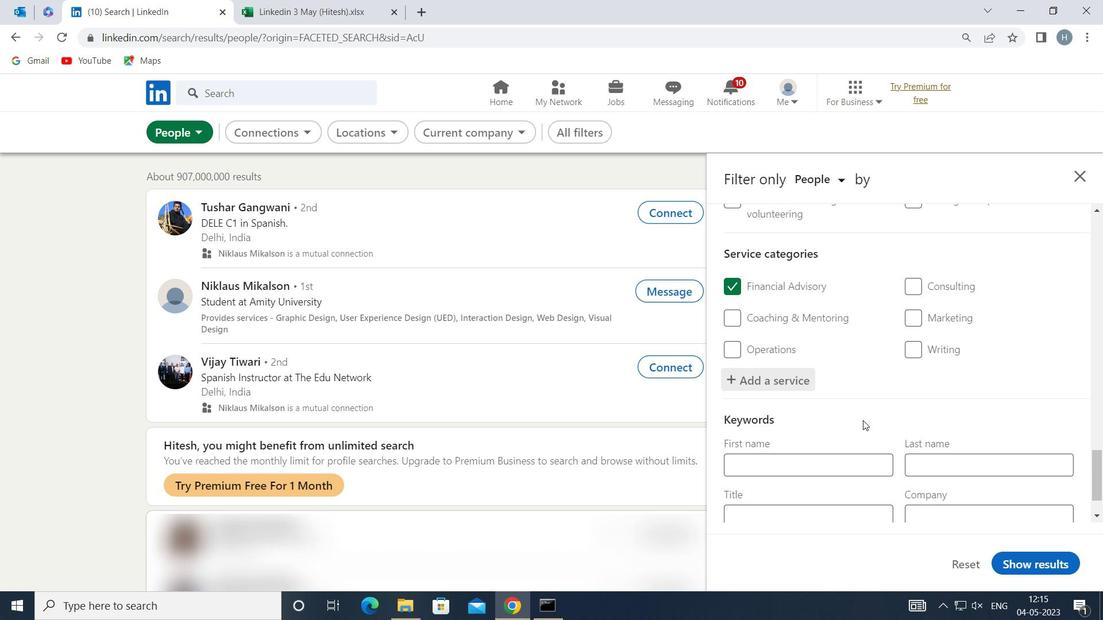 
Action: Mouse scrolled (864, 417) with delta (0, 0)
Screenshot: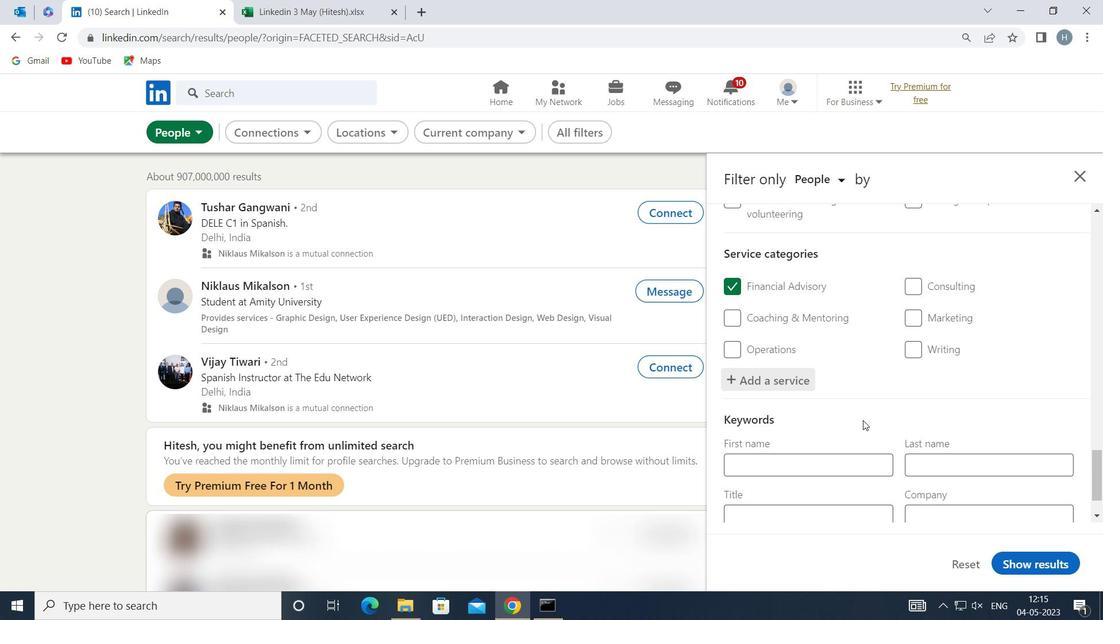 
Action: Mouse scrolled (864, 417) with delta (0, 0)
Screenshot: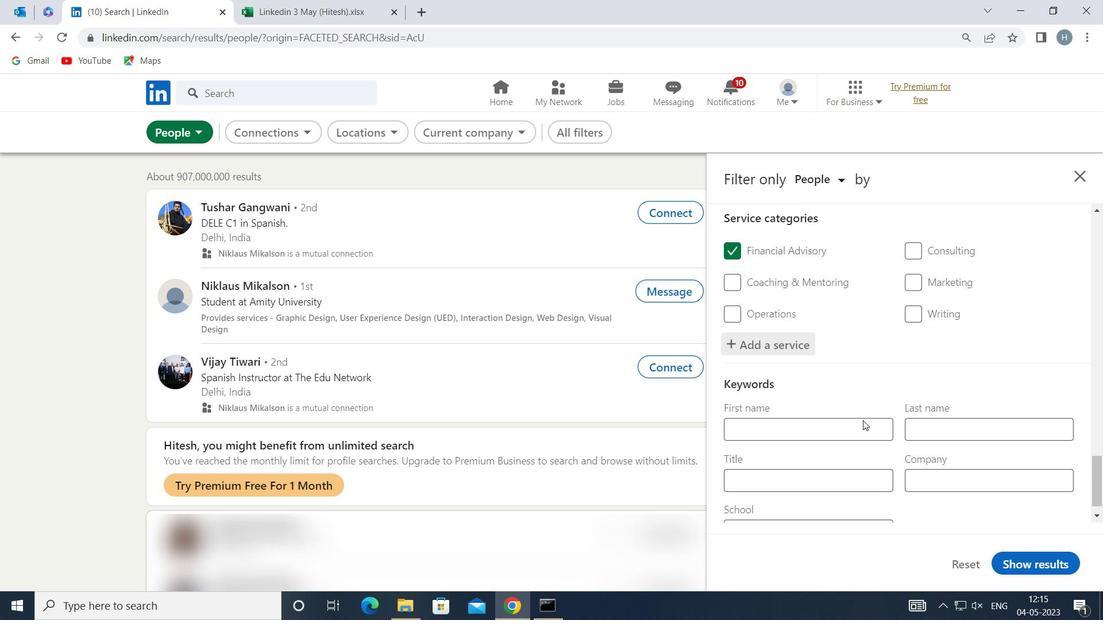 
Action: Mouse moved to (864, 451)
Screenshot: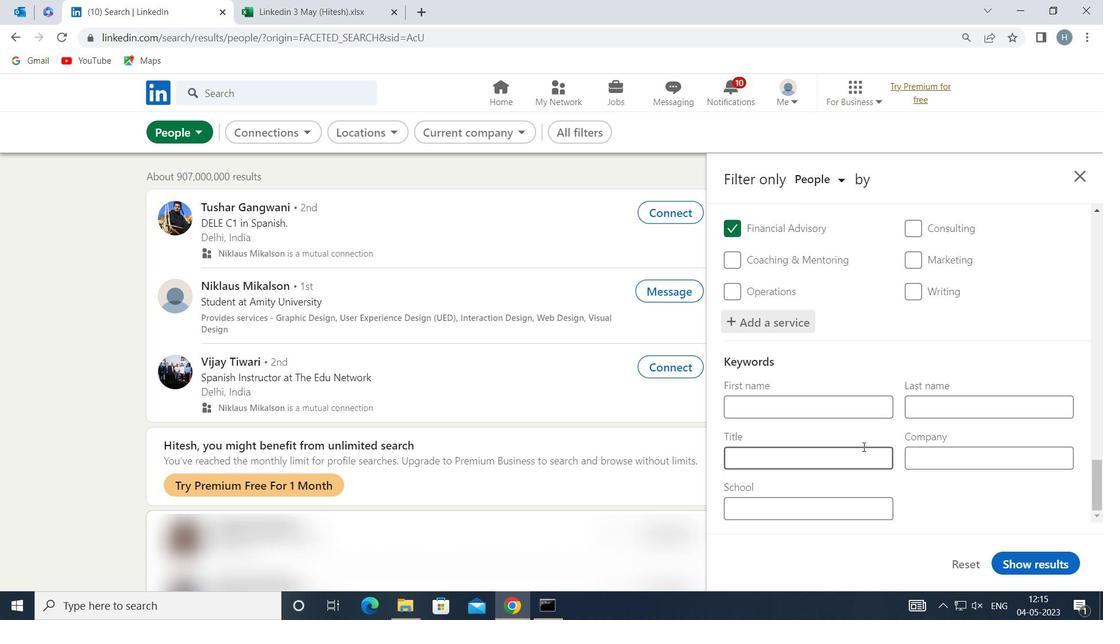
Action: Mouse pressed left at (864, 451)
Screenshot: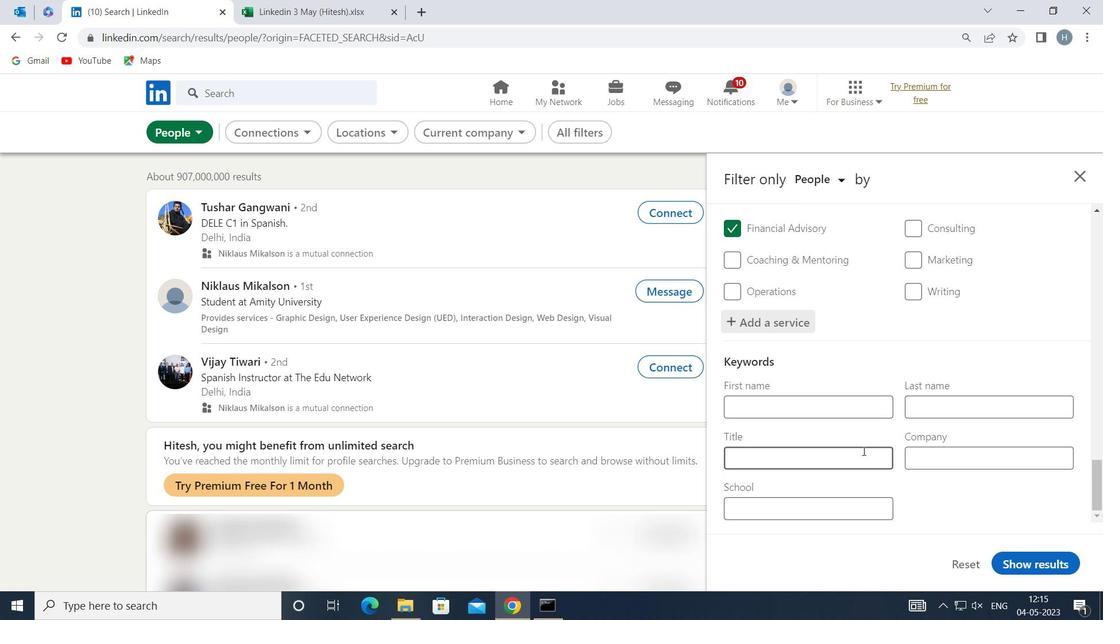 
Action: Key pressed <Key.shift>ELECTRICL<Key.backspace>AL<Key.space><Key.shift>ENGINEER
Screenshot: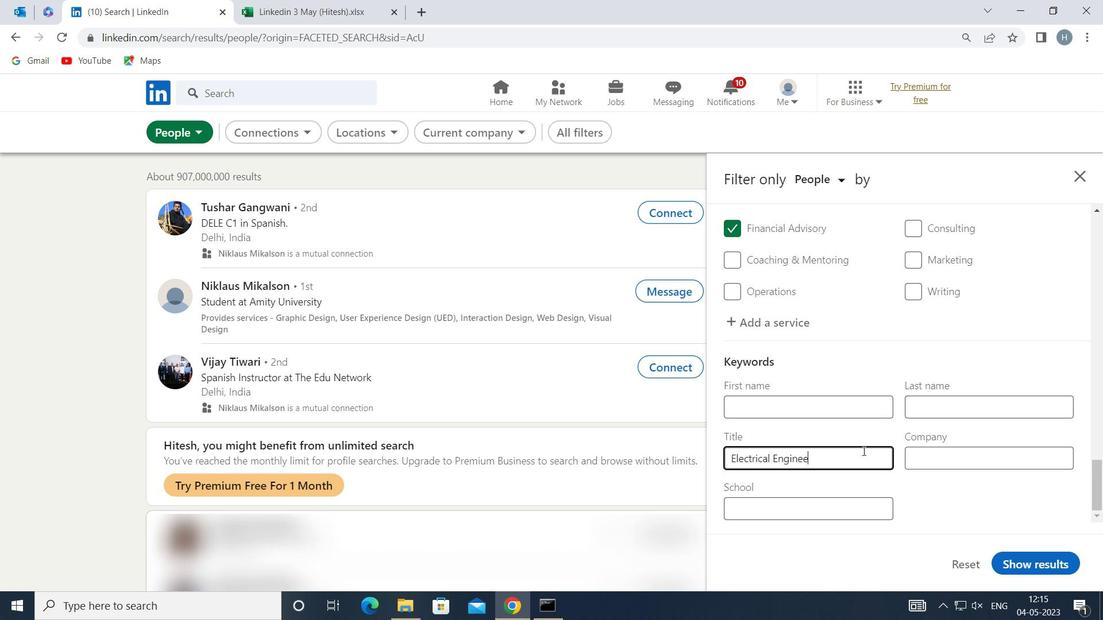 
Action: Mouse moved to (1033, 562)
Screenshot: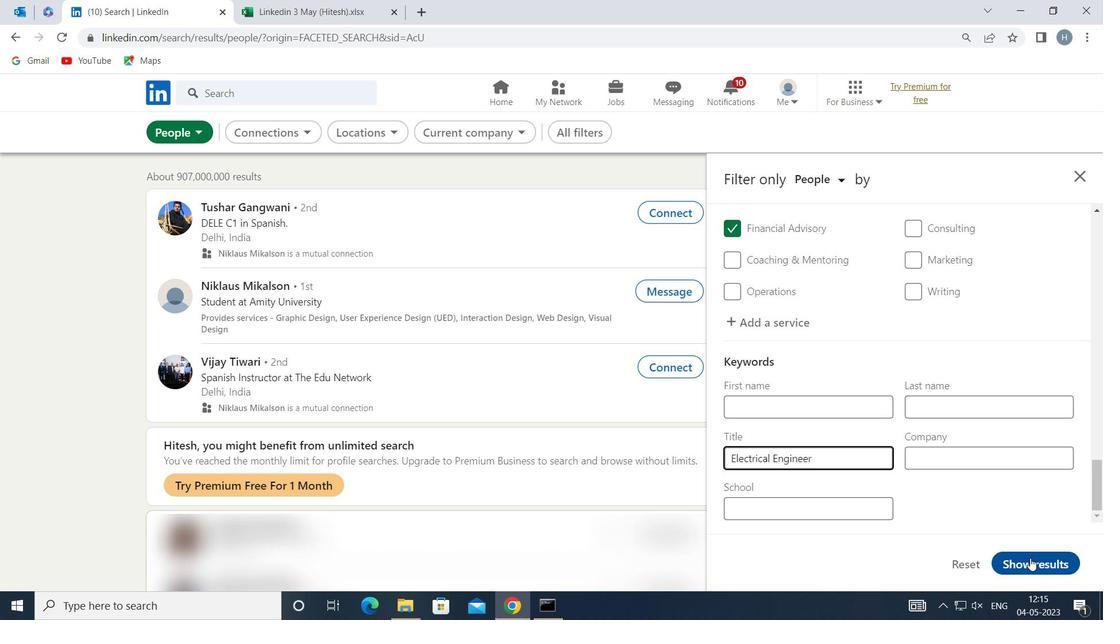 
Action: Mouse pressed left at (1033, 562)
Screenshot: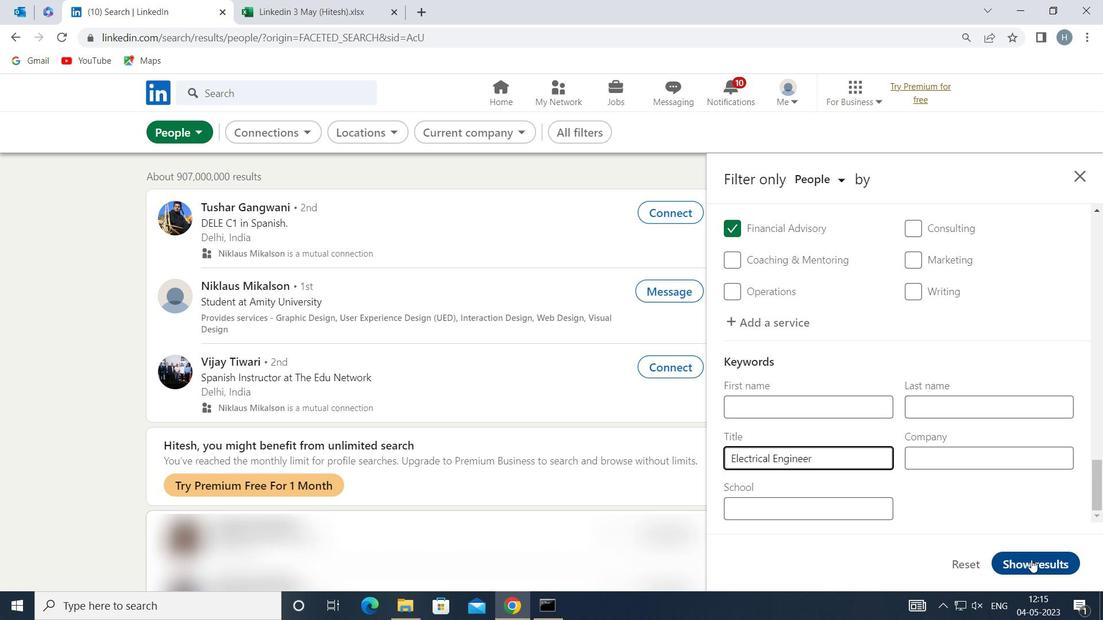 
Action: Mouse moved to (924, 500)
Screenshot: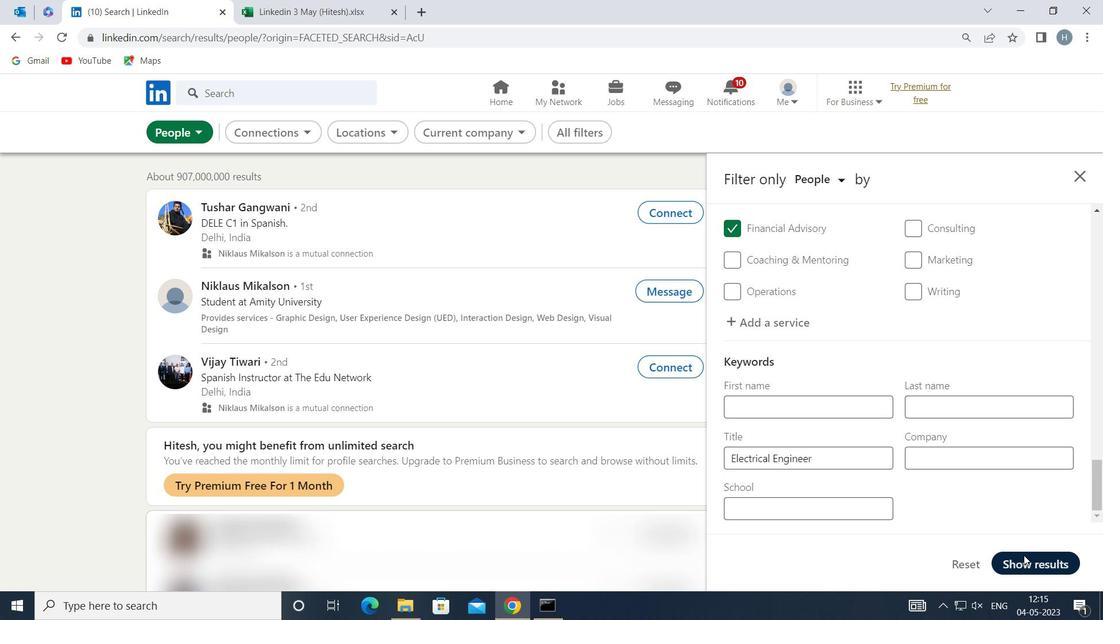 
